 Task: Find connections with filter location Garibaldi with filter topic #socialentrepreneurshipwith filter profile language Potuguese with filter current company Biesse with filter school West Bengal jobs and careers with filter industry Public Relations and Communications Services with filter service category Wealth Management with filter keywords title Economist
Action: Mouse moved to (655, 128)
Screenshot: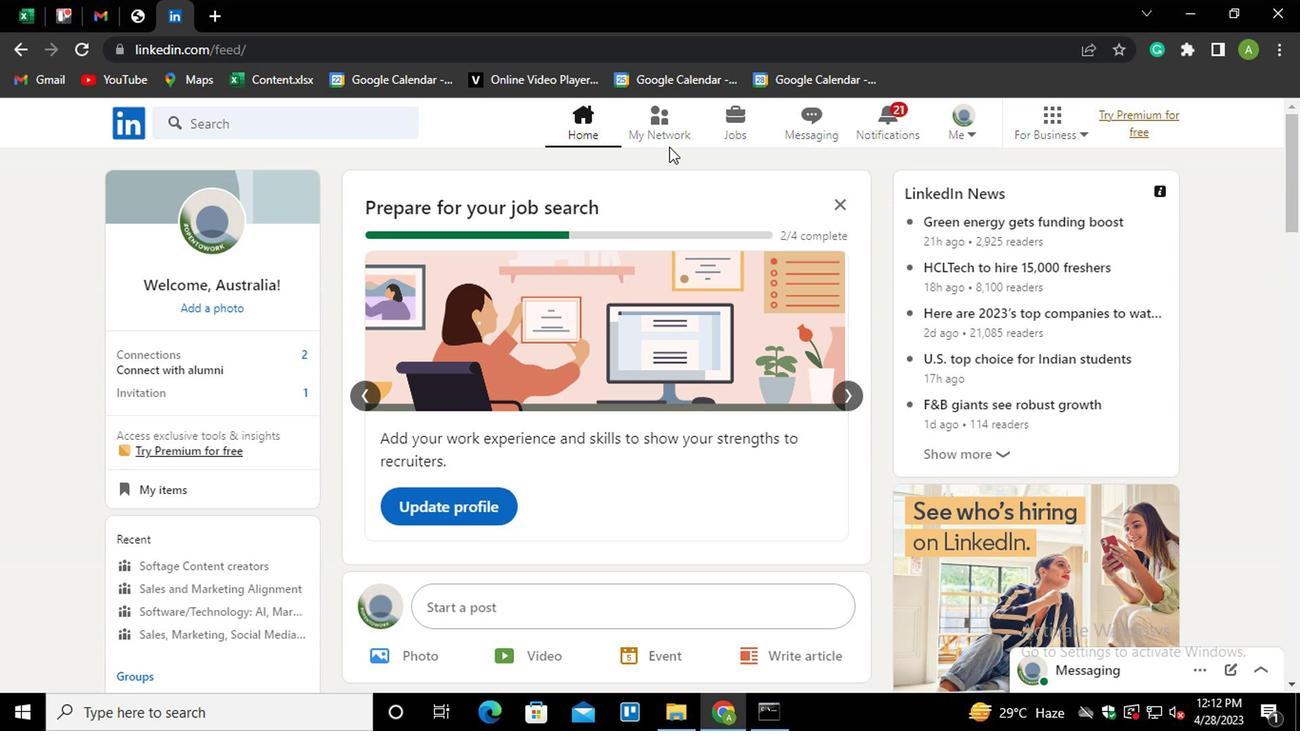 
Action: Mouse pressed left at (655, 128)
Screenshot: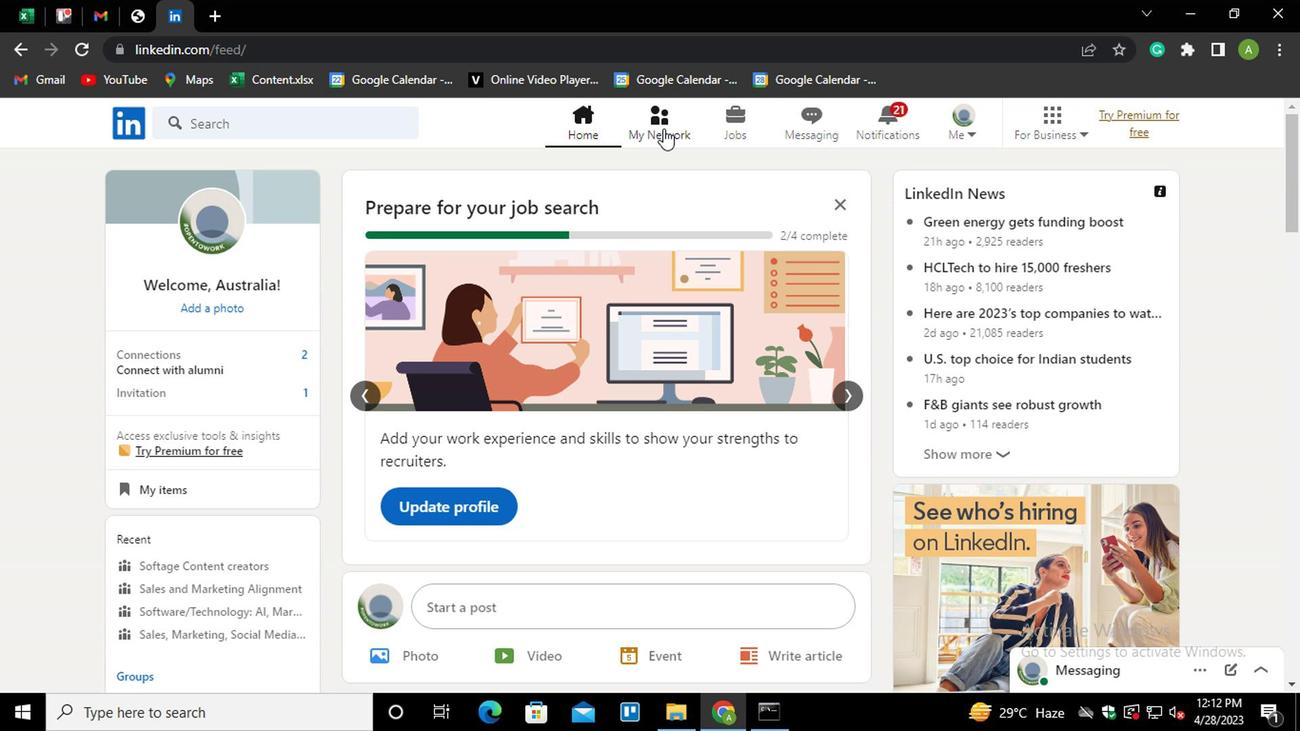 
Action: Mouse moved to (207, 223)
Screenshot: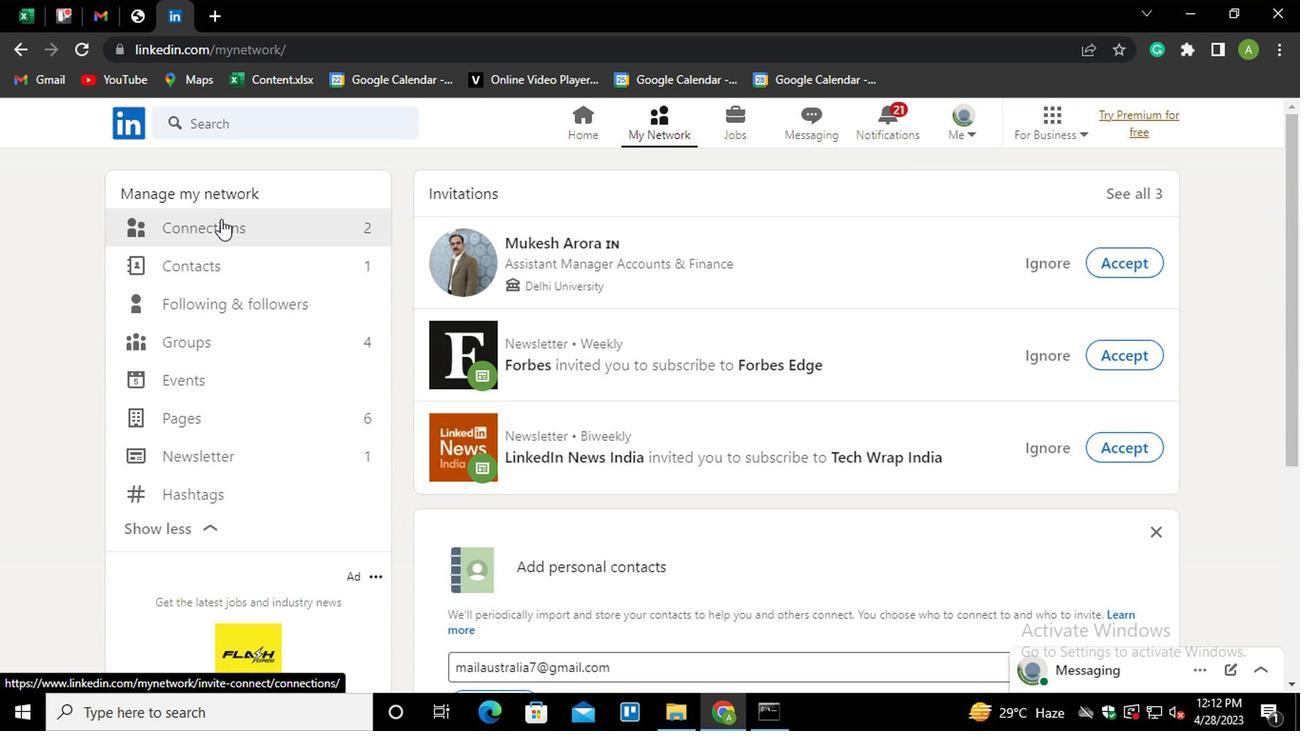 
Action: Mouse pressed left at (207, 223)
Screenshot: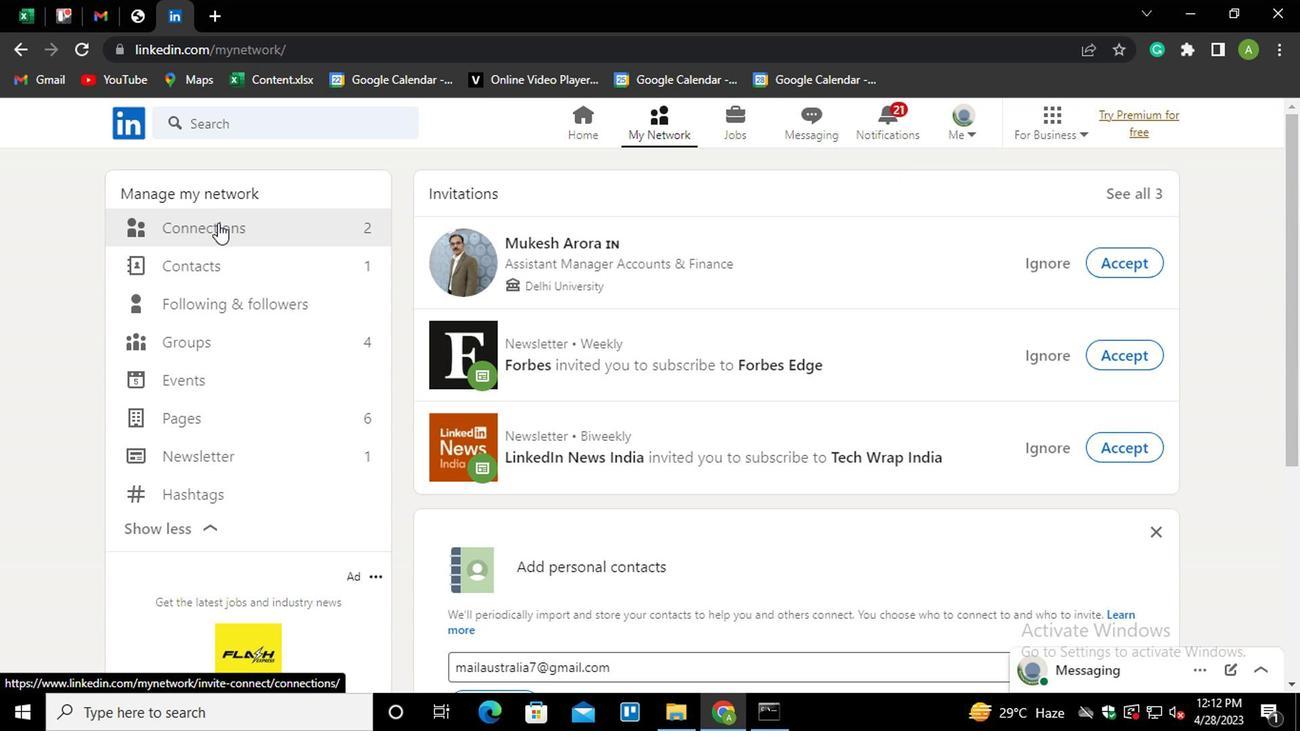 
Action: Mouse moved to (814, 220)
Screenshot: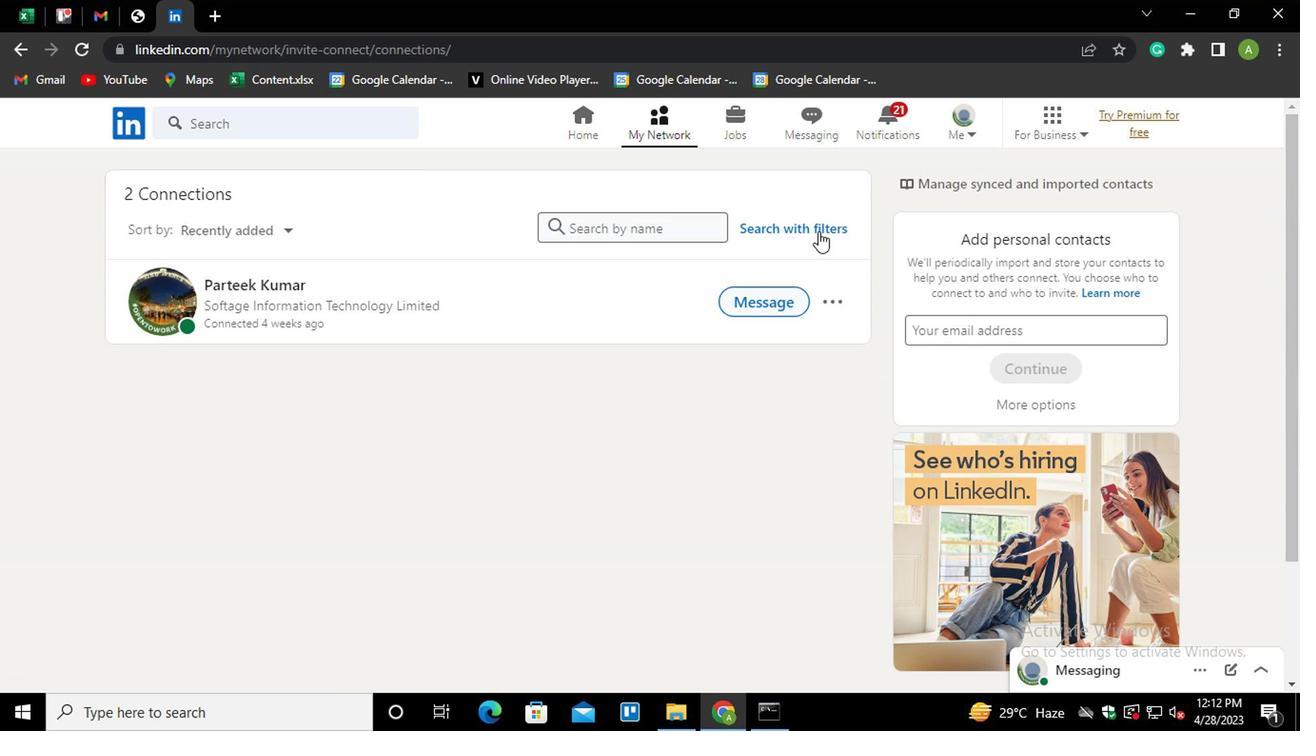 
Action: Mouse pressed left at (814, 220)
Screenshot: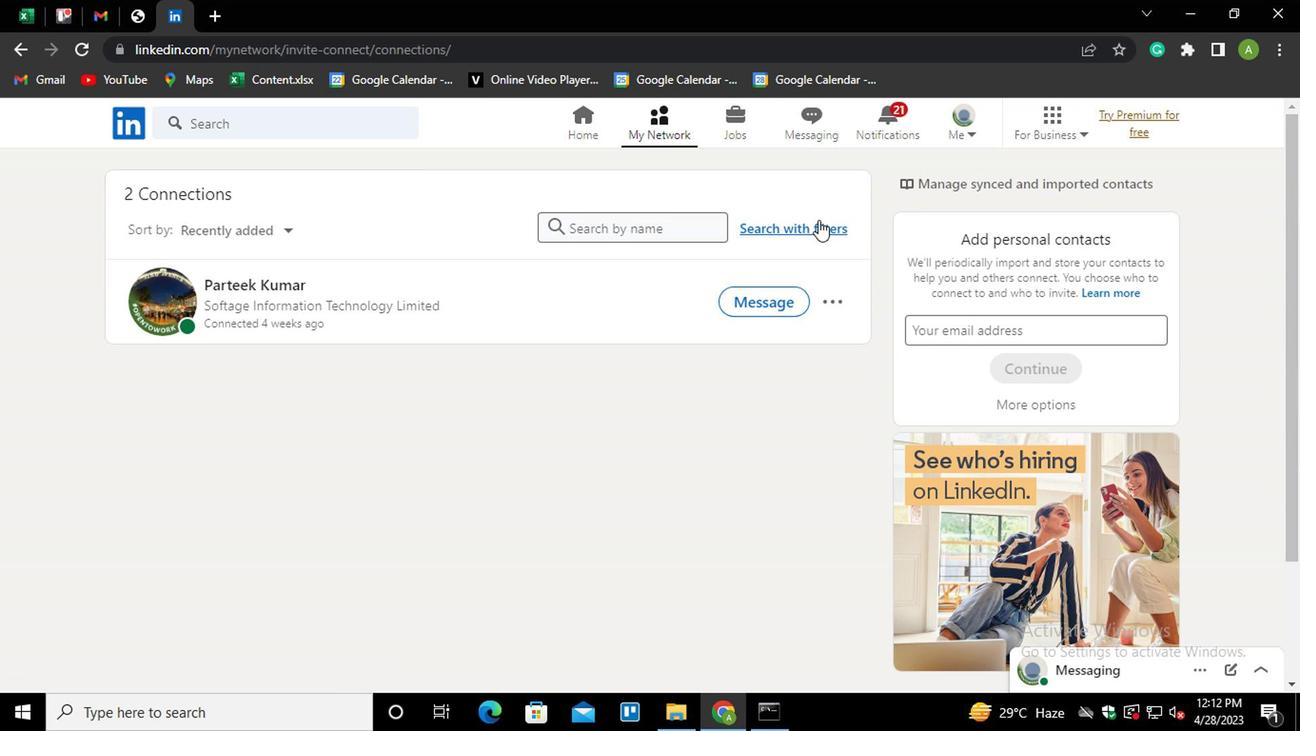 
Action: Mouse moved to (698, 176)
Screenshot: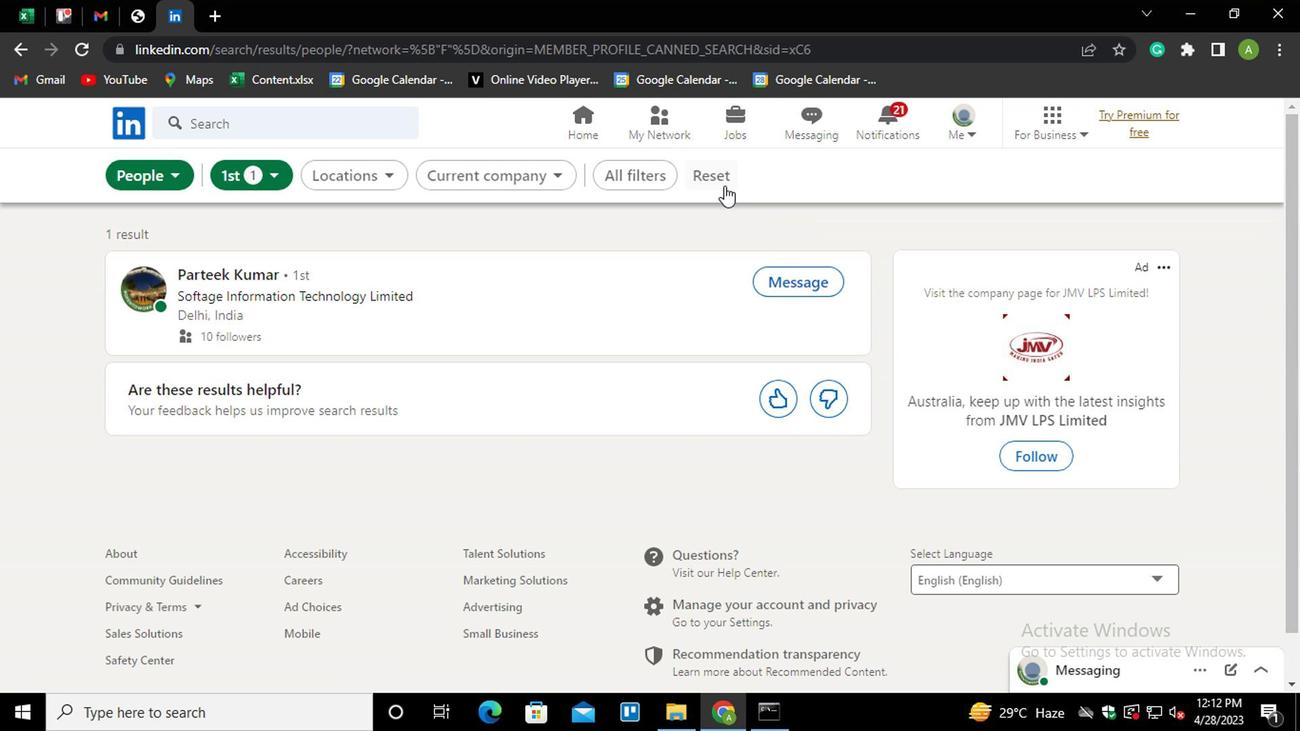 
Action: Mouse pressed left at (698, 176)
Screenshot: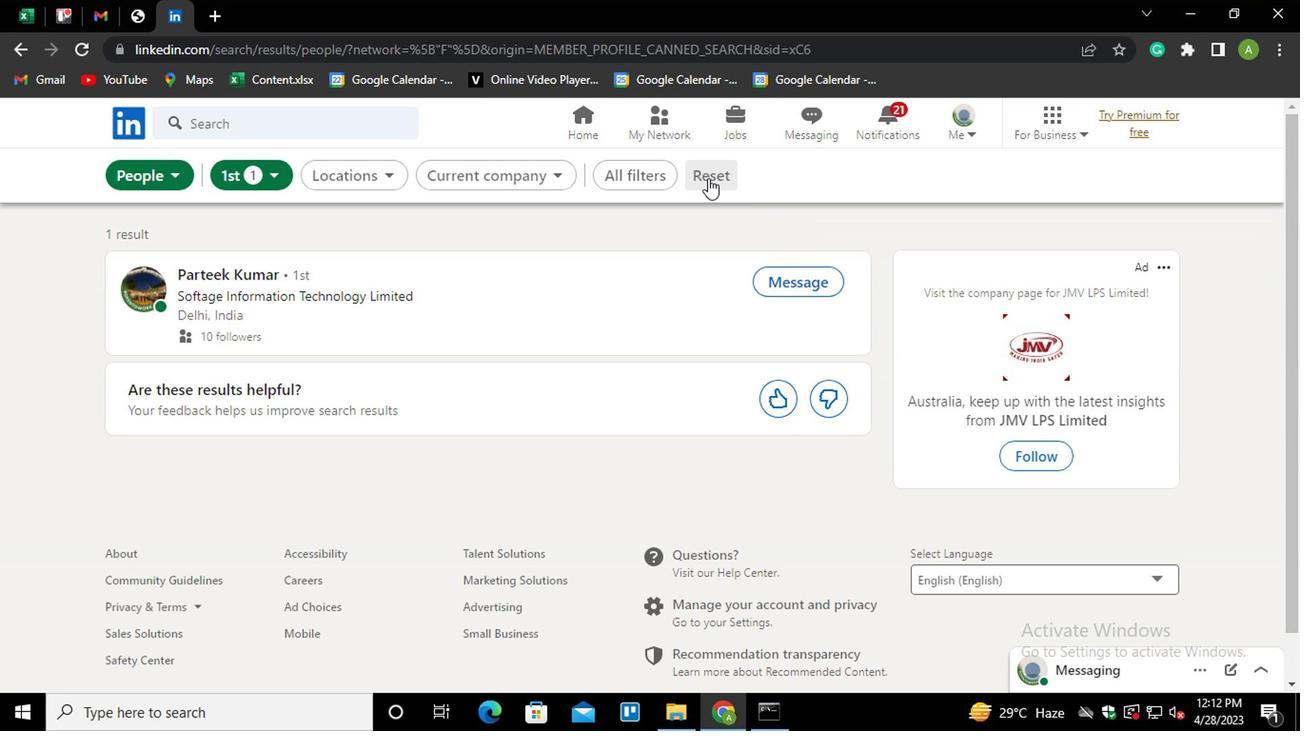 
Action: Mouse moved to (700, 179)
Screenshot: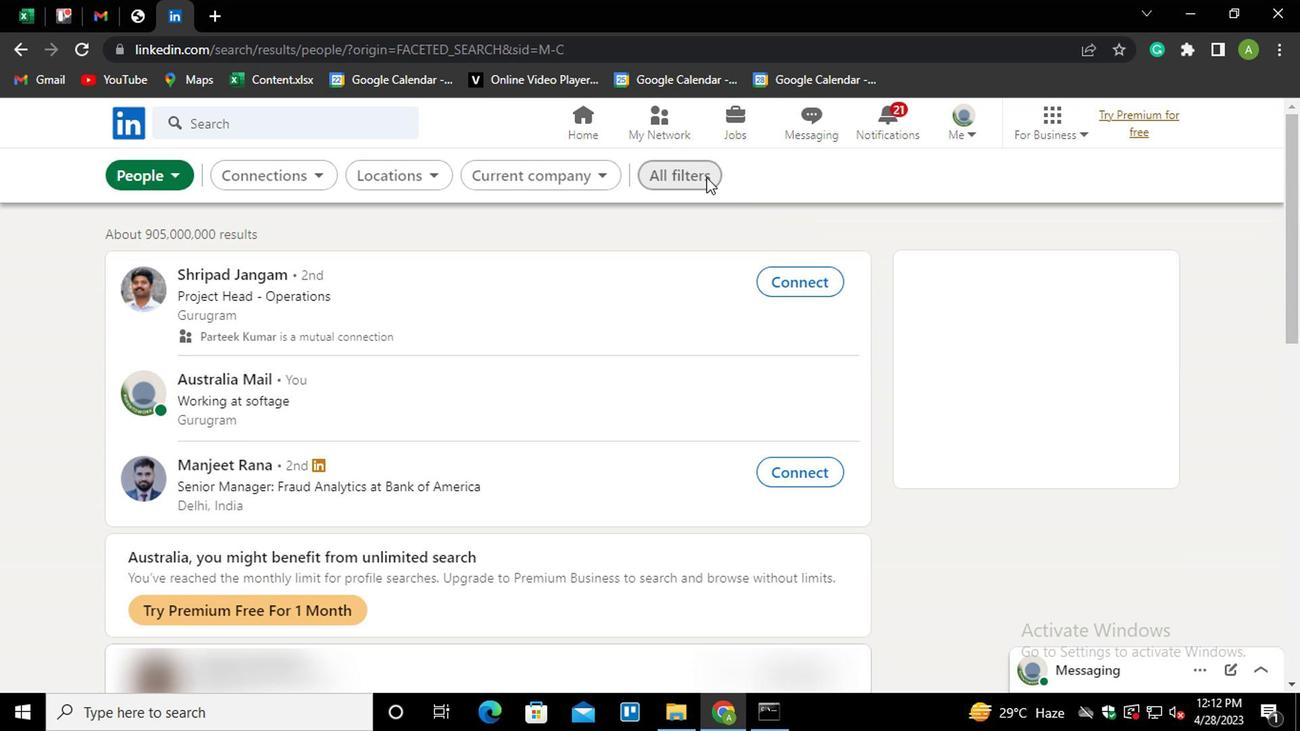 
Action: Mouse pressed left at (700, 179)
Screenshot: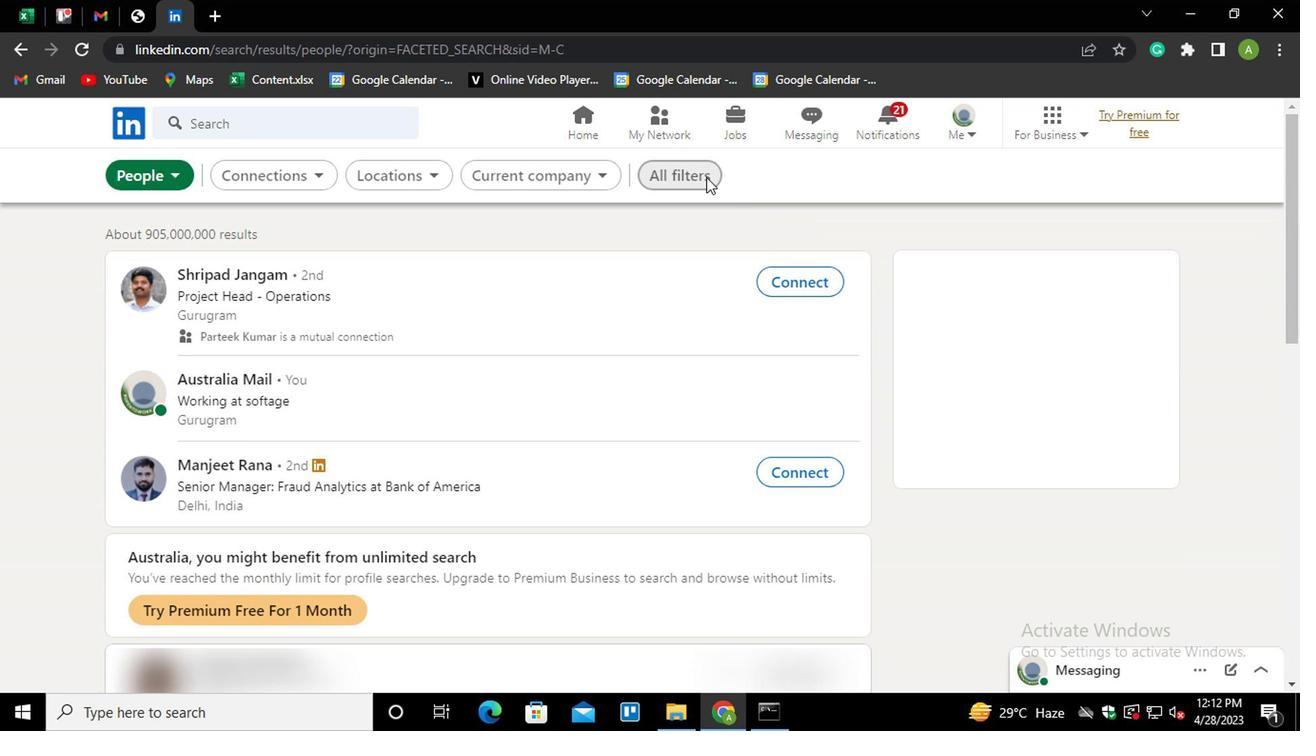 
Action: Mouse moved to (796, 348)
Screenshot: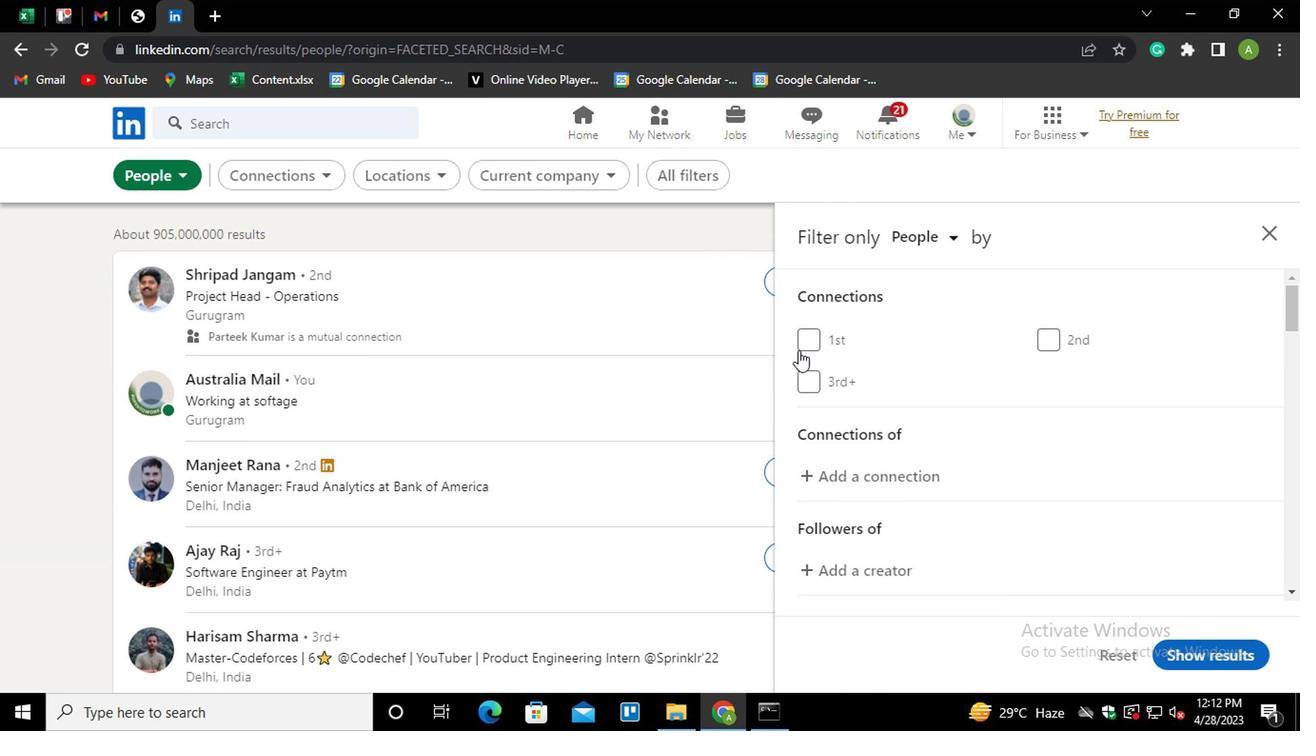 
Action: Mouse scrolled (796, 347) with delta (0, 0)
Screenshot: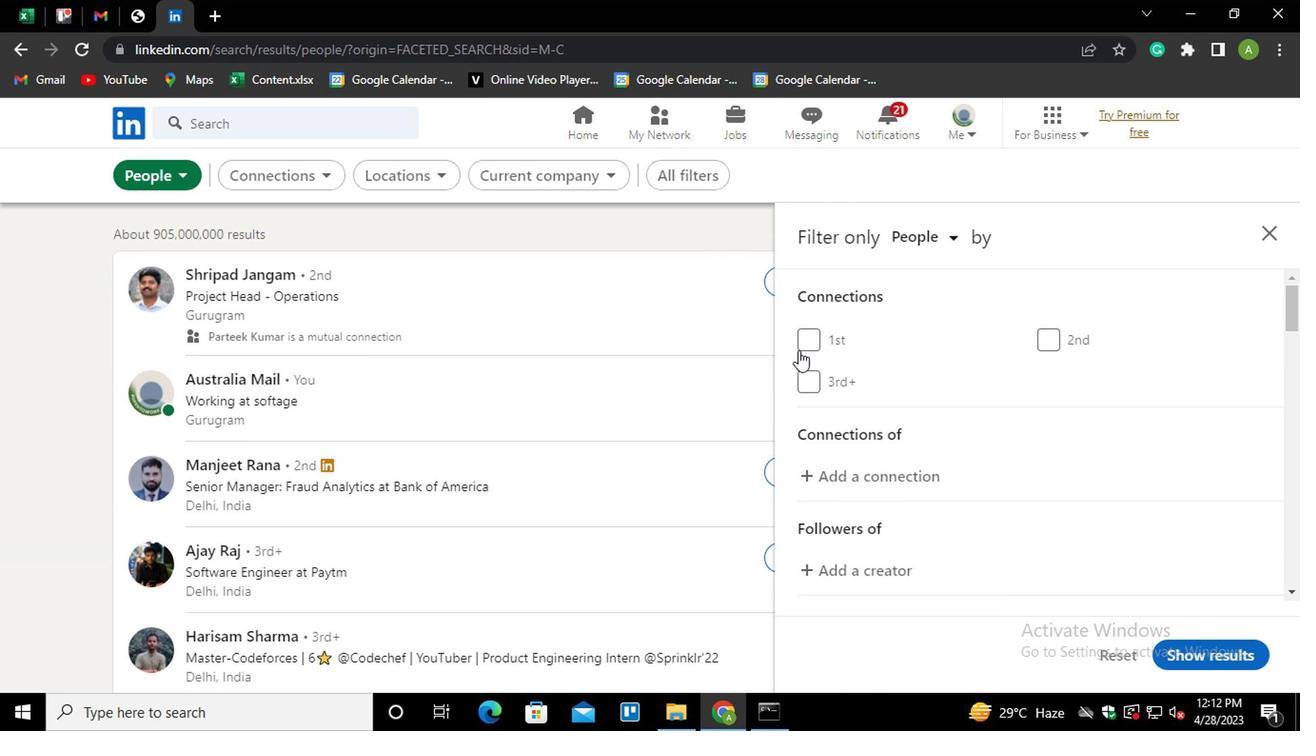 
Action: Mouse moved to (802, 350)
Screenshot: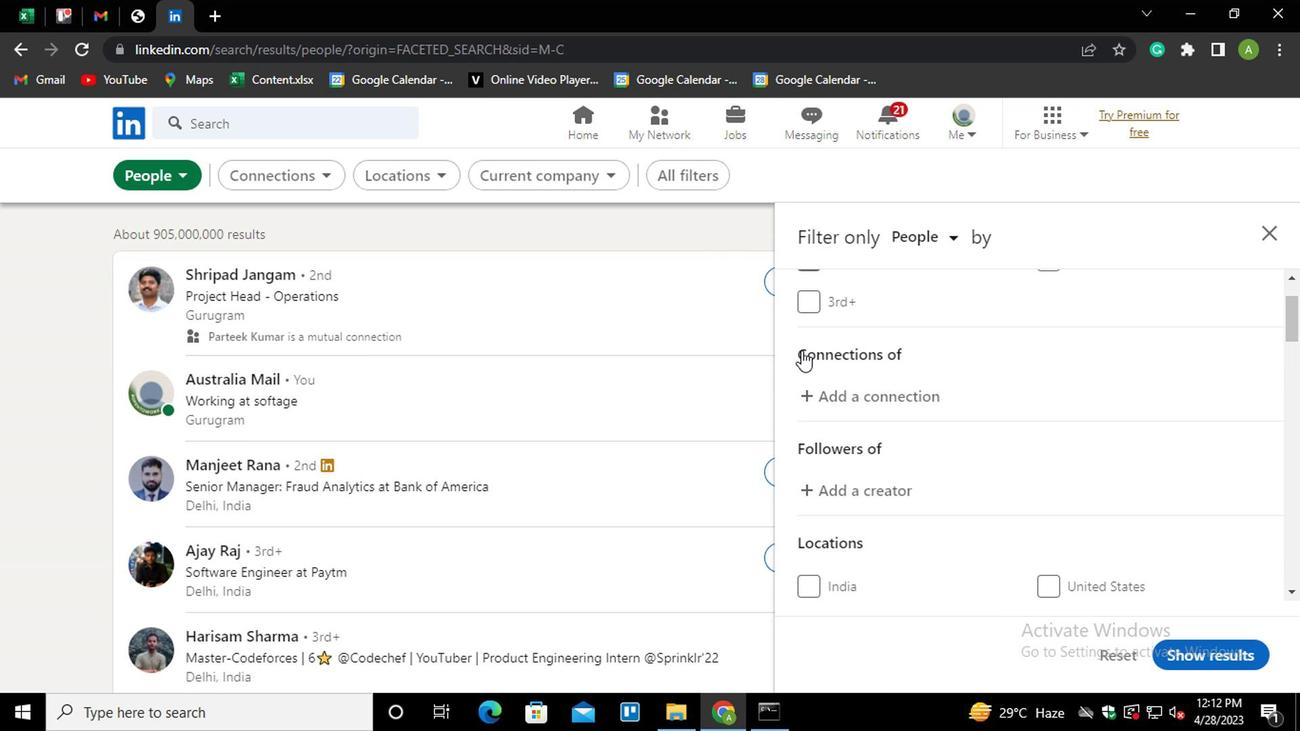 
Action: Mouse scrolled (802, 350) with delta (0, 0)
Screenshot: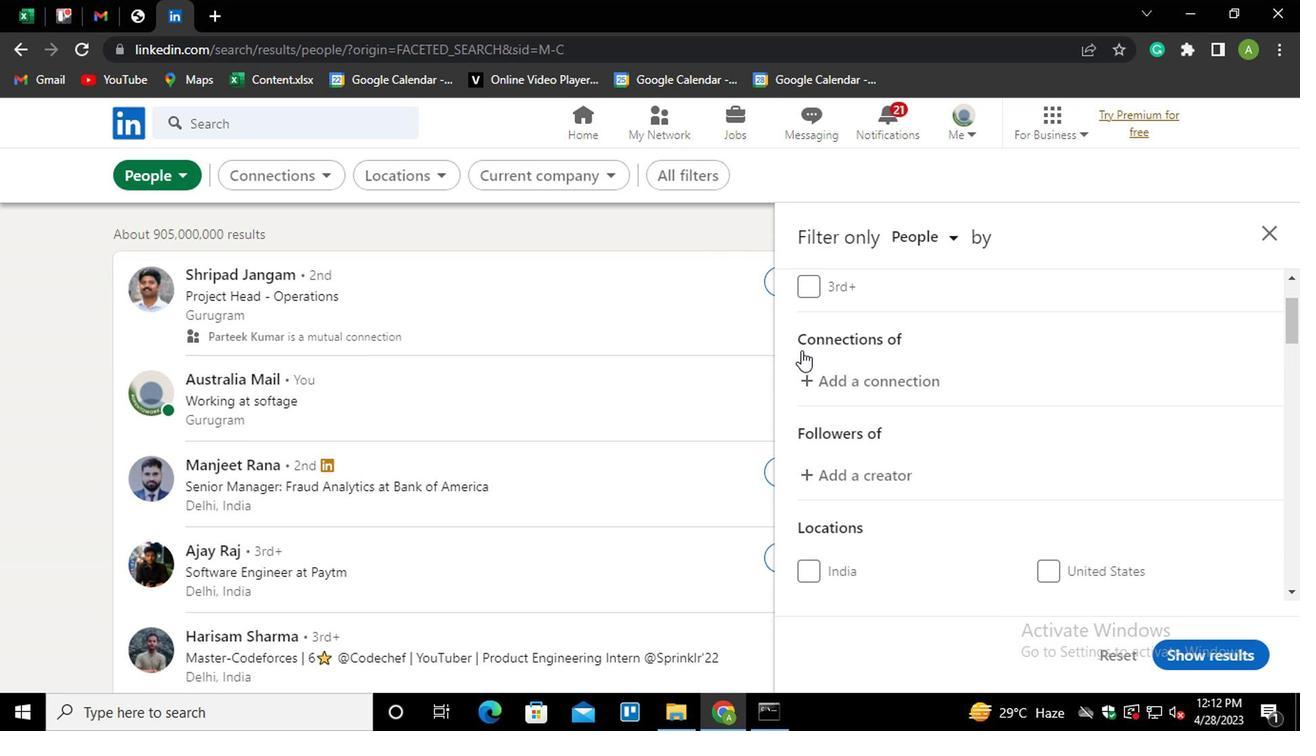 
Action: Mouse scrolled (802, 350) with delta (0, 0)
Screenshot: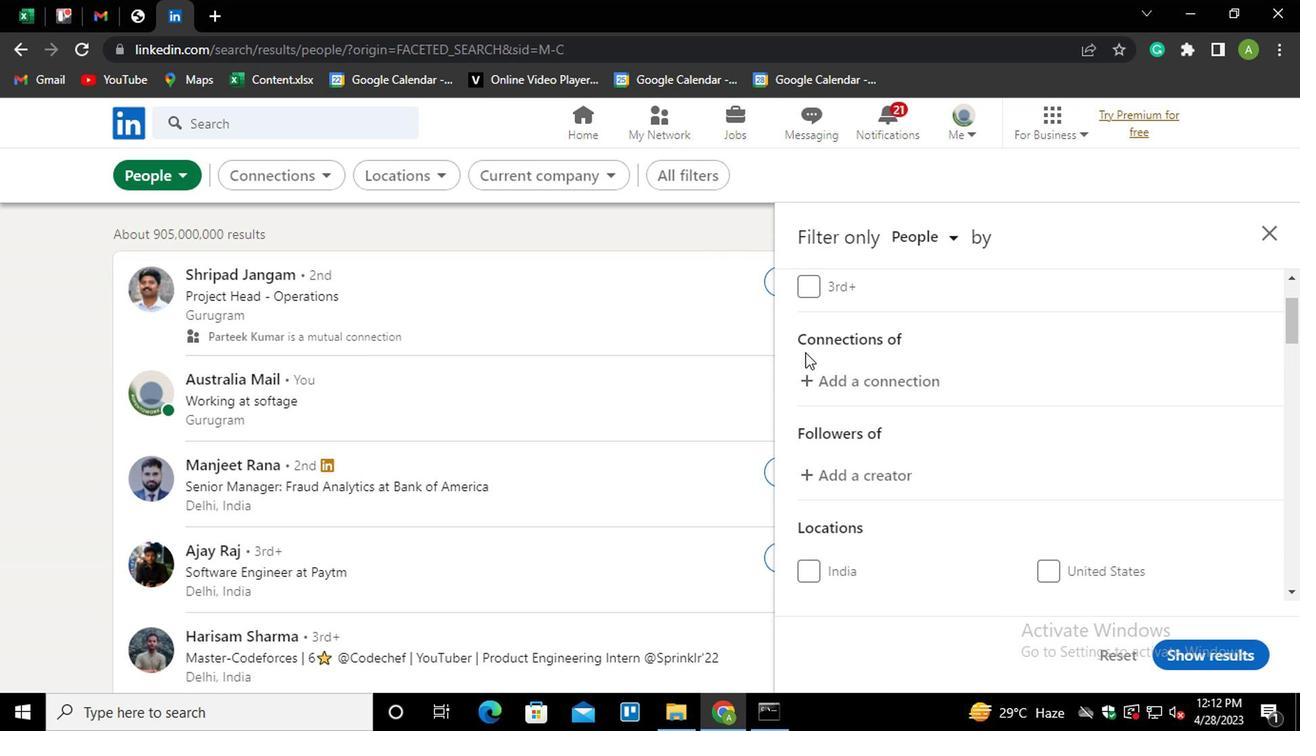 
Action: Mouse scrolled (802, 350) with delta (0, 0)
Screenshot: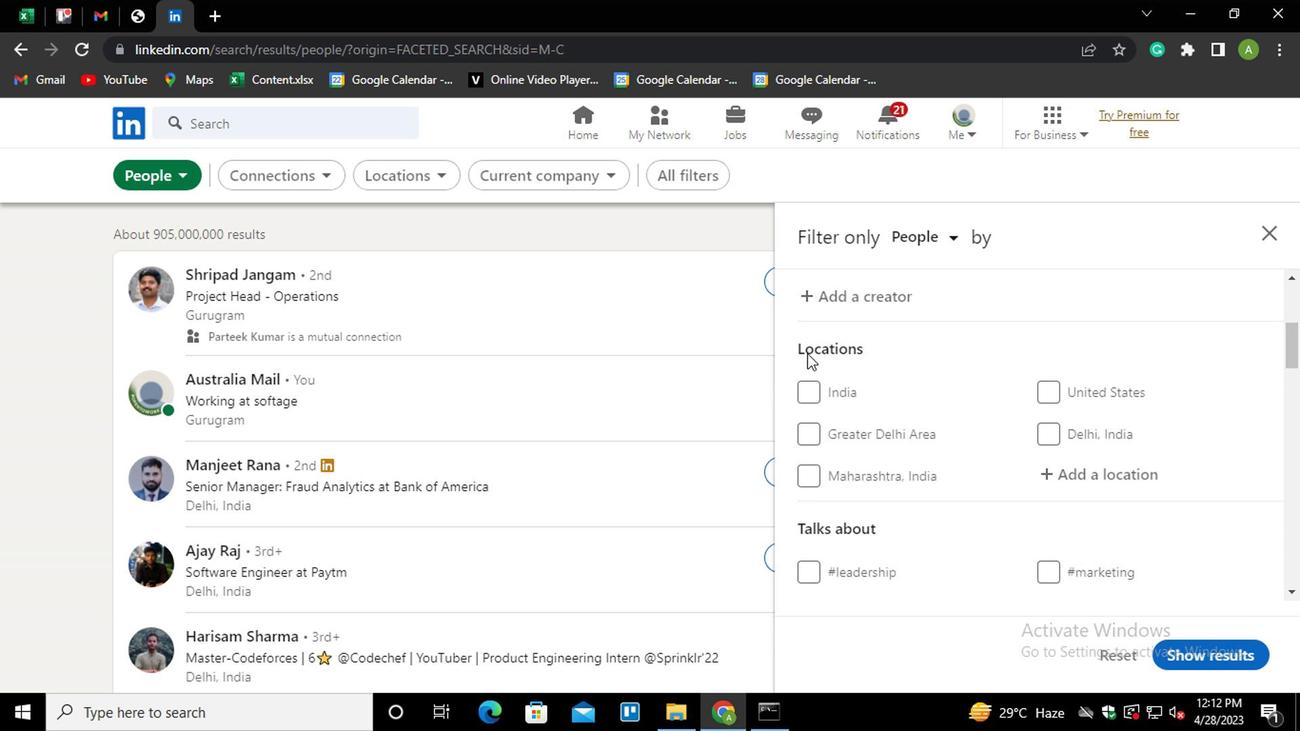 
Action: Mouse moved to (1057, 362)
Screenshot: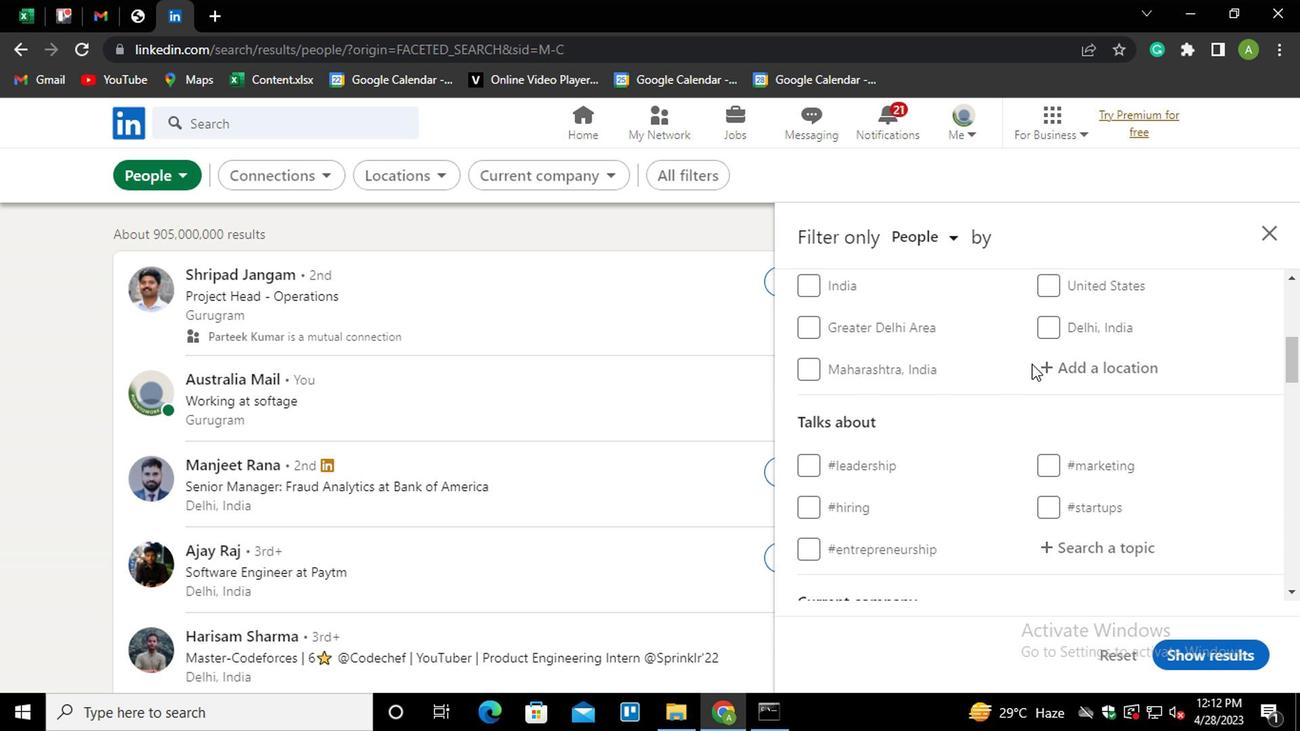 
Action: Mouse pressed left at (1057, 362)
Screenshot: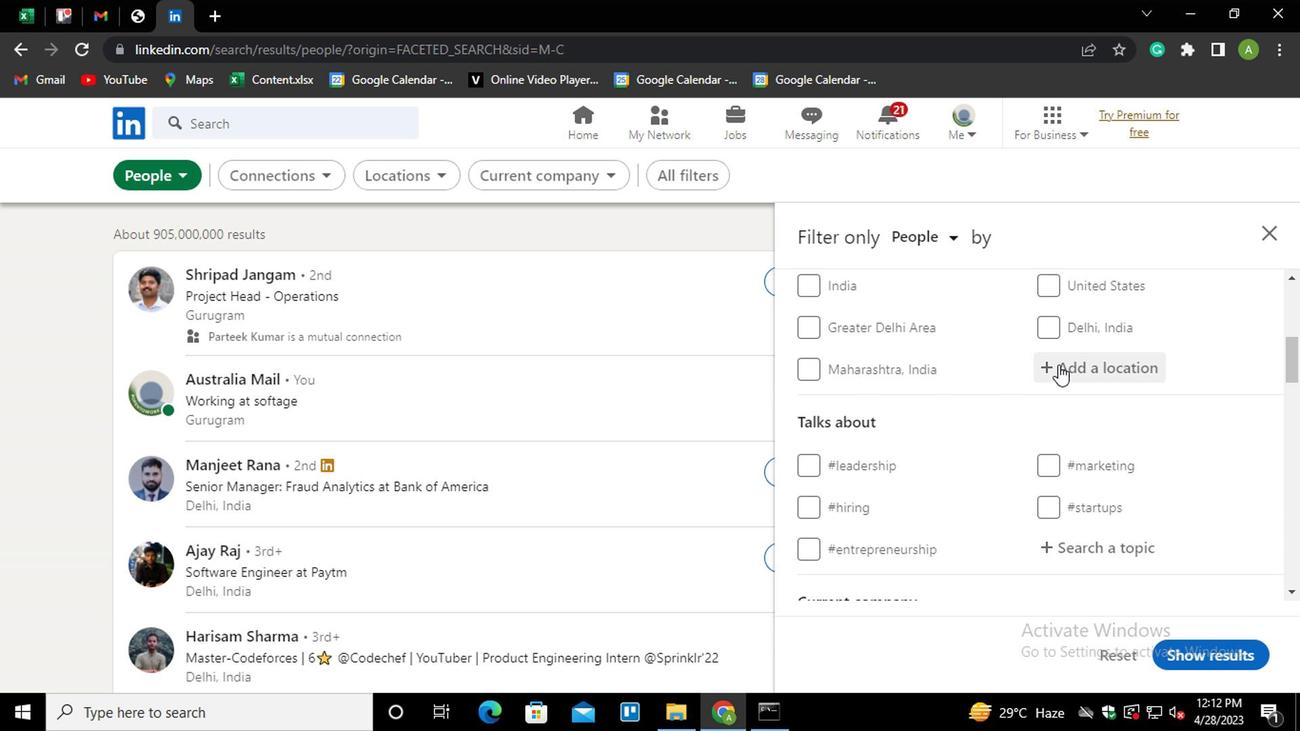 
Action: Mouse moved to (1055, 363)
Screenshot: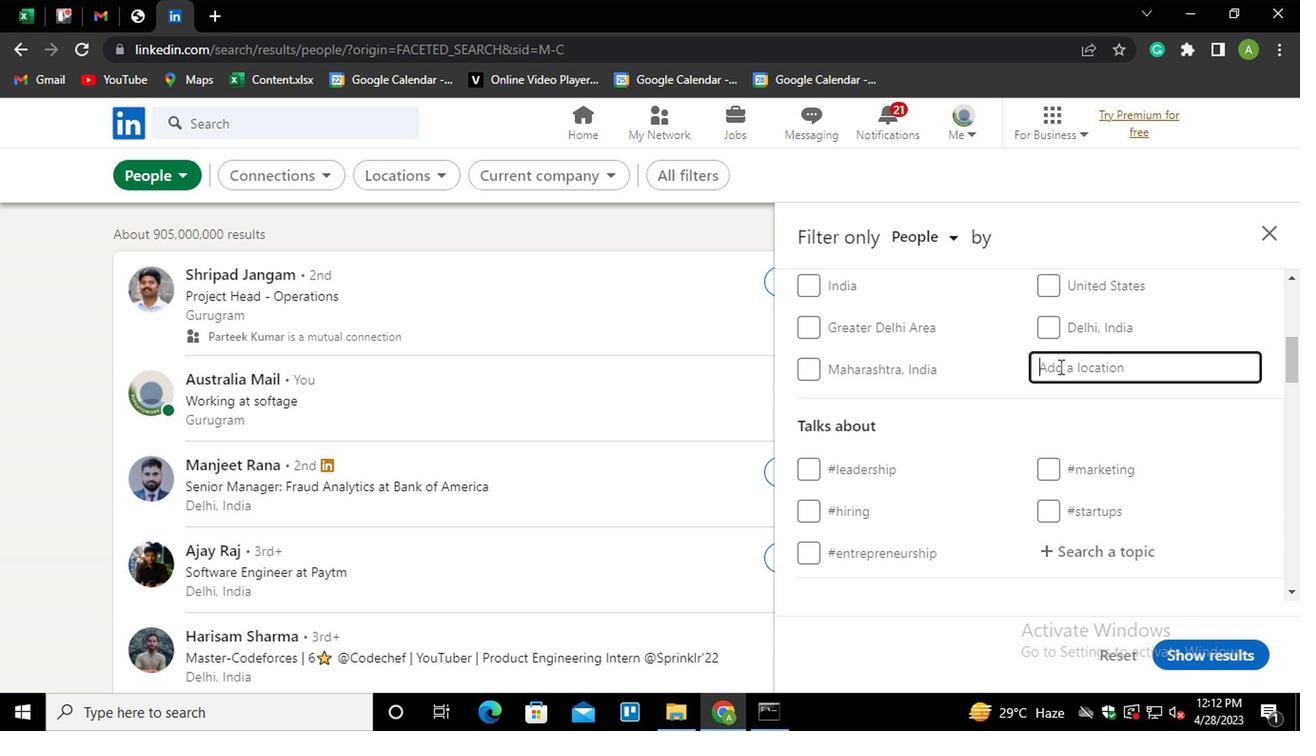 
Action: Key pressed <Key.shift>
Screenshot: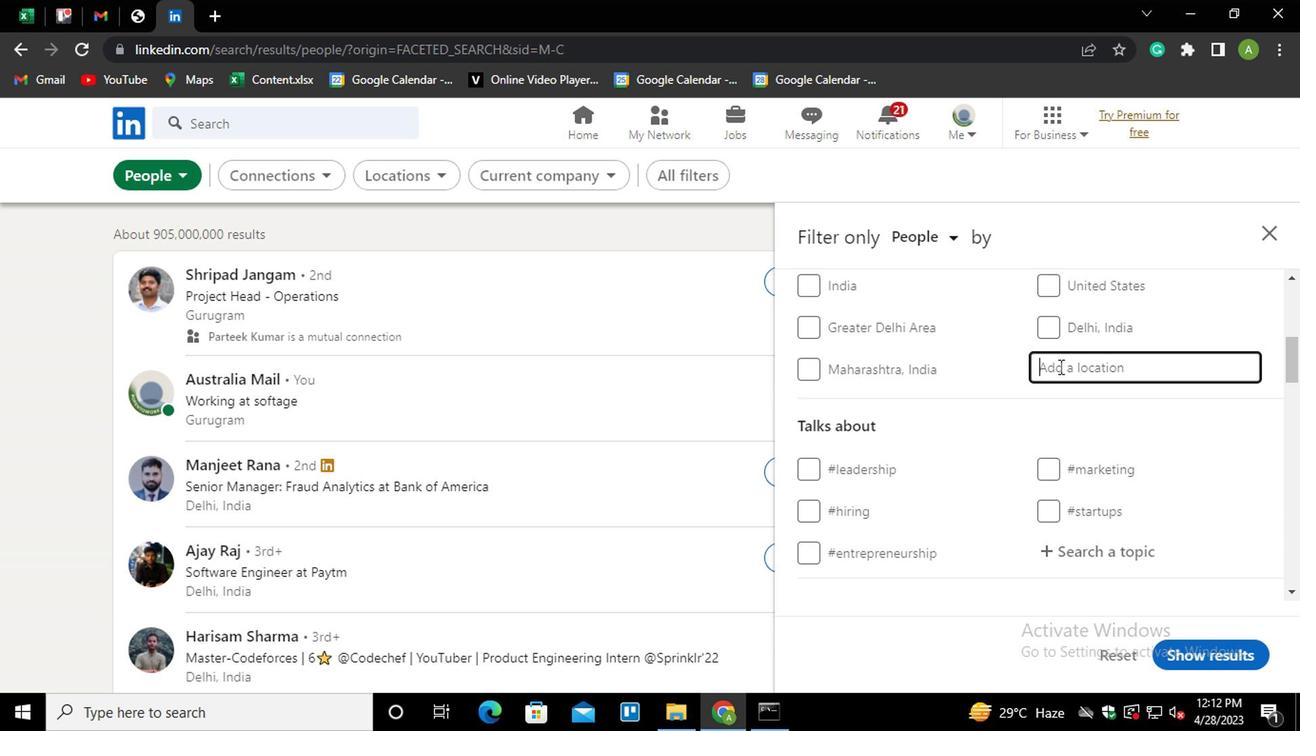 
Action: Mouse moved to (1052, 365)
Screenshot: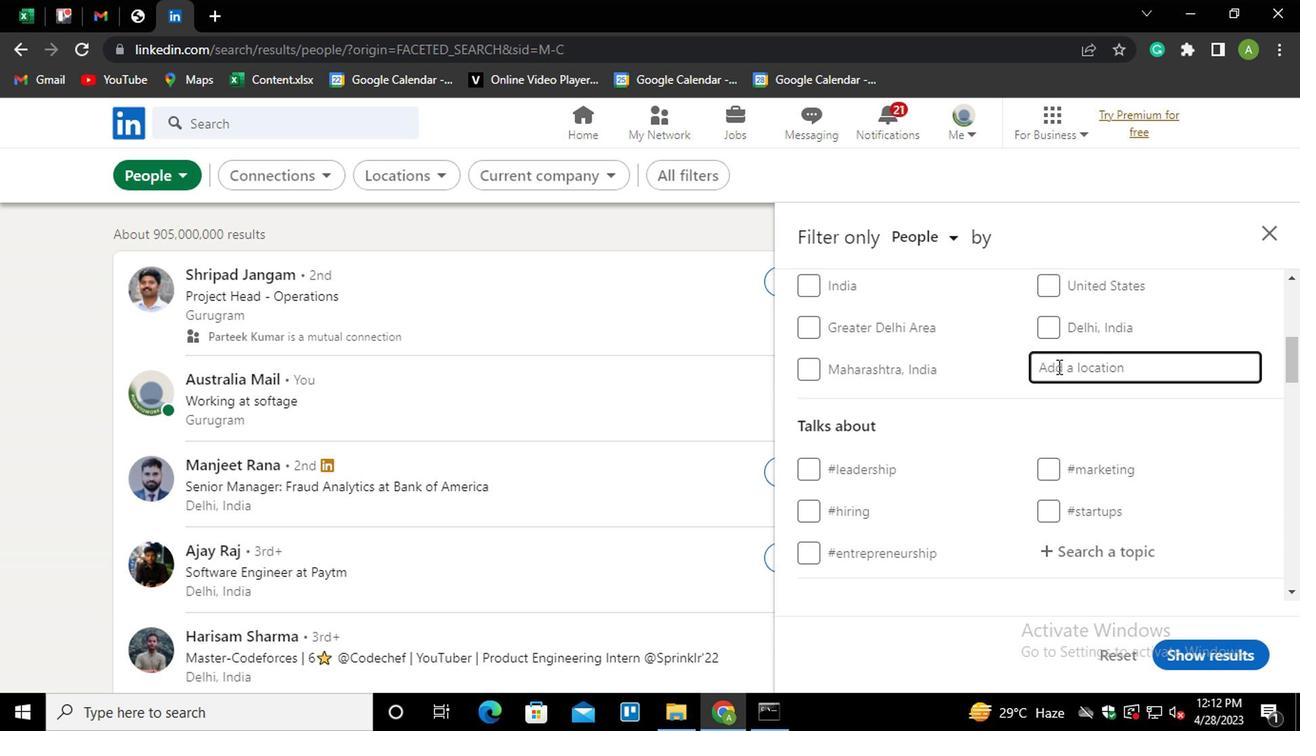 
Action: Key pressed G
Screenshot: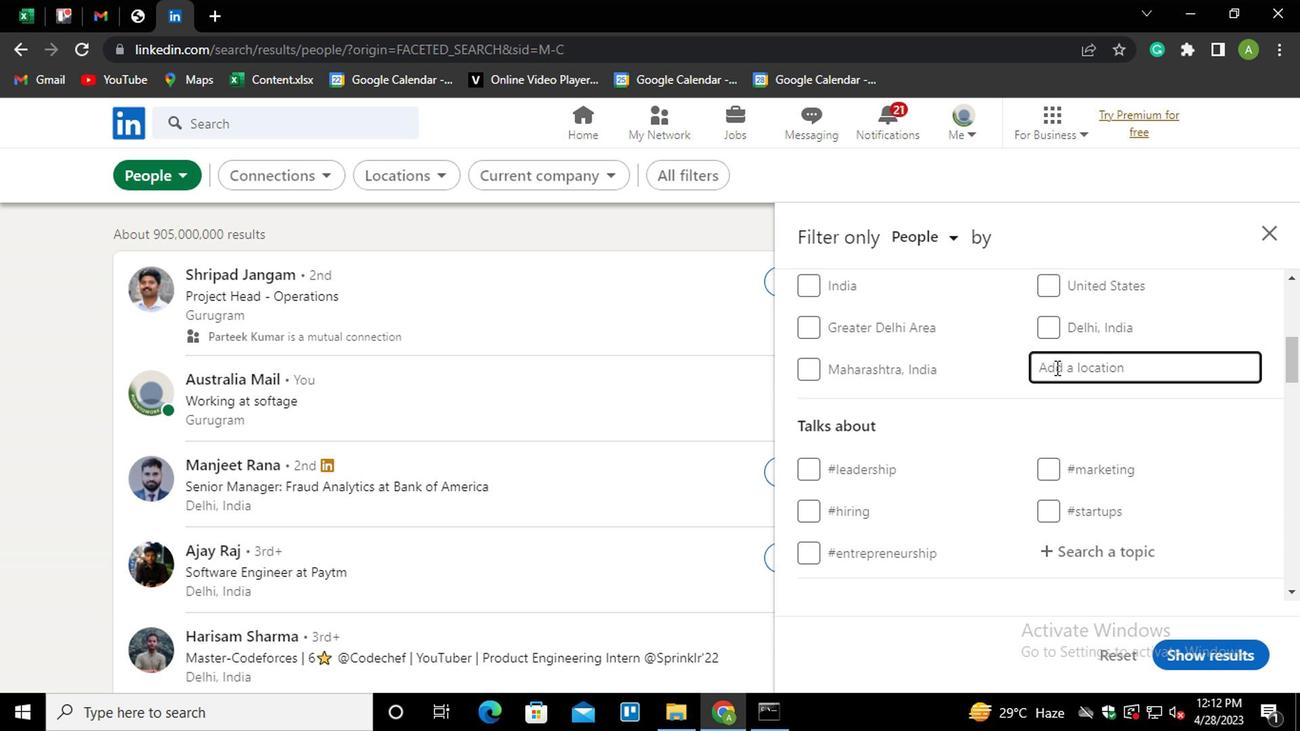 
Action: Mouse moved to (1052, 365)
Screenshot: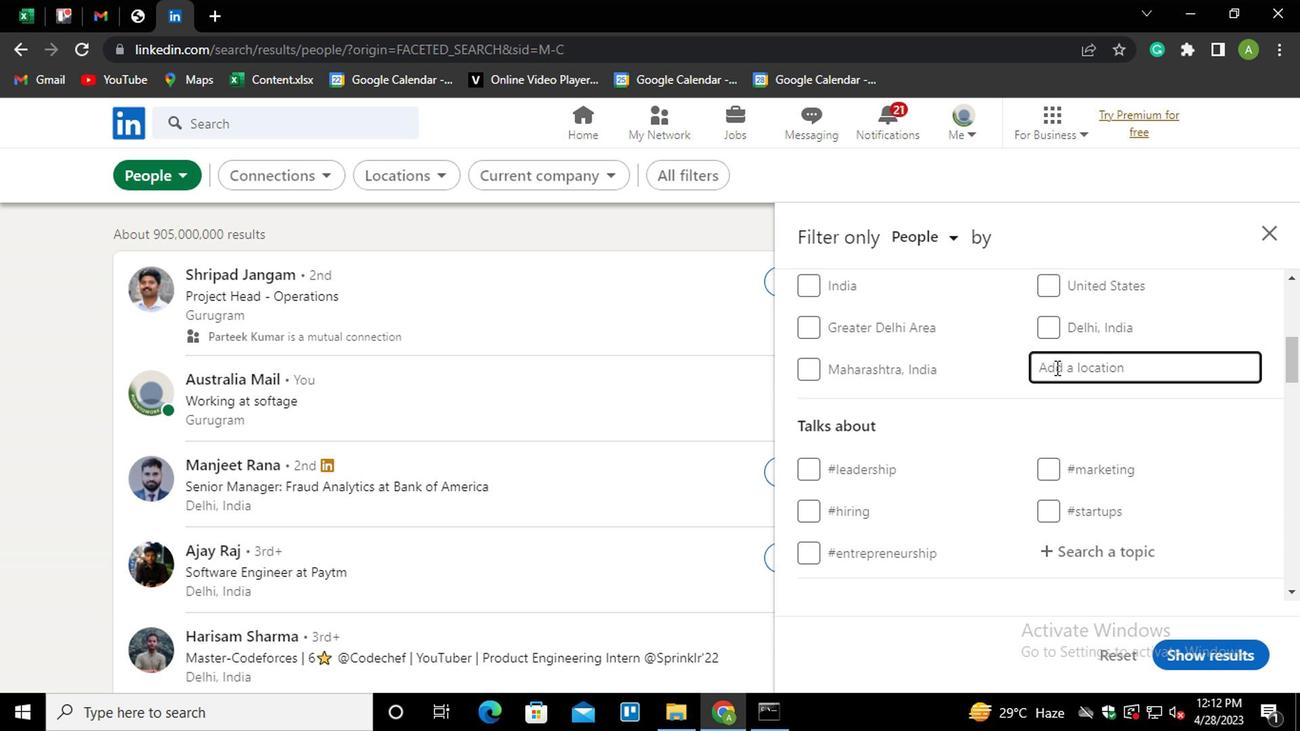 
Action: Key pressed ARIBALDI<Key.down><Key.enter>
Screenshot: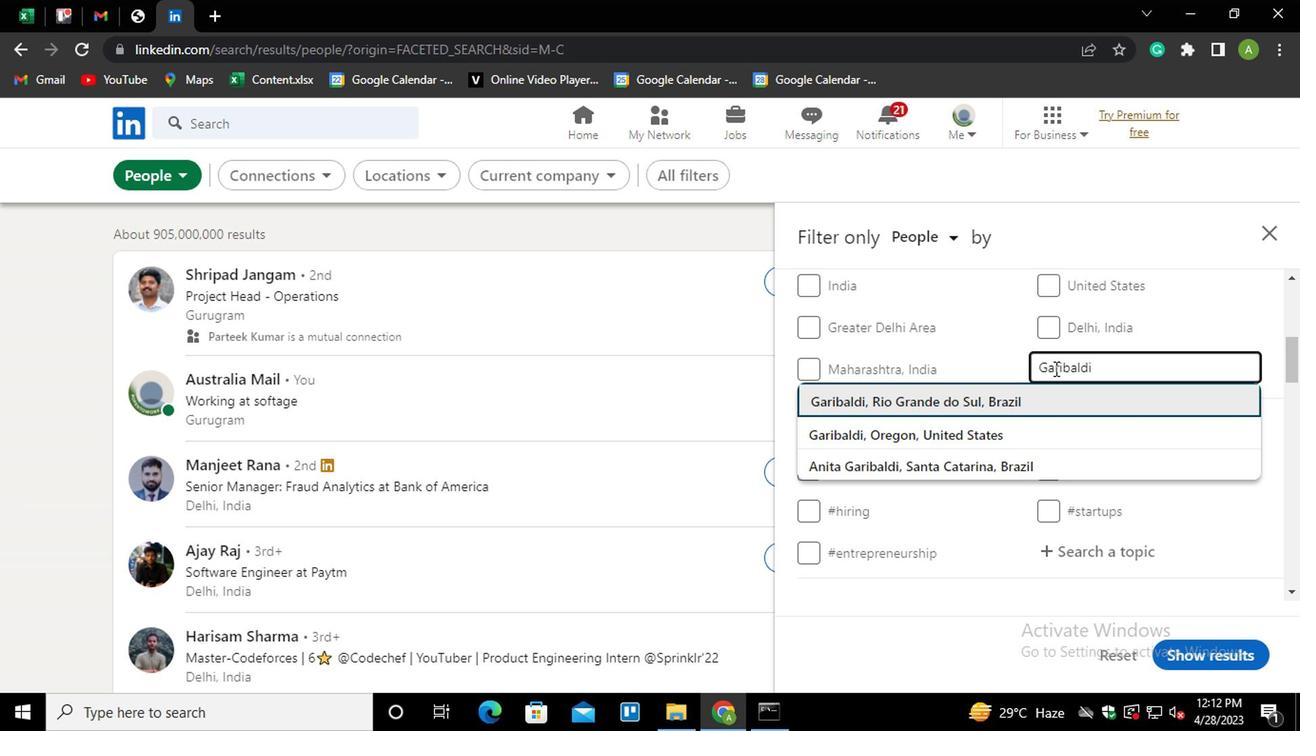 
Action: Mouse scrolled (1052, 365) with delta (0, 0)
Screenshot: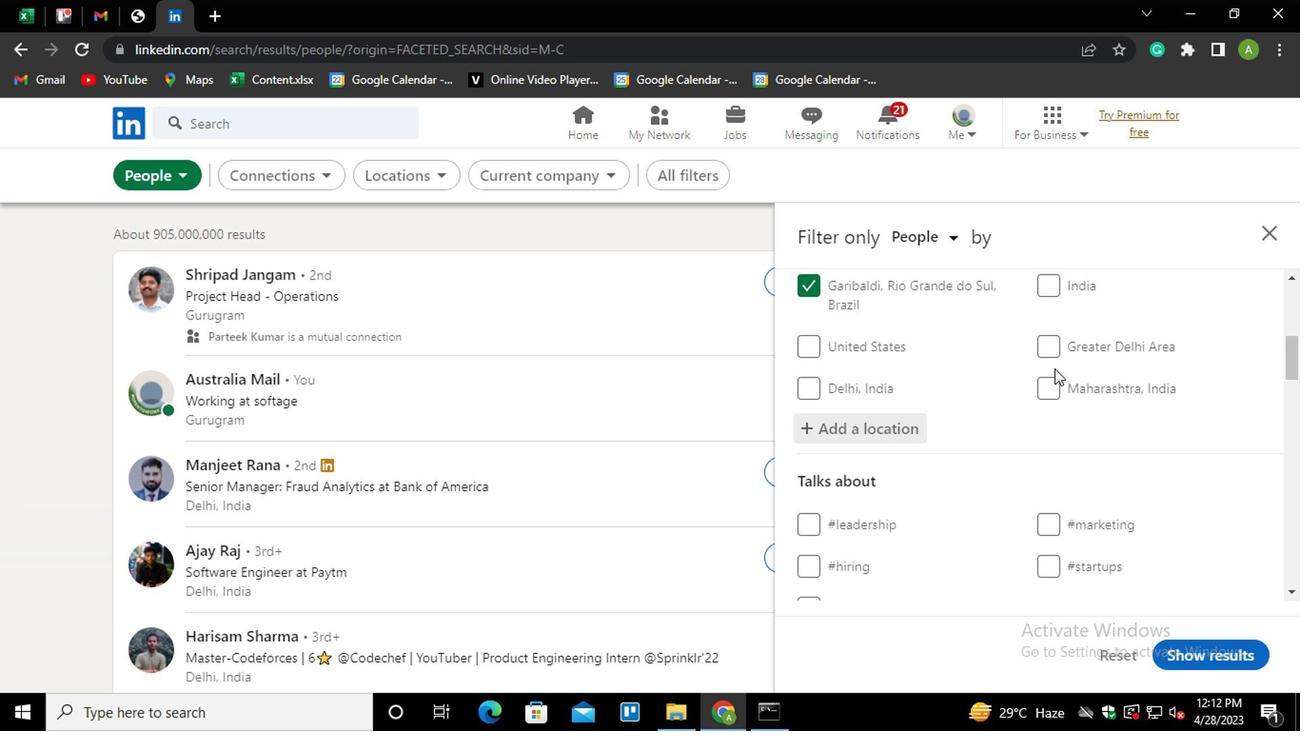 
Action: Mouse scrolled (1052, 365) with delta (0, 0)
Screenshot: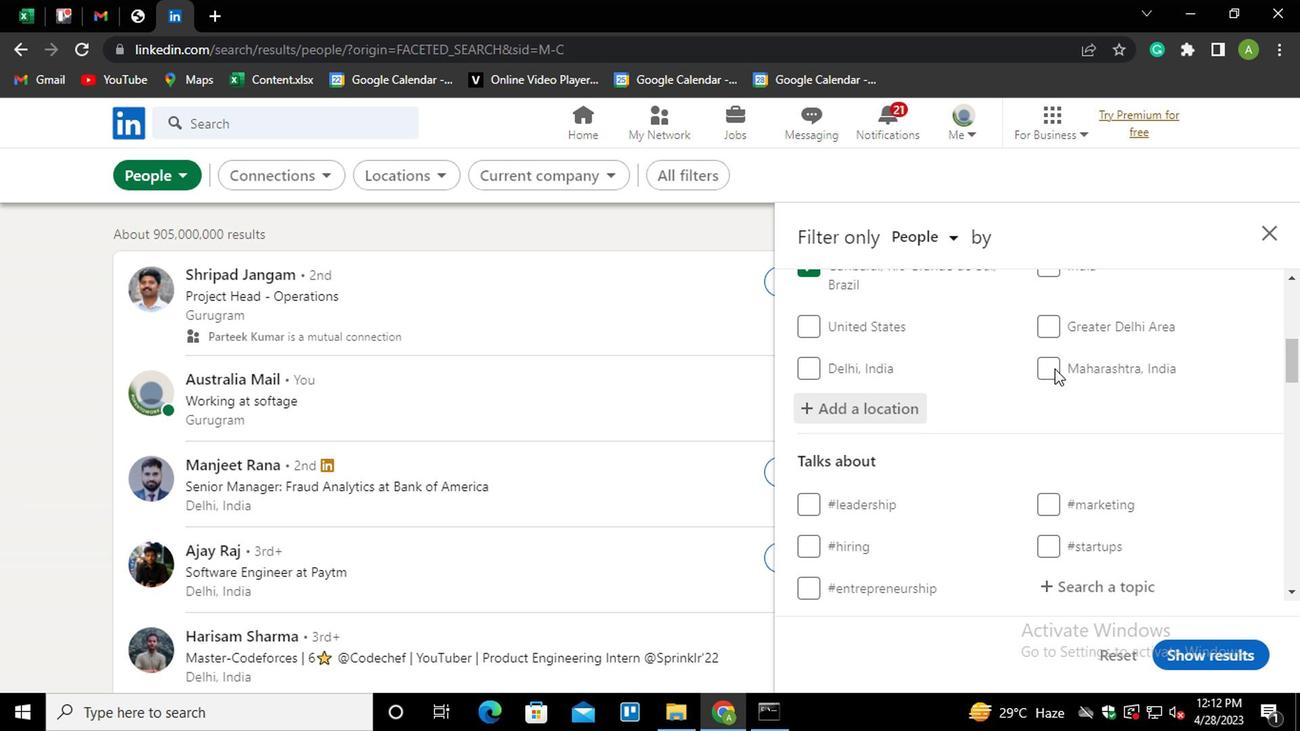 
Action: Mouse scrolled (1052, 365) with delta (0, 0)
Screenshot: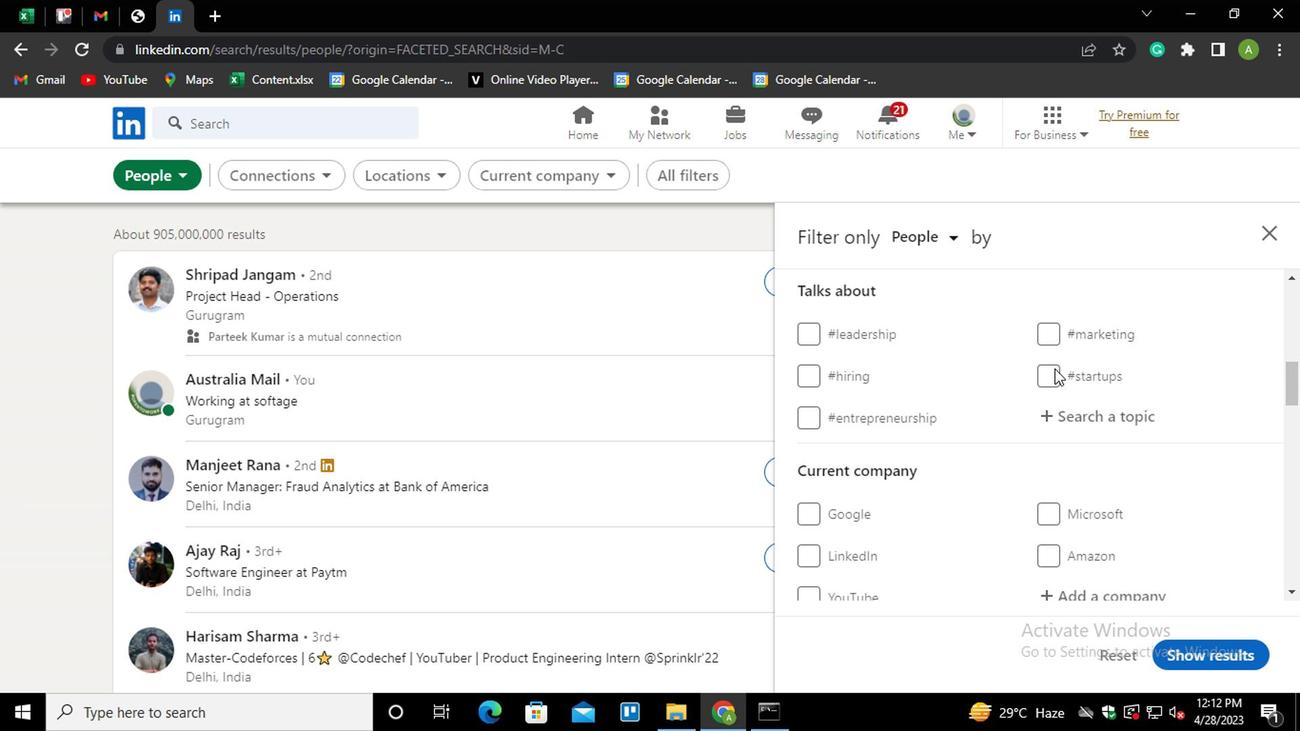 
Action: Mouse moved to (1062, 323)
Screenshot: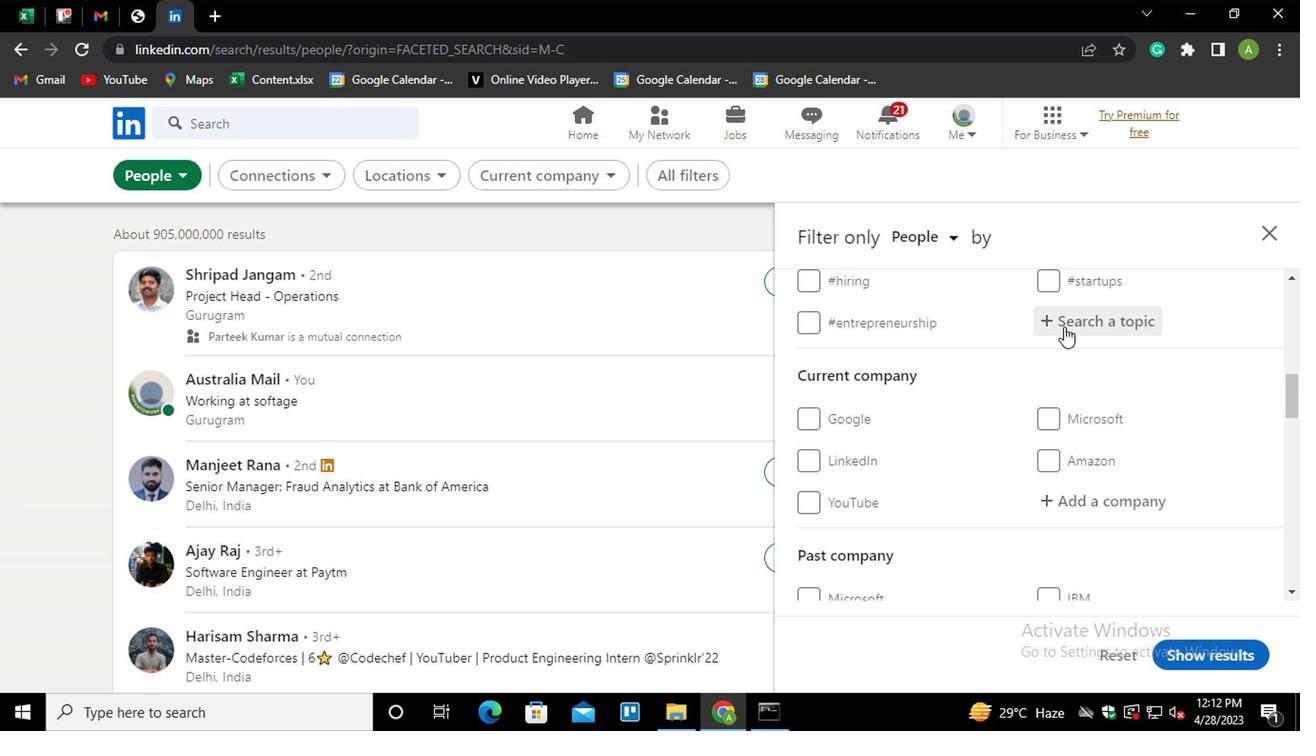 
Action: Mouse pressed left at (1062, 323)
Screenshot: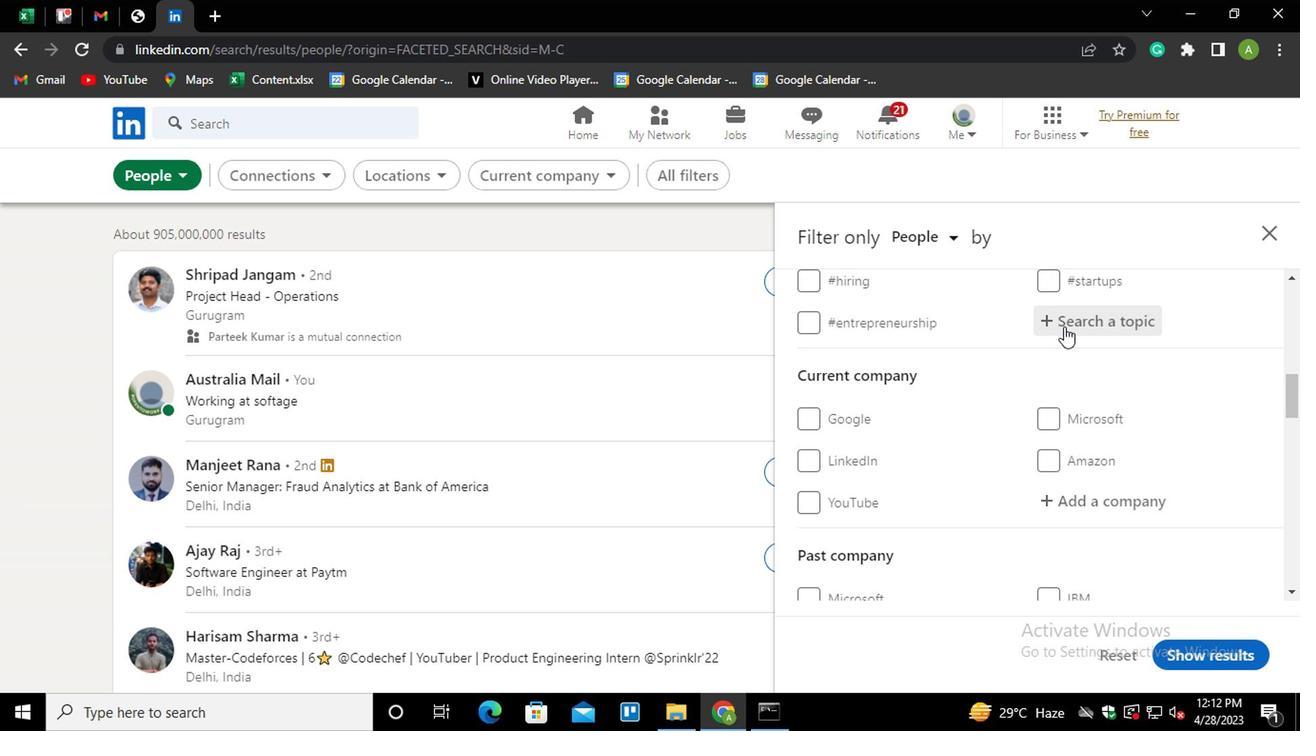 
Action: Mouse moved to (1062, 323)
Screenshot: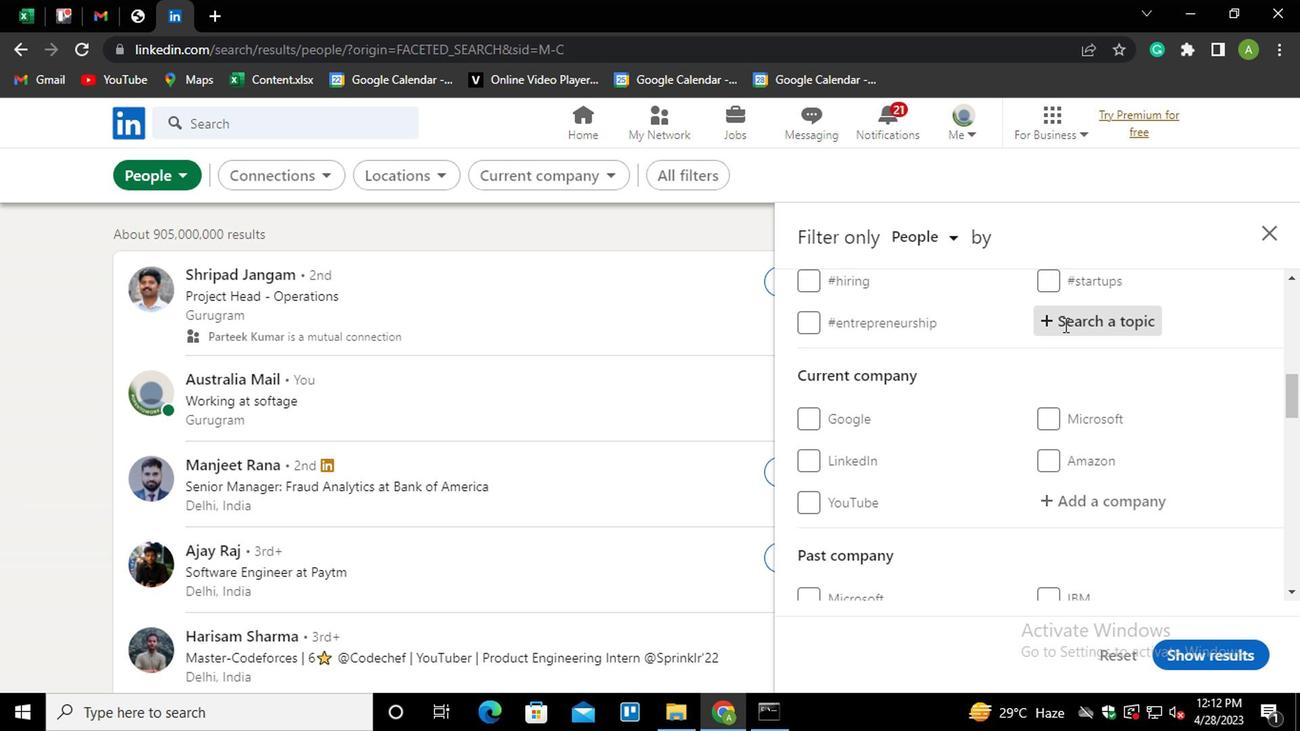 
Action: Key pressed S
Screenshot: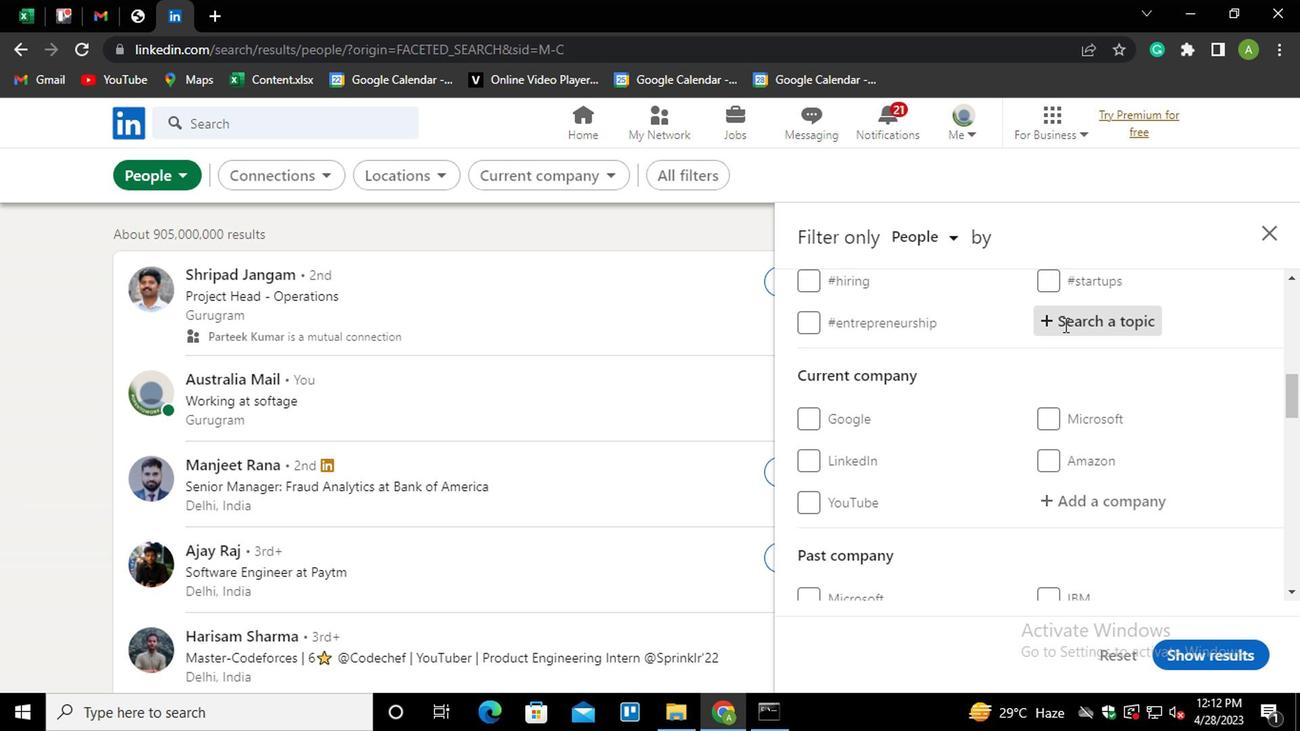 
Action: Mouse moved to (1062, 323)
Screenshot: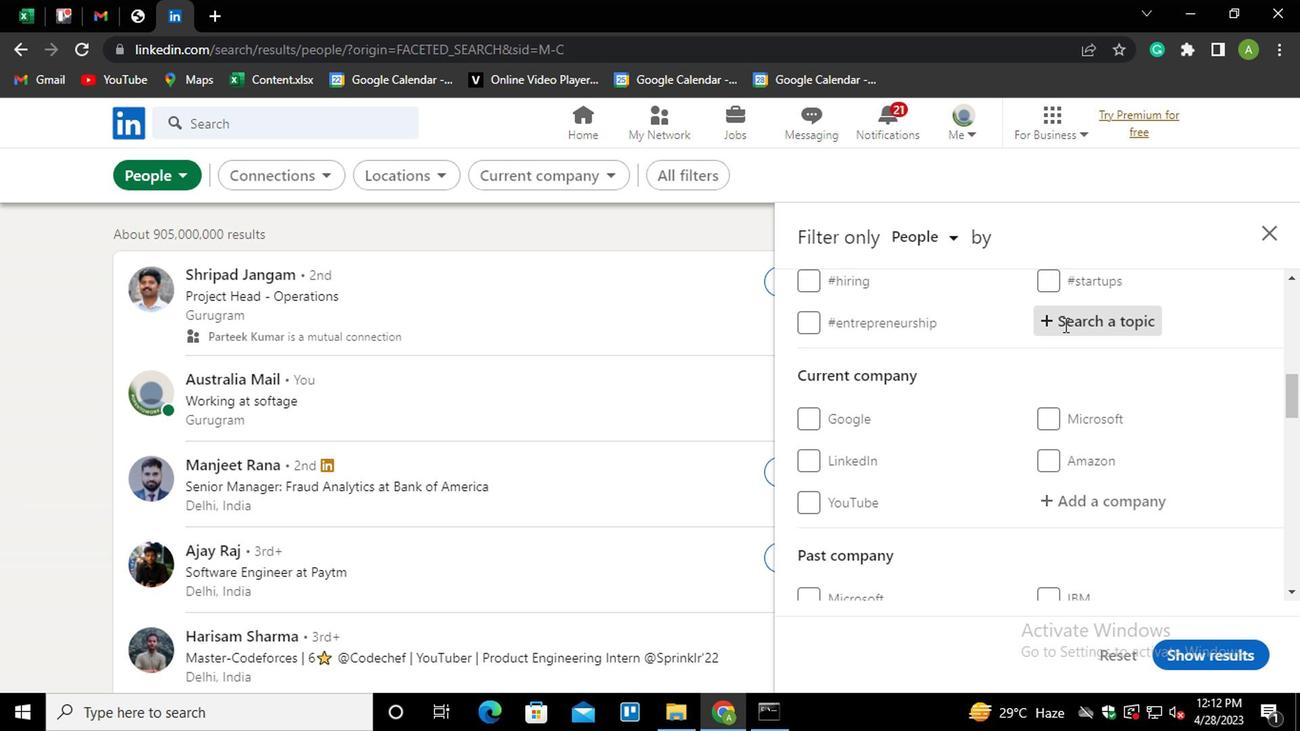 
Action: Key pressed OCIALENTRE<Key.down><Key.enter>
Screenshot: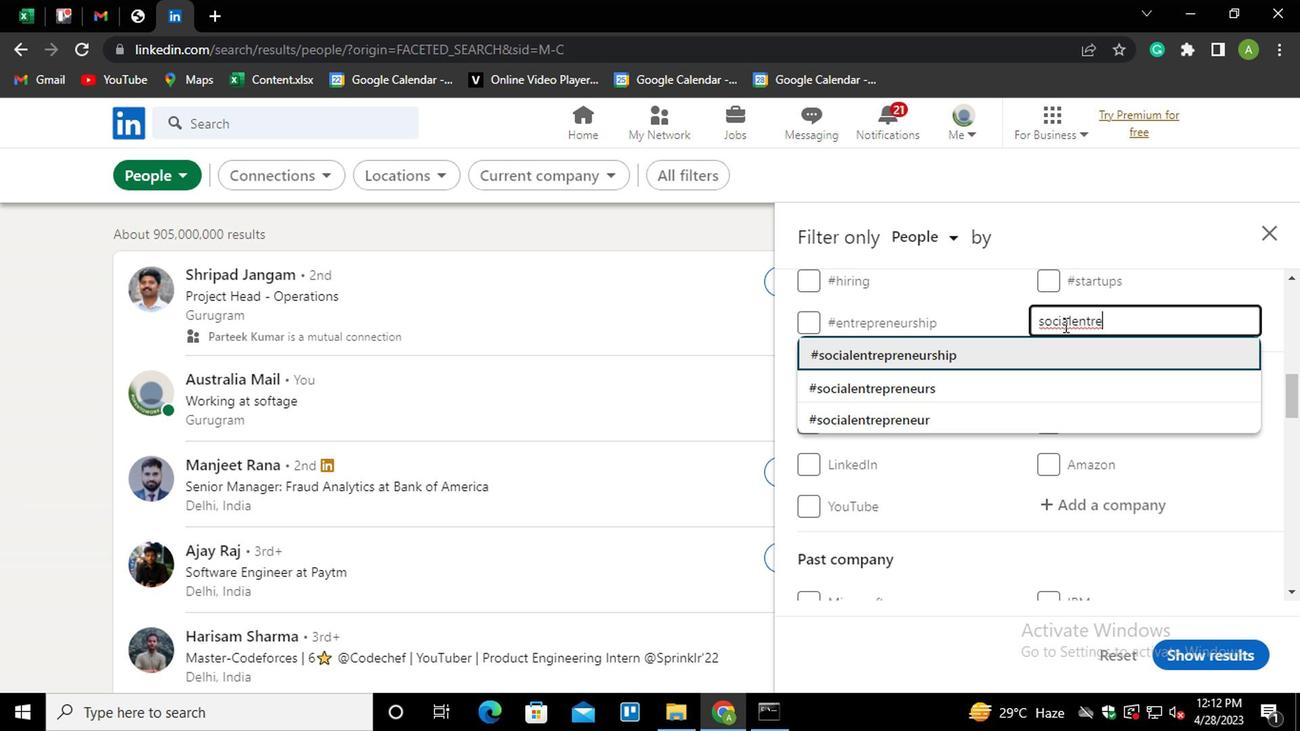 
Action: Mouse moved to (1059, 323)
Screenshot: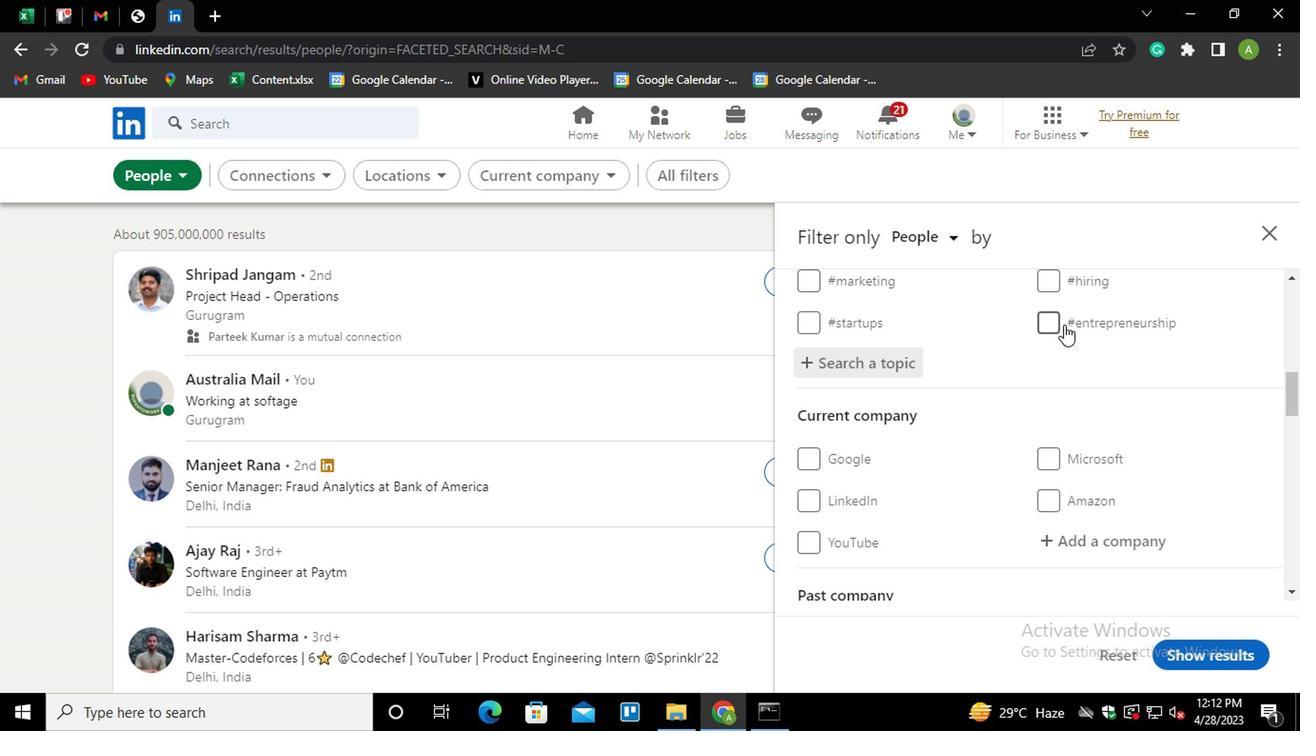 
Action: Mouse scrolled (1059, 323) with delta (0, 0)
Screenshot: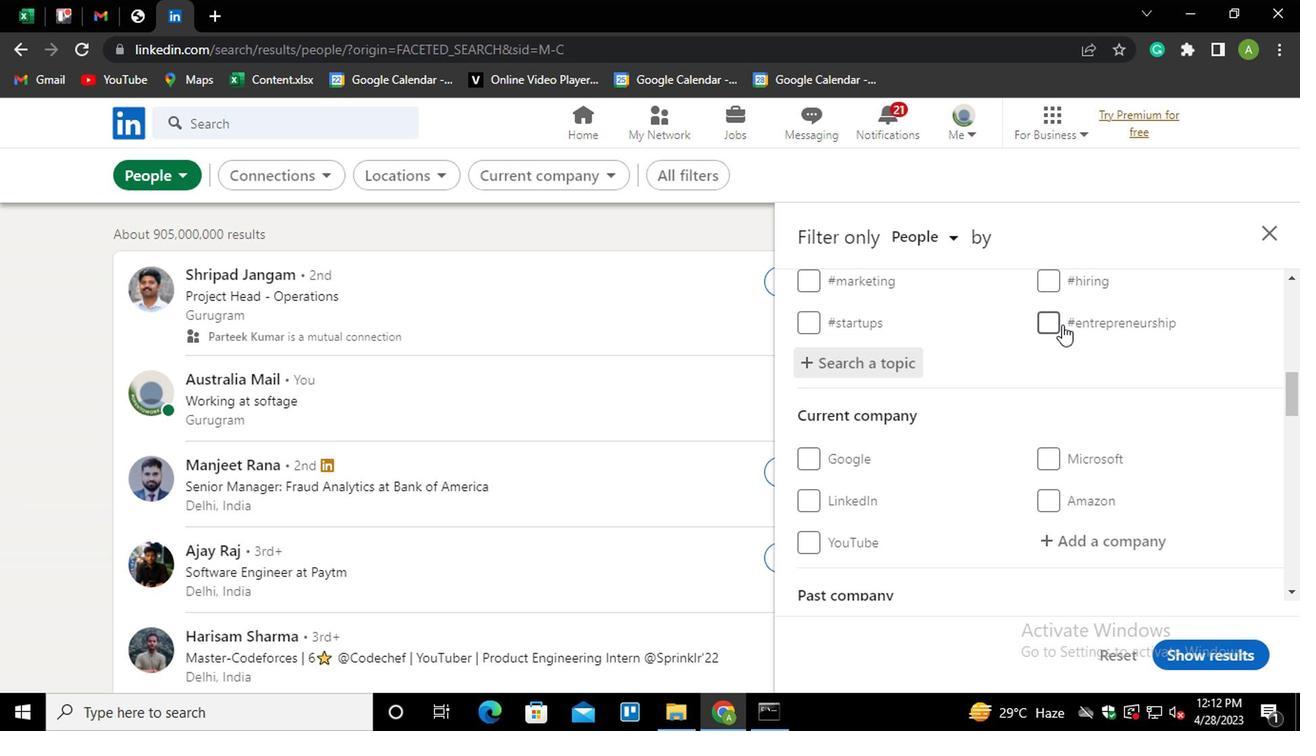 
Action: Mouse scrolled (1059, 323) with delta (0, 0)
Screenshot: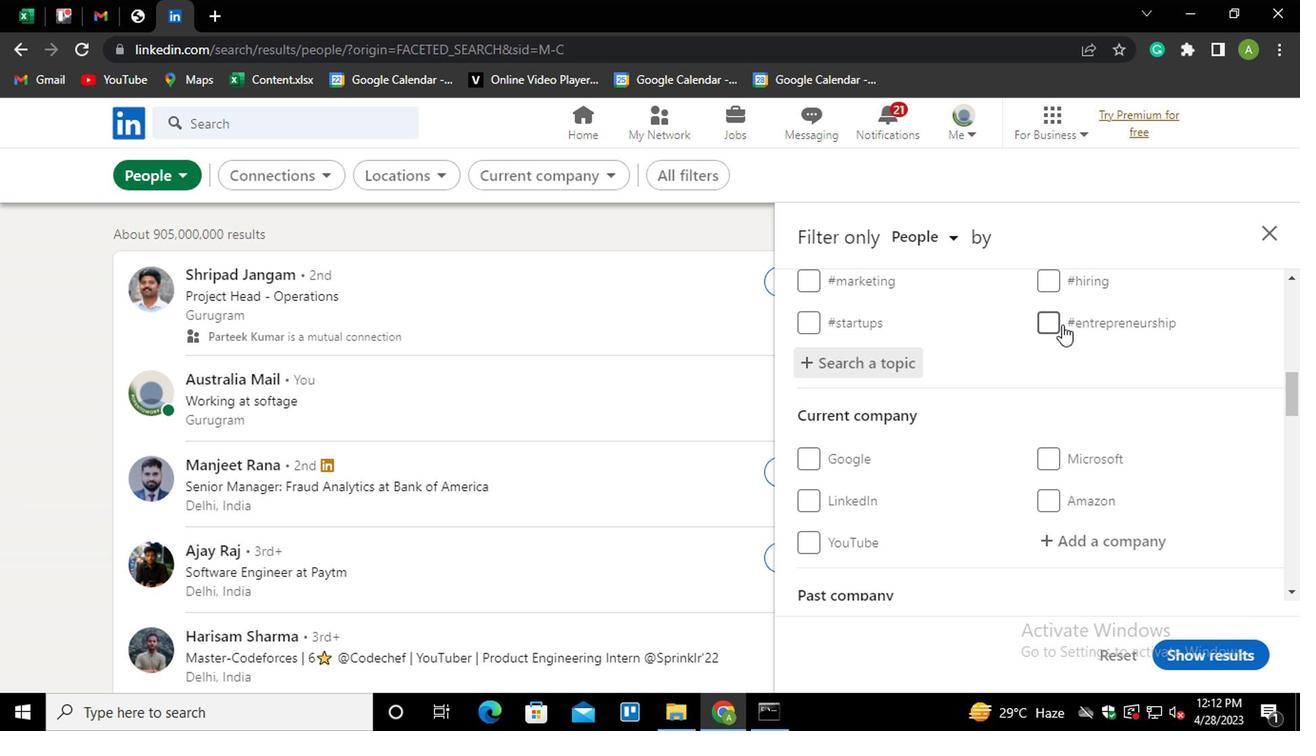 
Action: Mouse moved to (1078, 372)
Screenshot: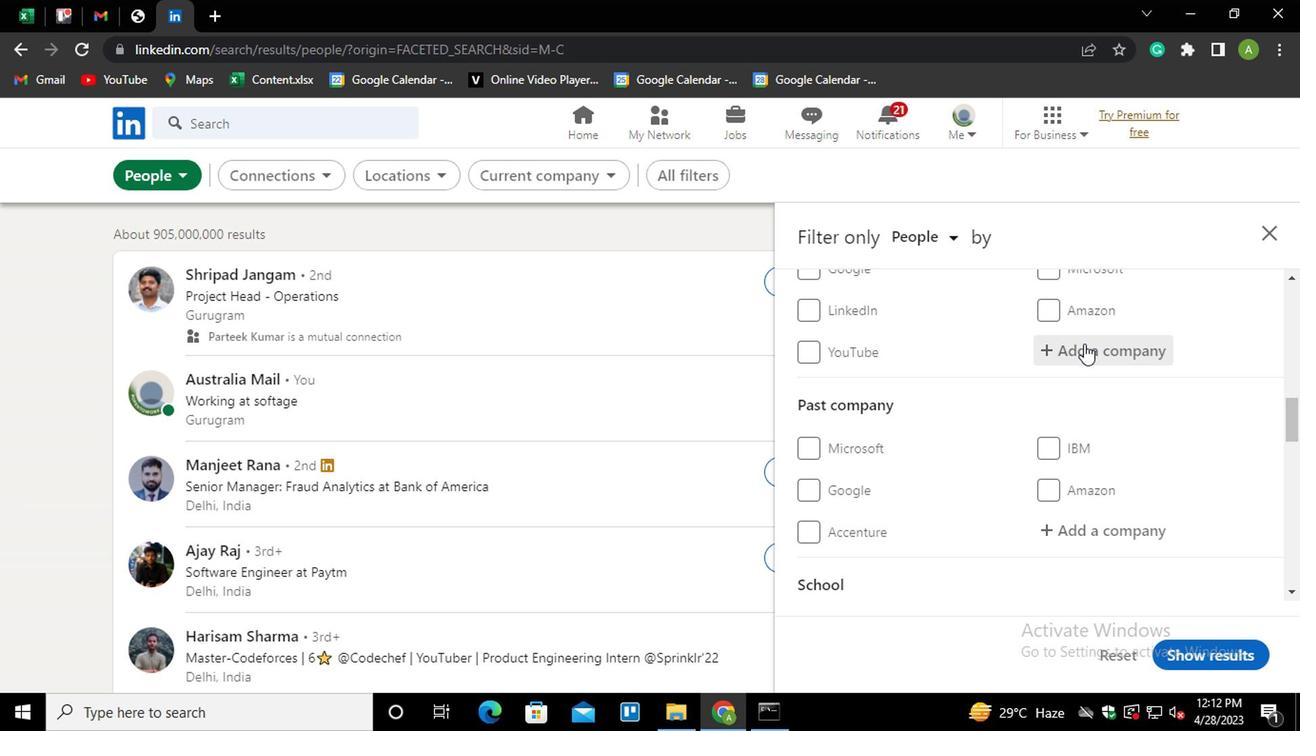 
Action: Mouse scrolled (1078, 371) with delta (0, -1)
Screenshot: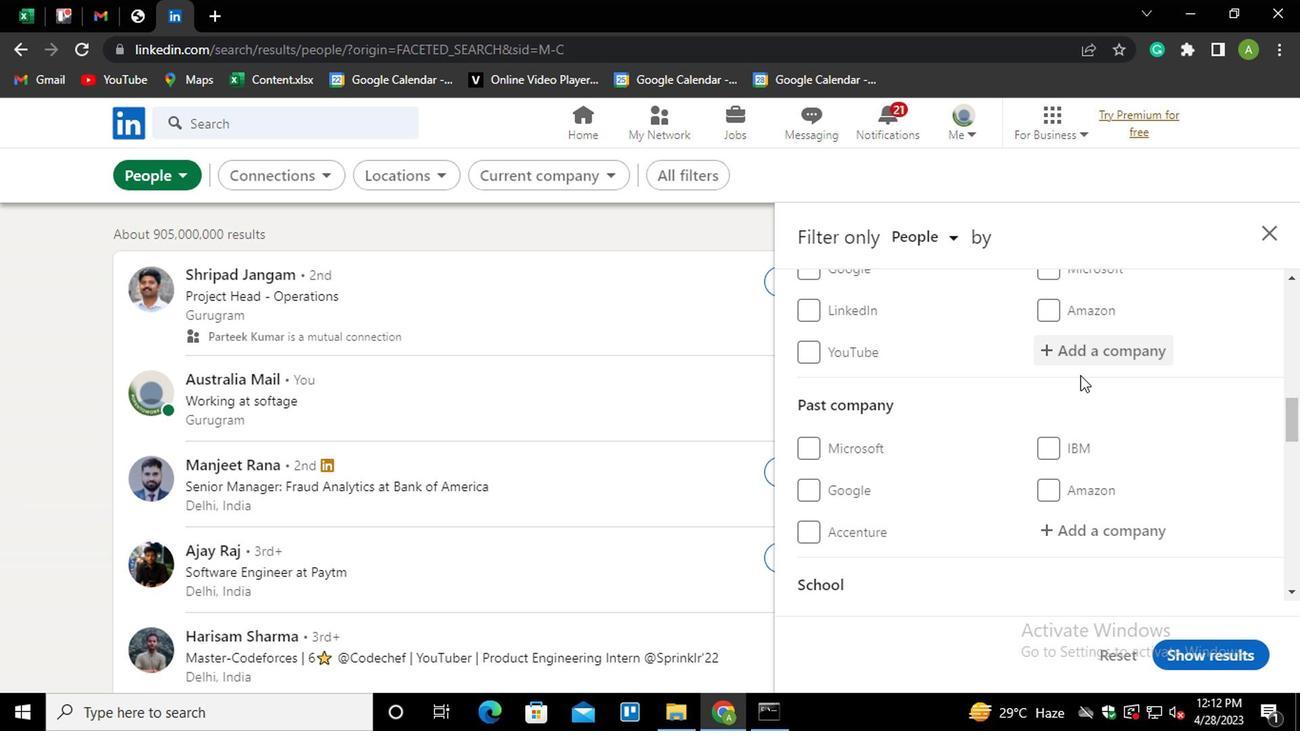 
Action: Mouse scrolled (1078, 371) with delta (0, -1)
Screenshot: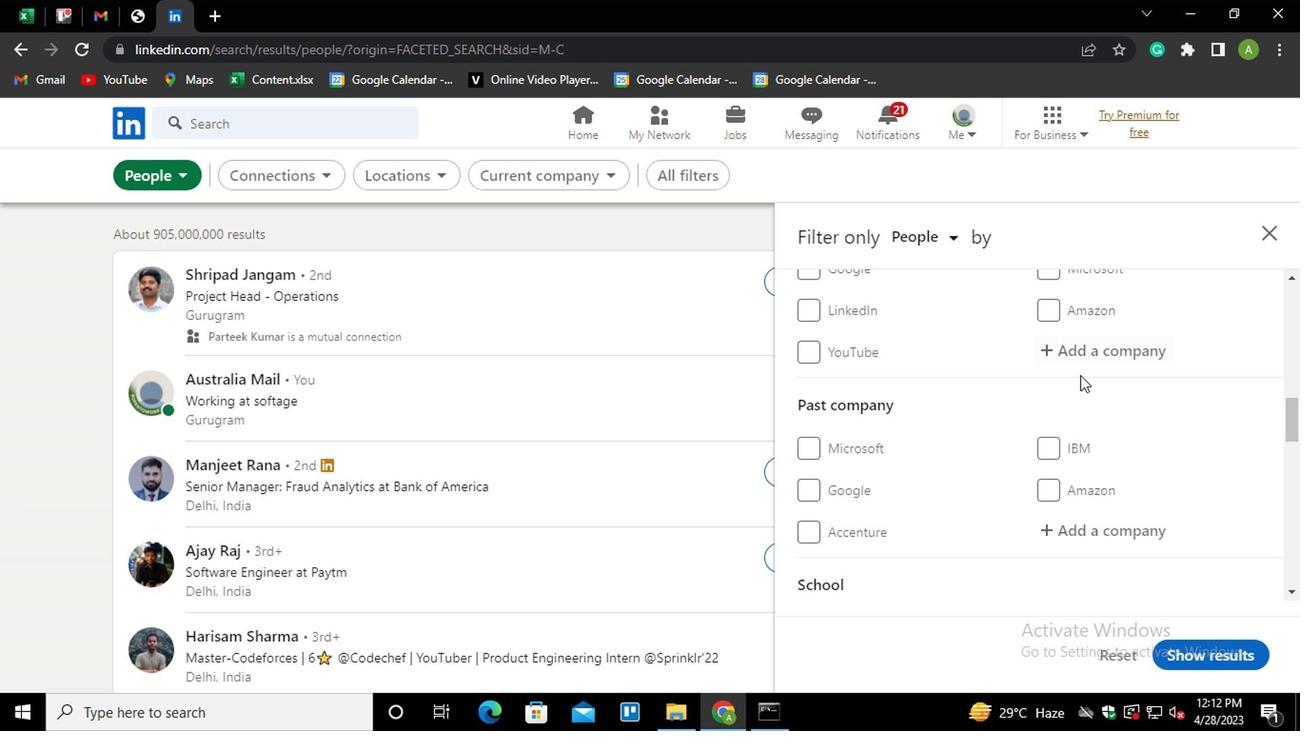 
Action: Mouse scrolled (1078, 371) with delta (0, -1)
Screenshot: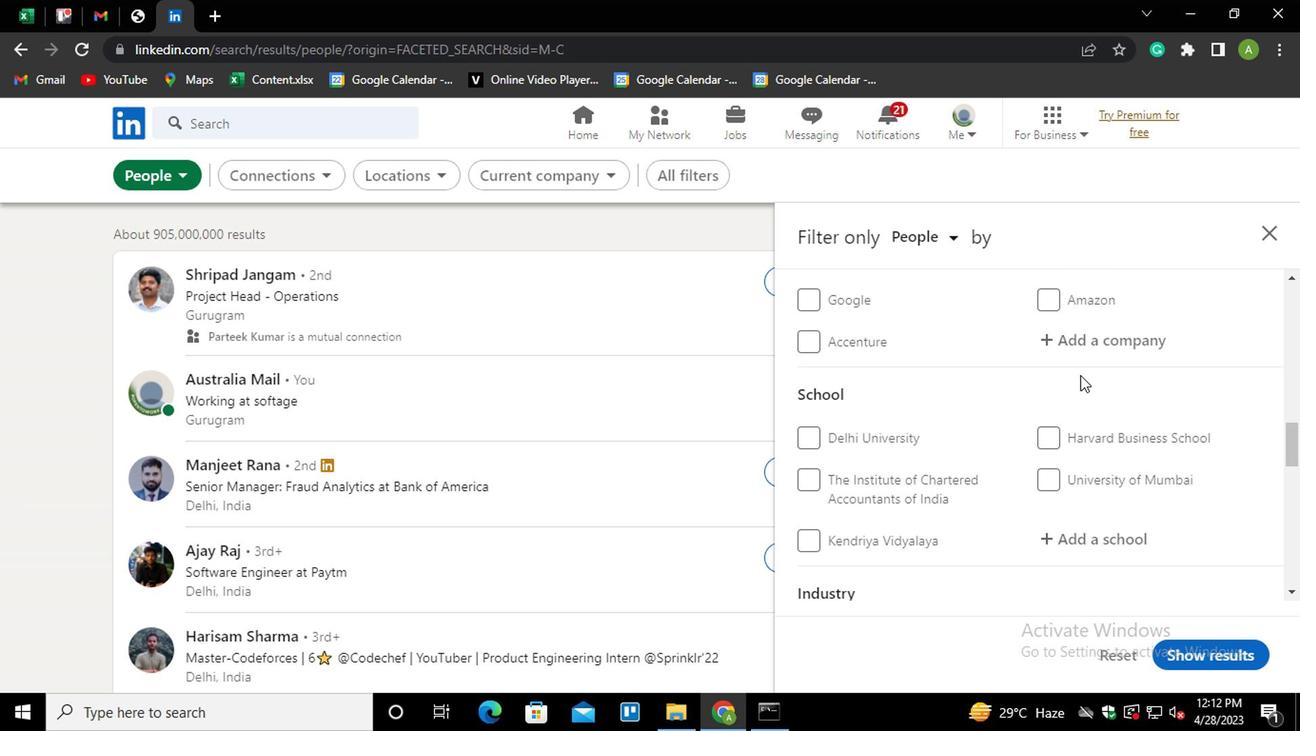 
Action: Mouse scrolled (1078, 371) with delta (0, -1)
Screenshot: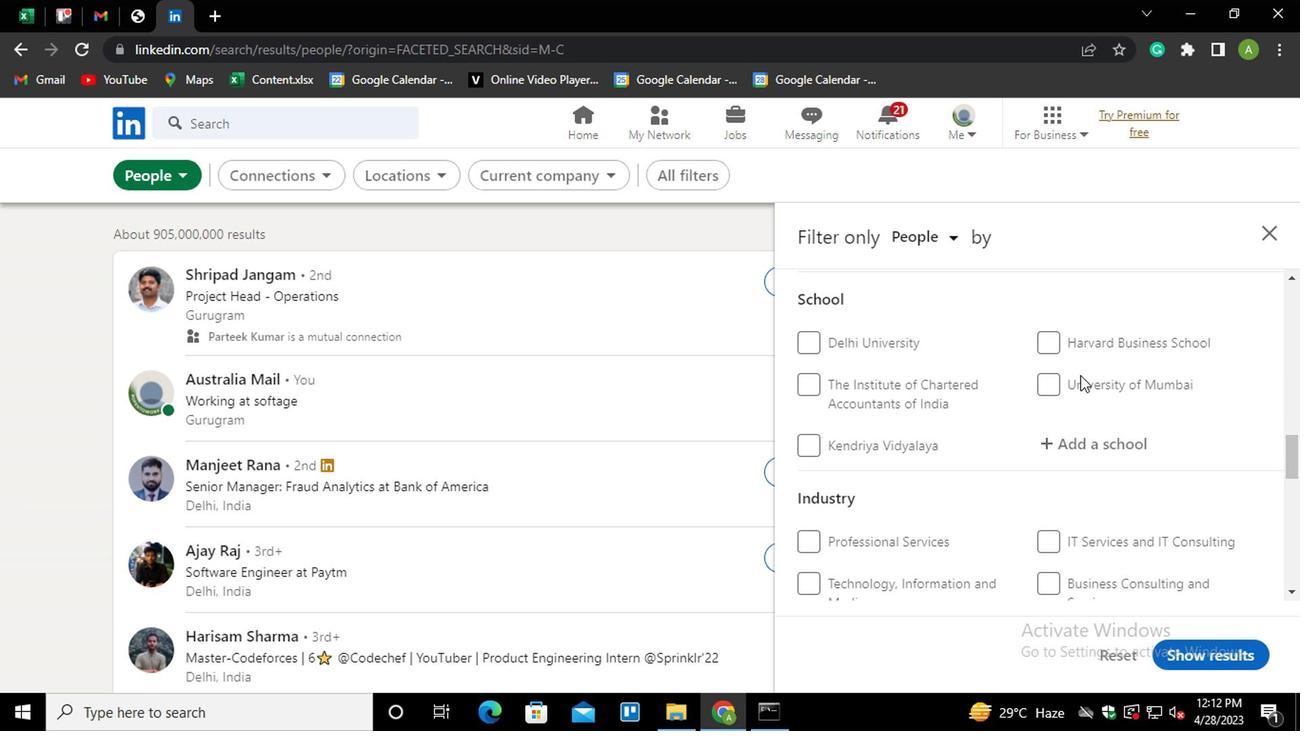 
Action: Mouse scrolled (1078, 371) with delta (0, -1)
Screenshot: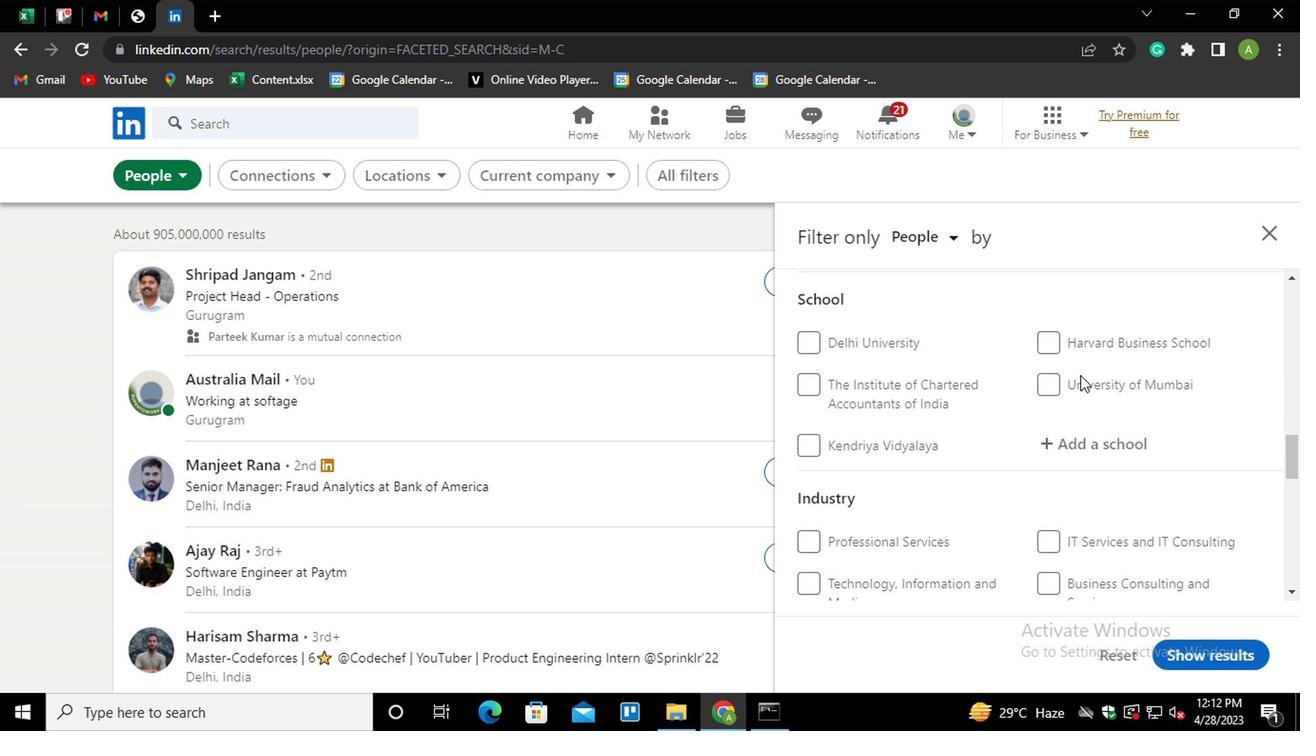 
Action: Mouse scrolled (1078, 371) with delta (0, -1)
Screenshot: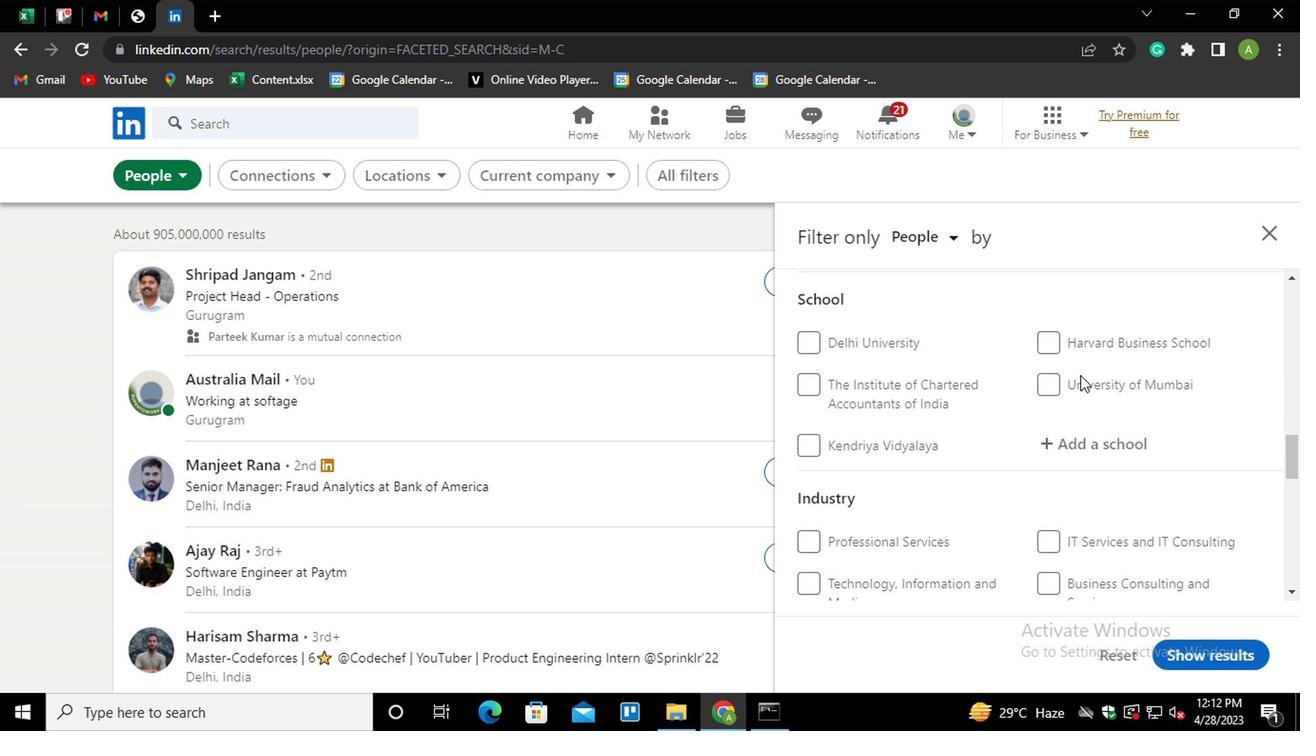 
Action: Mouse scrolled (1078, 371) with delta (0, -1)
Screenshot: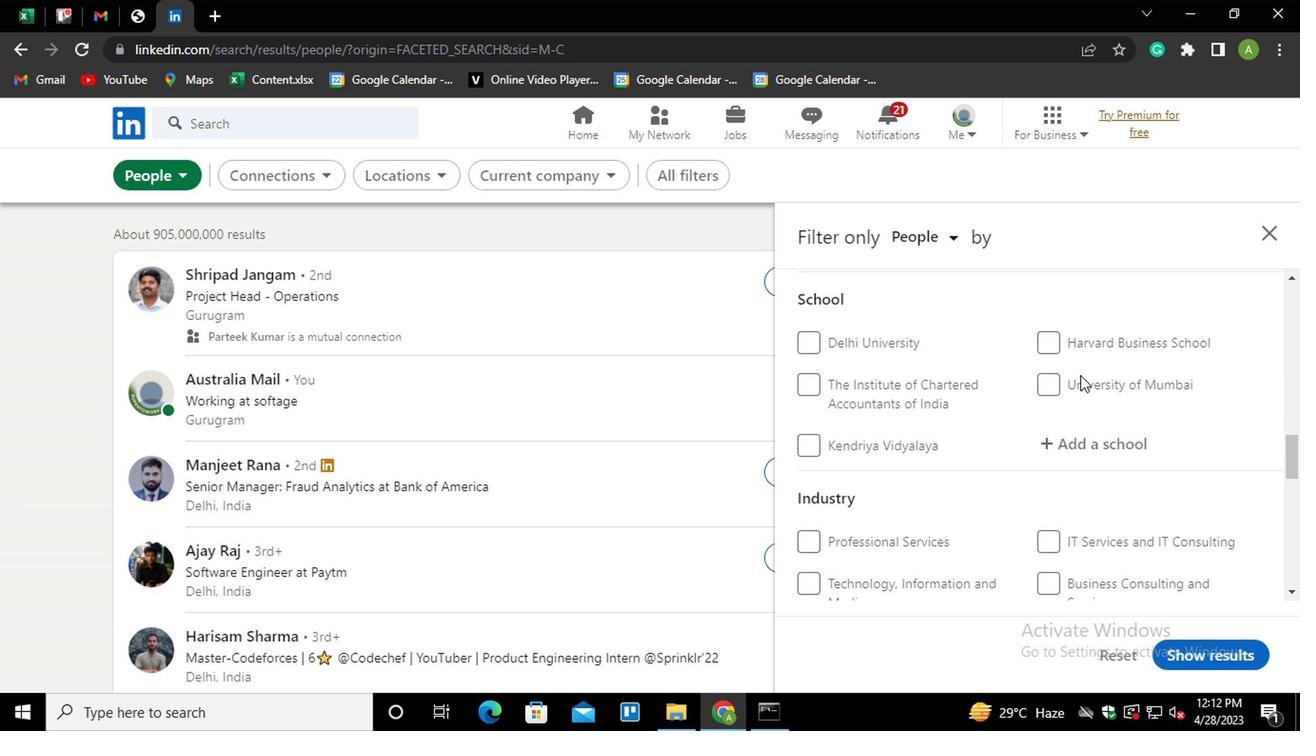 
Action: Mouse scrolled (1078, 371) with delta (0, -1)
Screenshot: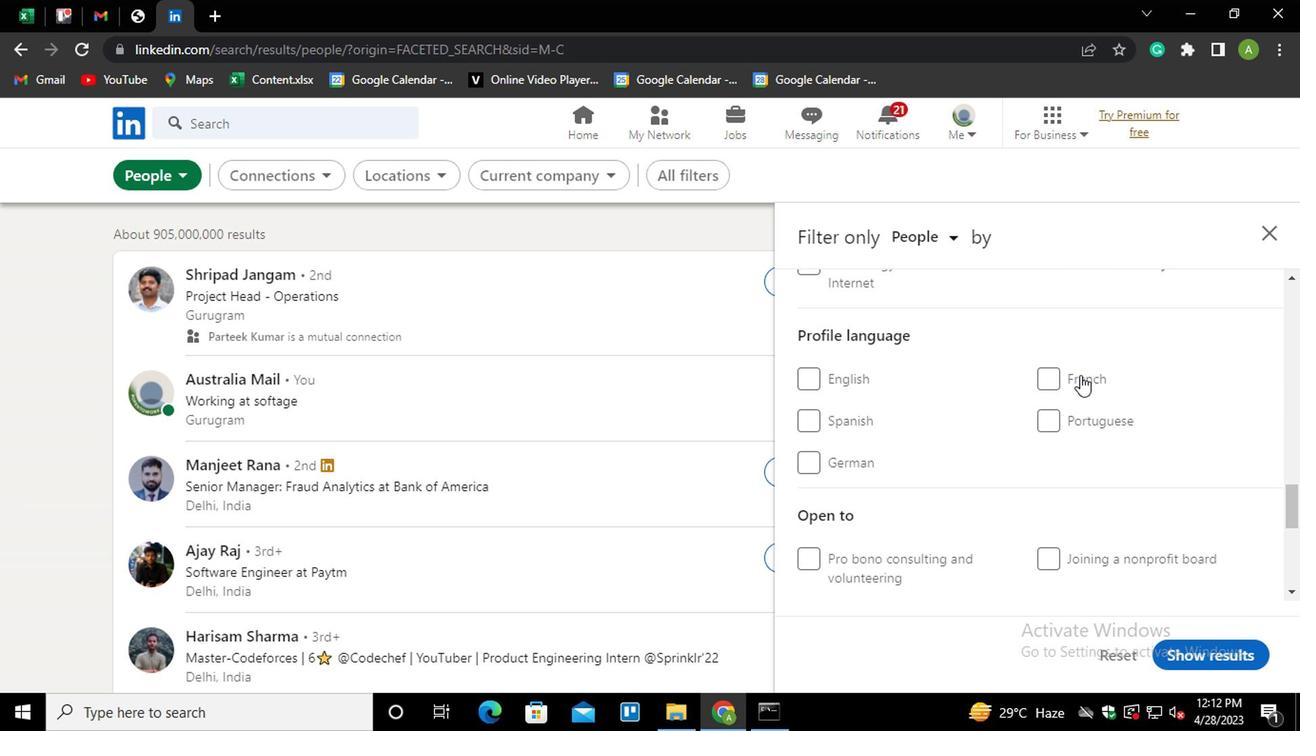 
Action: Mouse scrolled (1078, 371) with delta (0, -1)
Screenshot: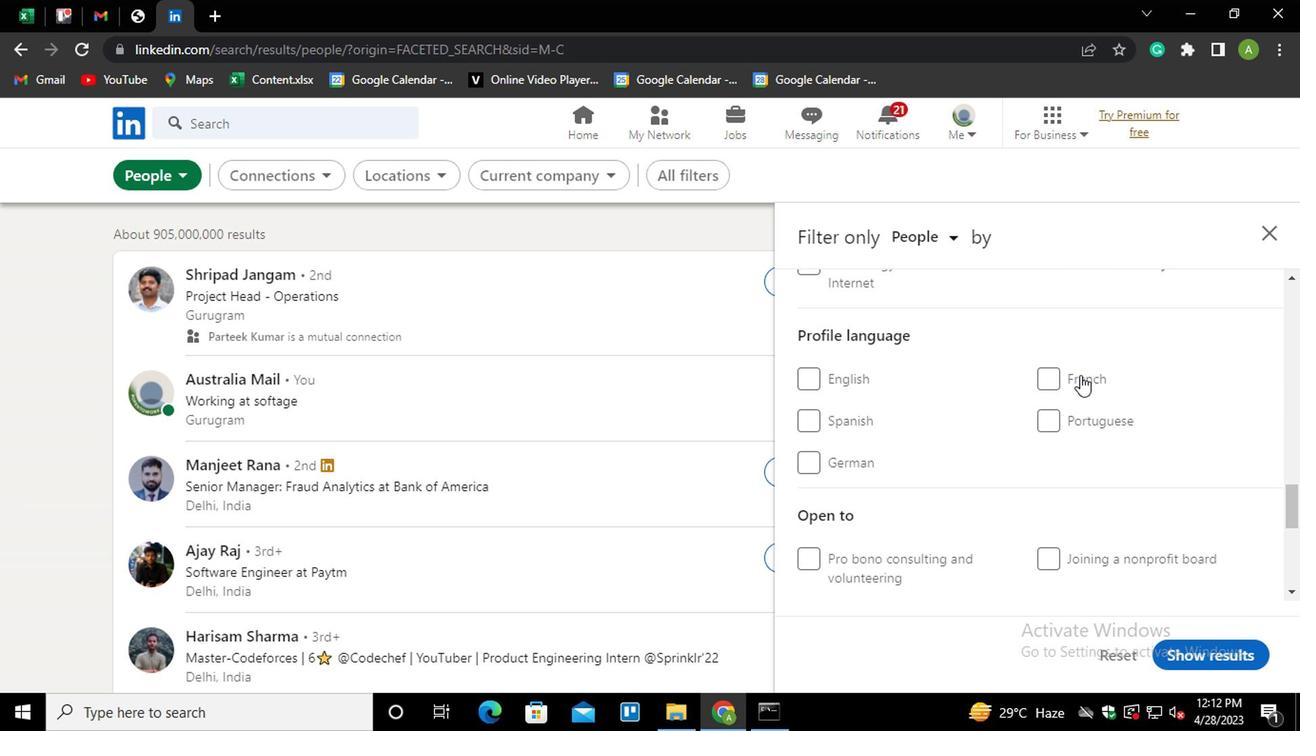 
Action: Mouse moved to (1072, 365)
Screenshot: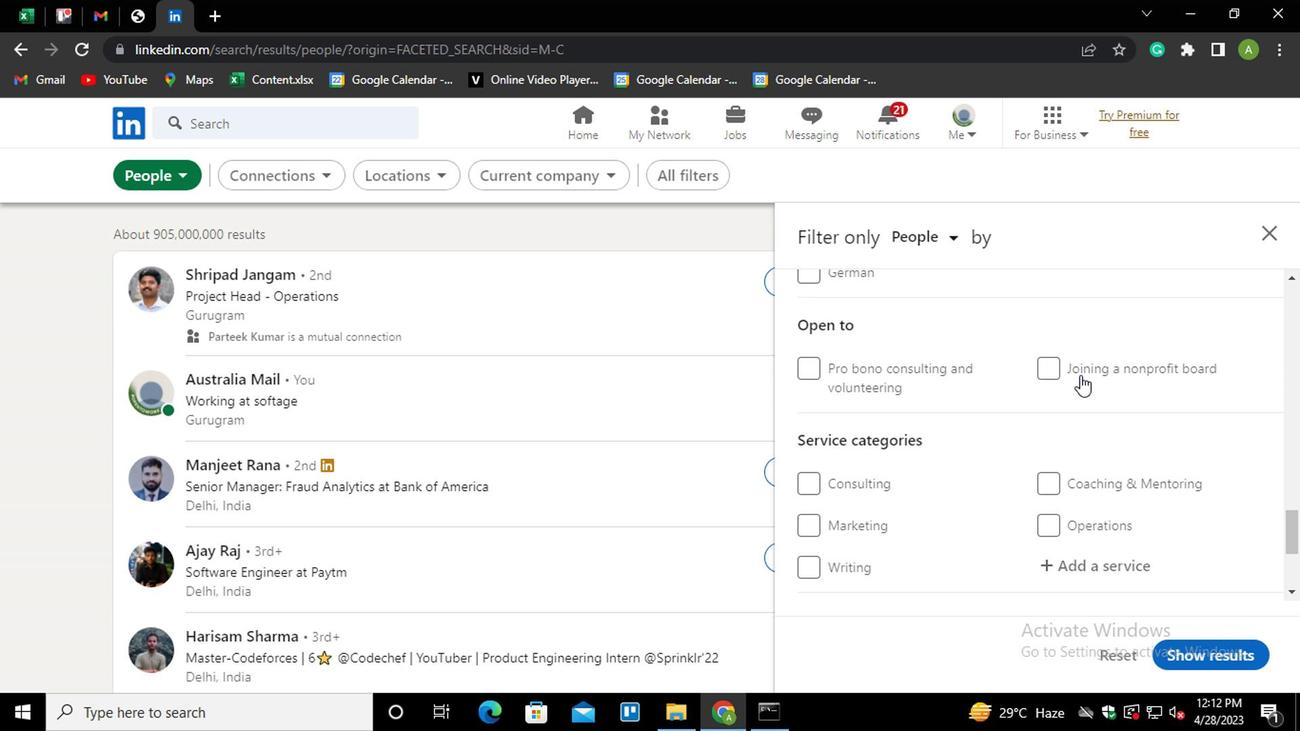 
Action: Mouse scrolled (1072, 367) with delta (0, 1)
Screenshot: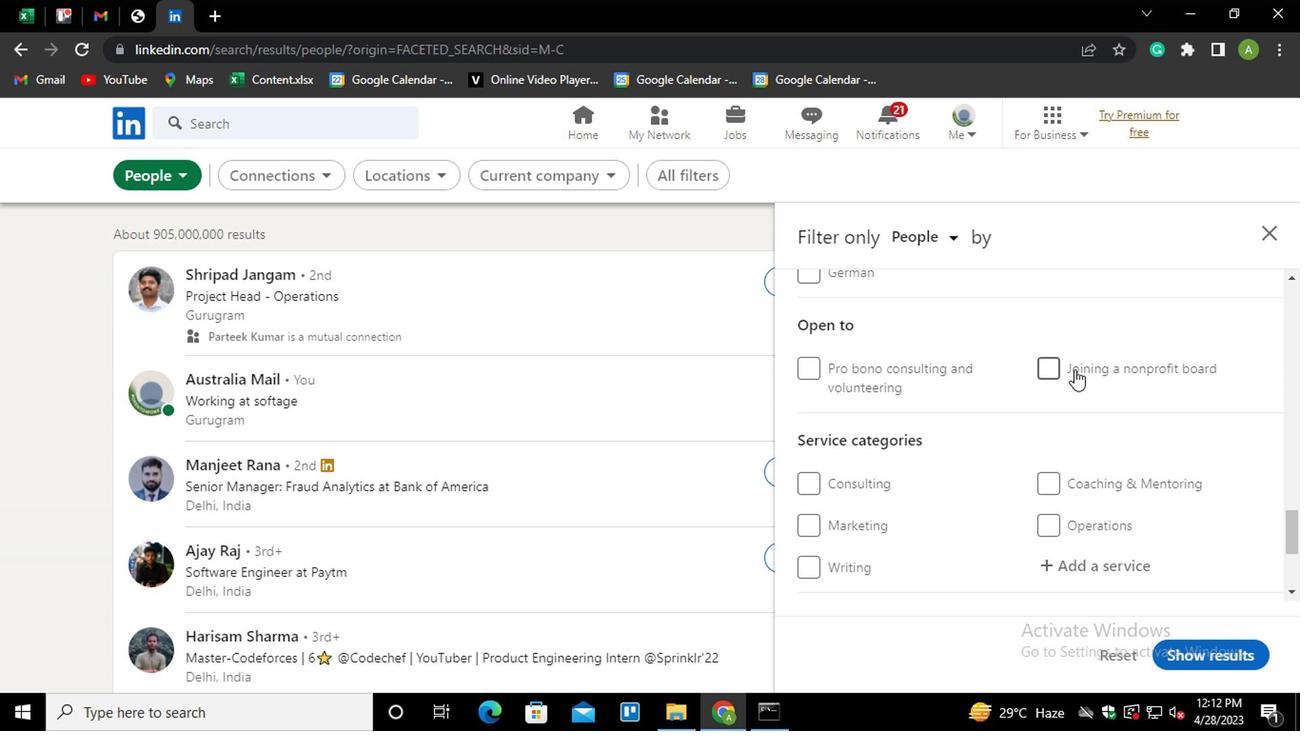 
Action: Mouse moved to (1049, 328)
Screenshot: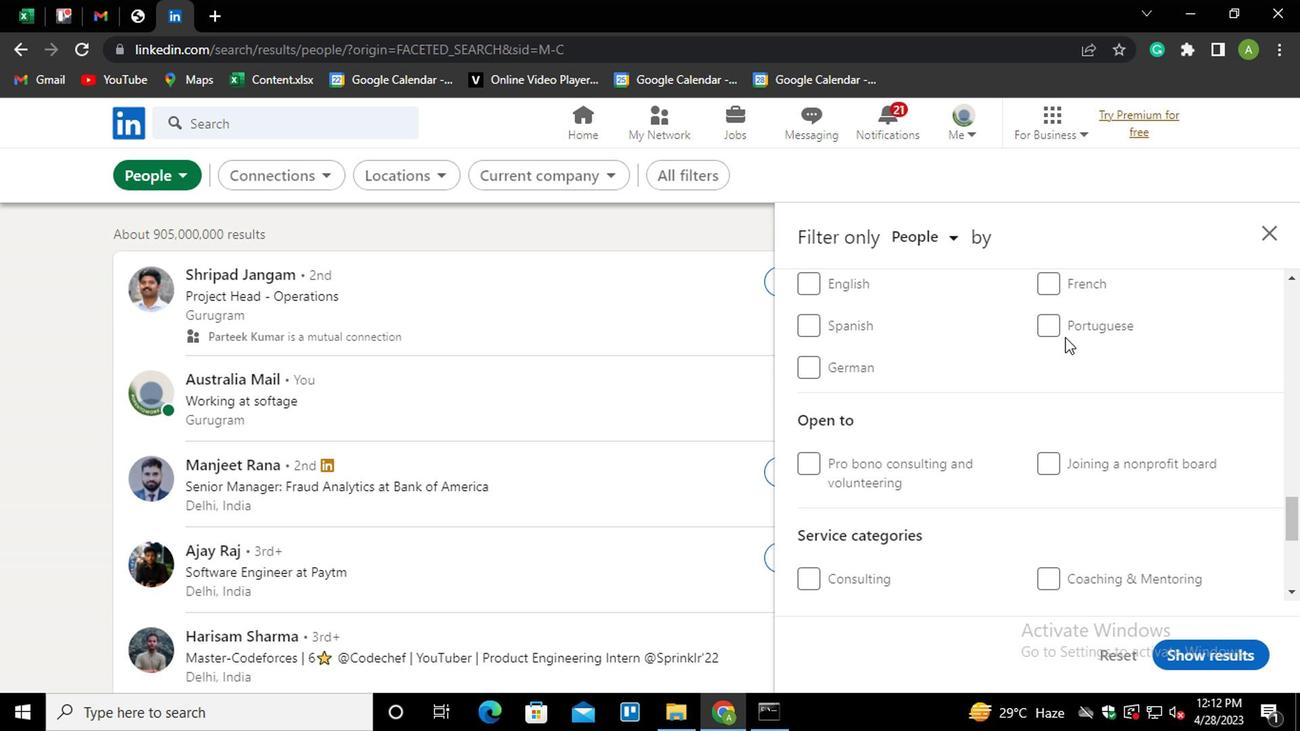 
Action: Mouse pressed left at (1049, 328)
Screenshot: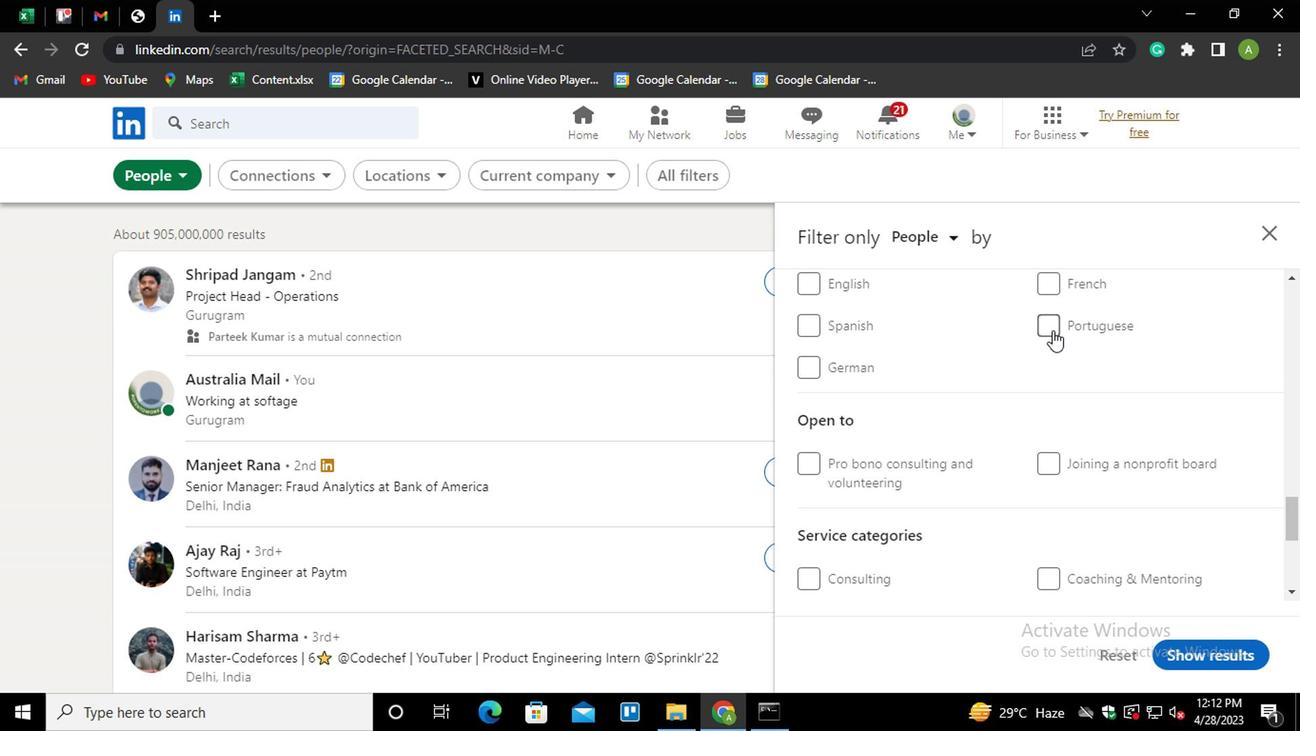 
Action: Mouse moved to (1090, 363)
Screenshot: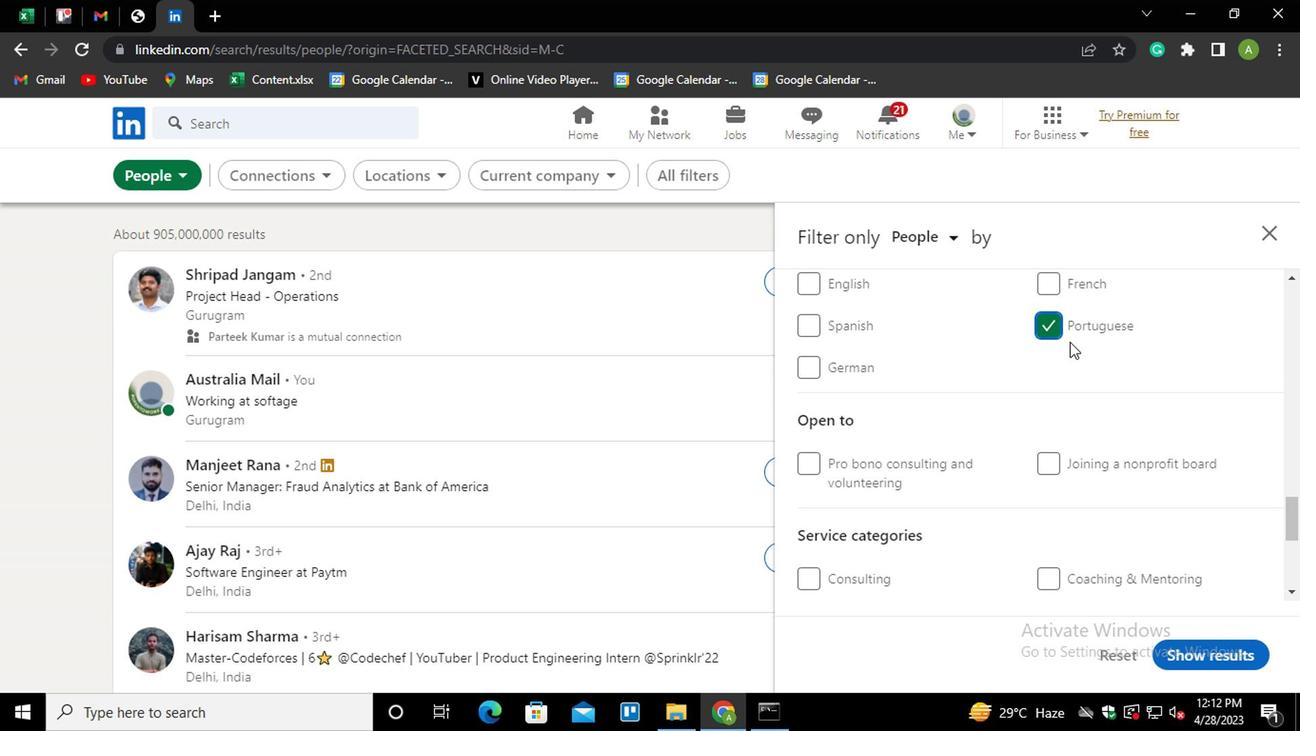 
Action: Mouse scrolled (1090, 365) with delta (0, 1)
Screenshot: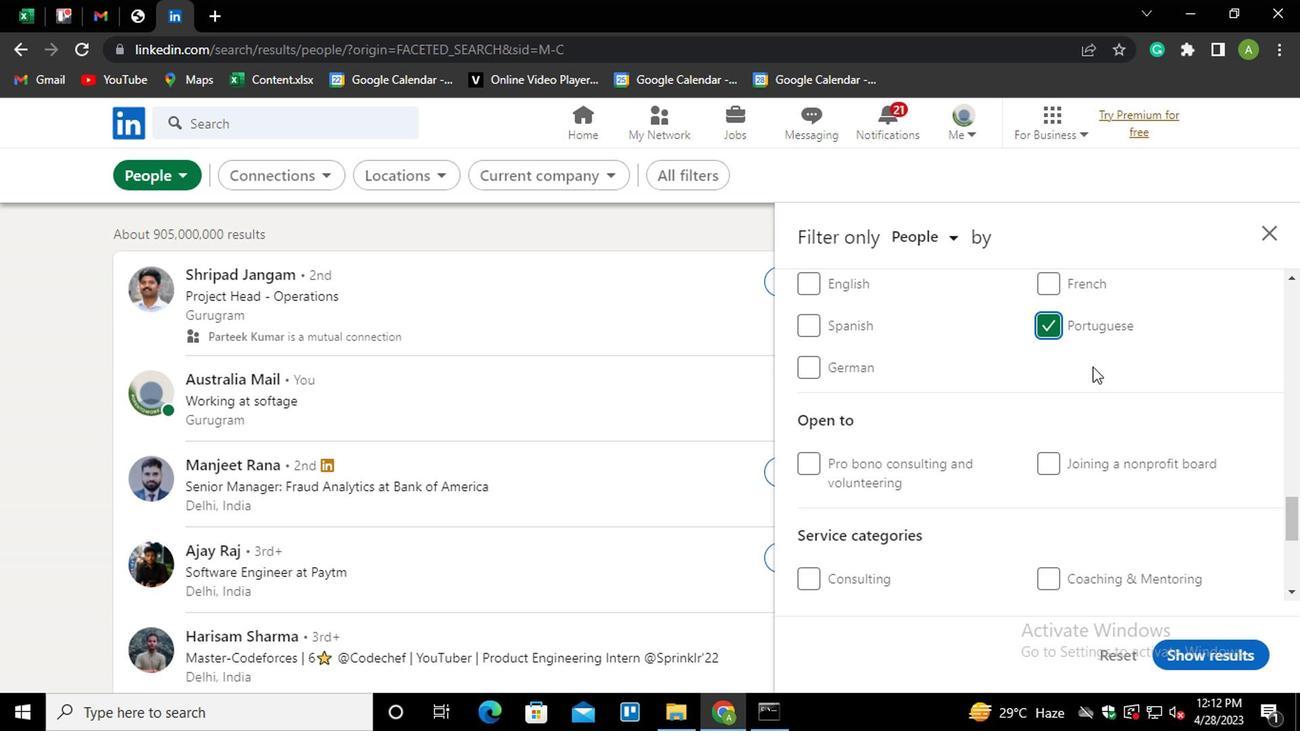
Action: Mouse scrolled (1090, 365) with delta (0, 1)
Screenshot: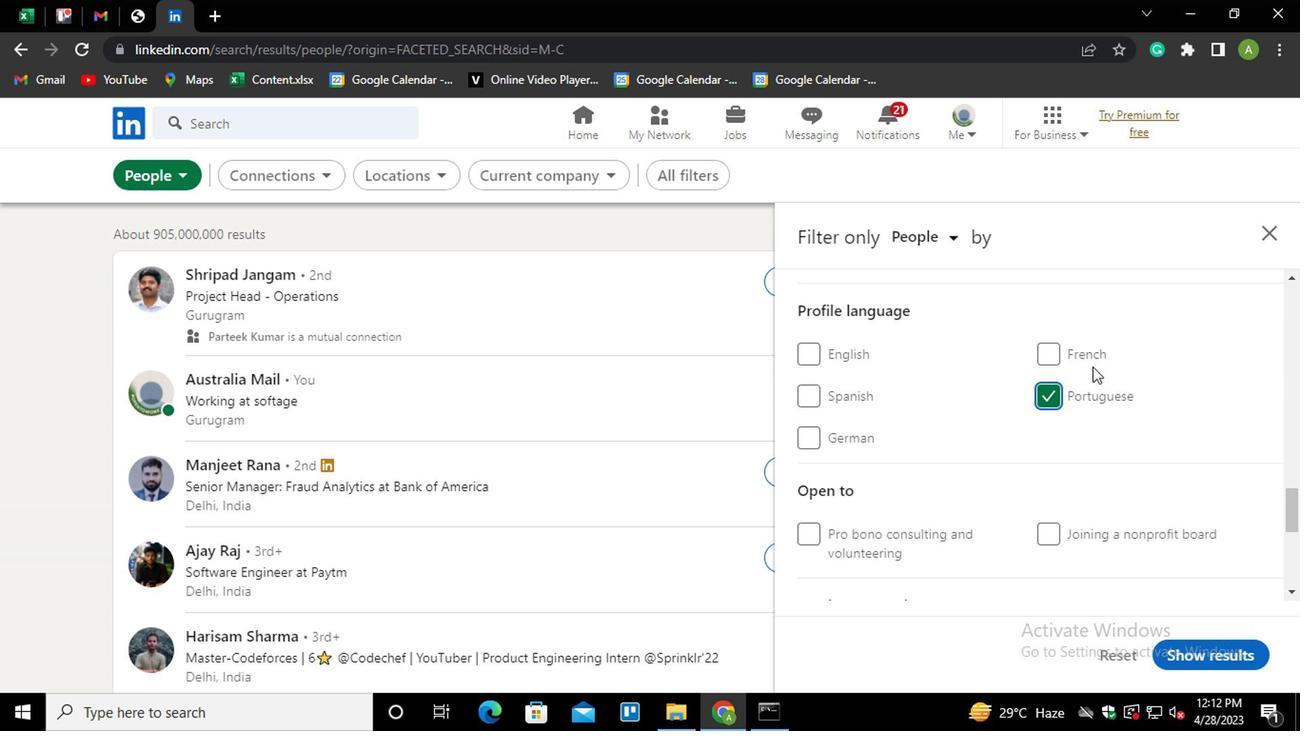 
Action: Mouse scrolled (1090, 365) with delta (0, 1)
Screenshot: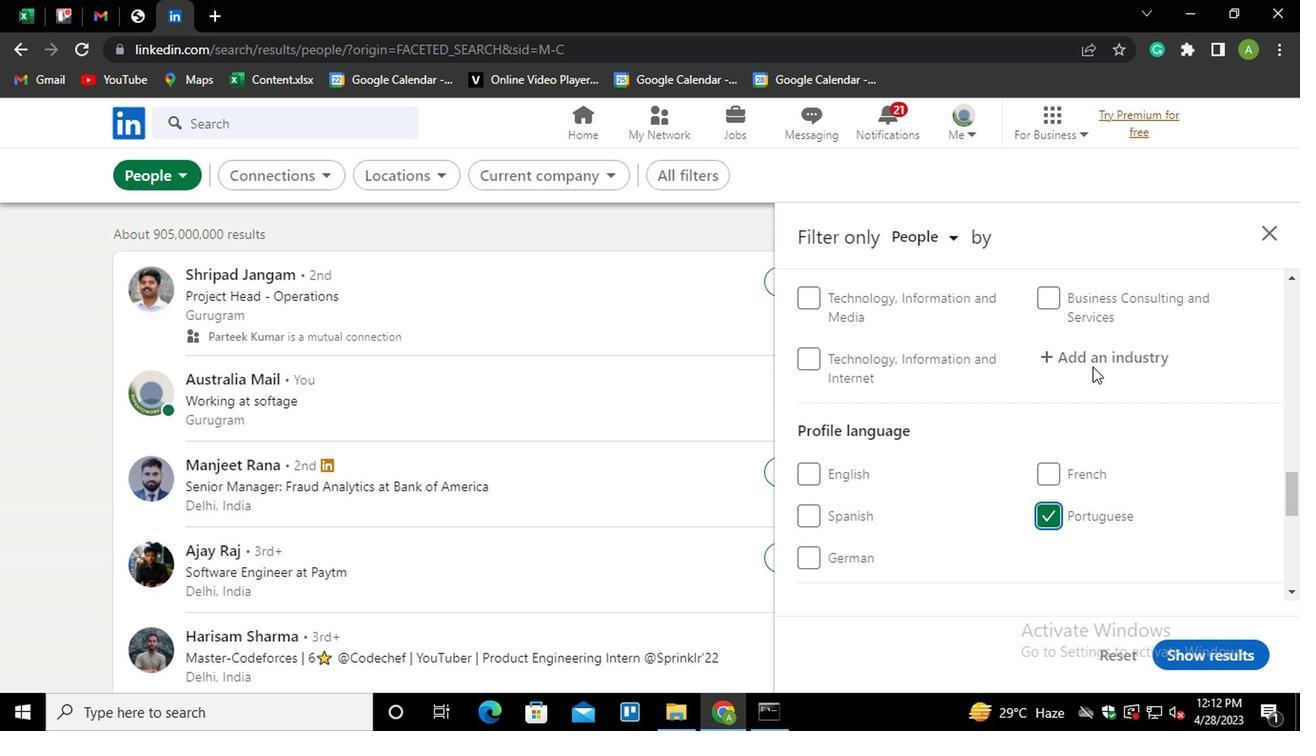 
Action: Mouse scrolled (1090, 365) with delta (0, 1)
Screenshot: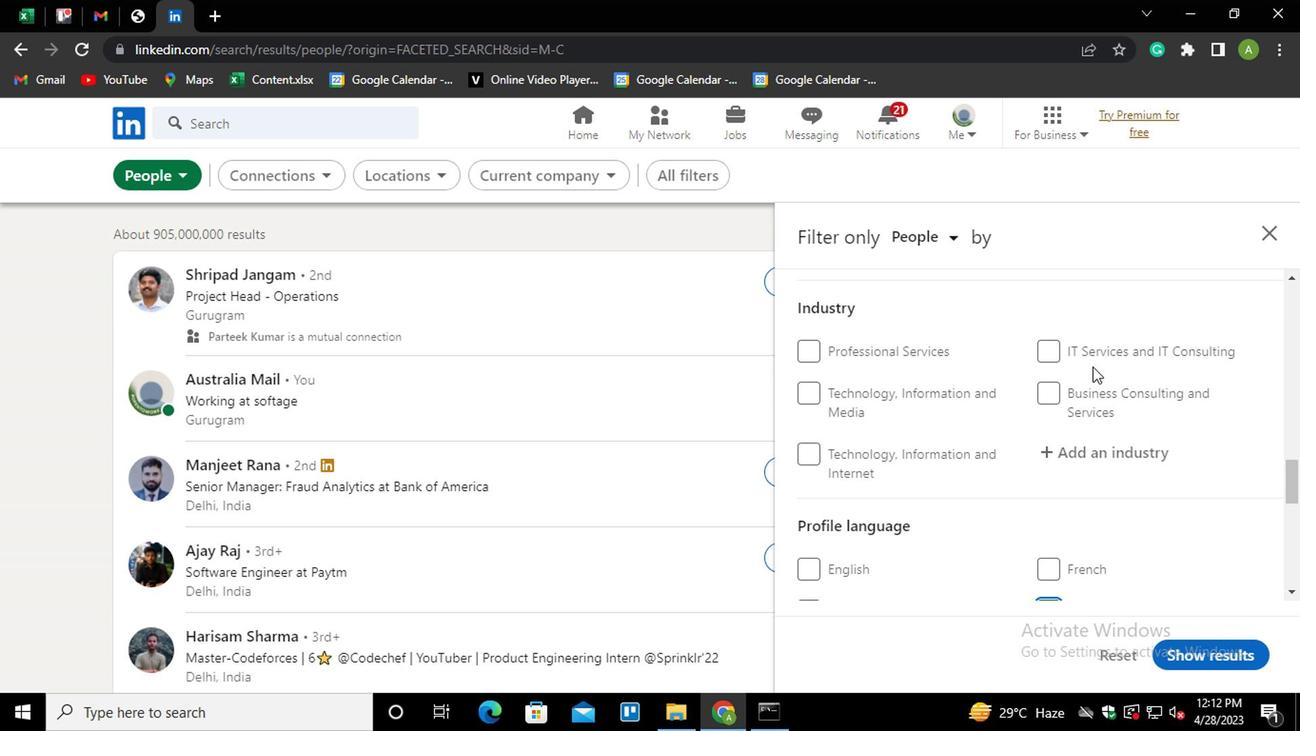 
Action: Mouse scrolled (1090, 365) with delta (0, 1)
Screenshot: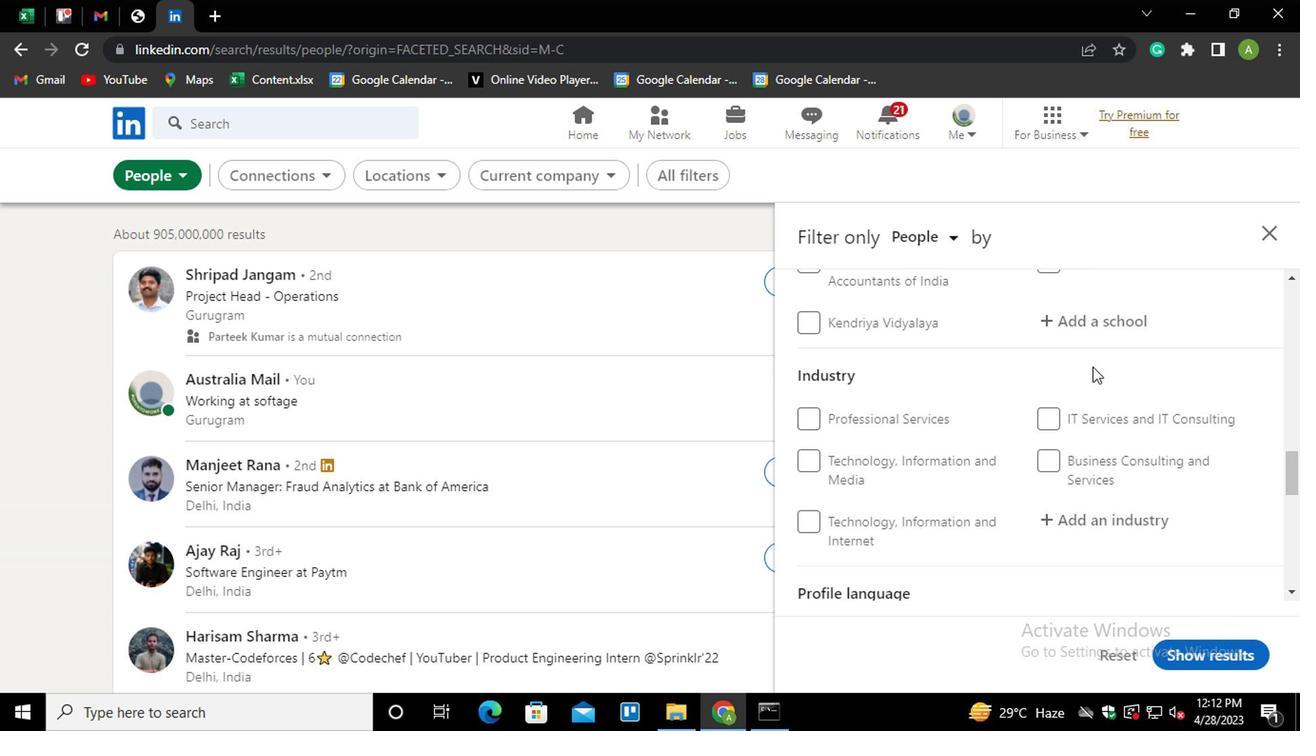 
Action: Mouse scrolled (1090, 365) with delta (0, 1)
Screenshot: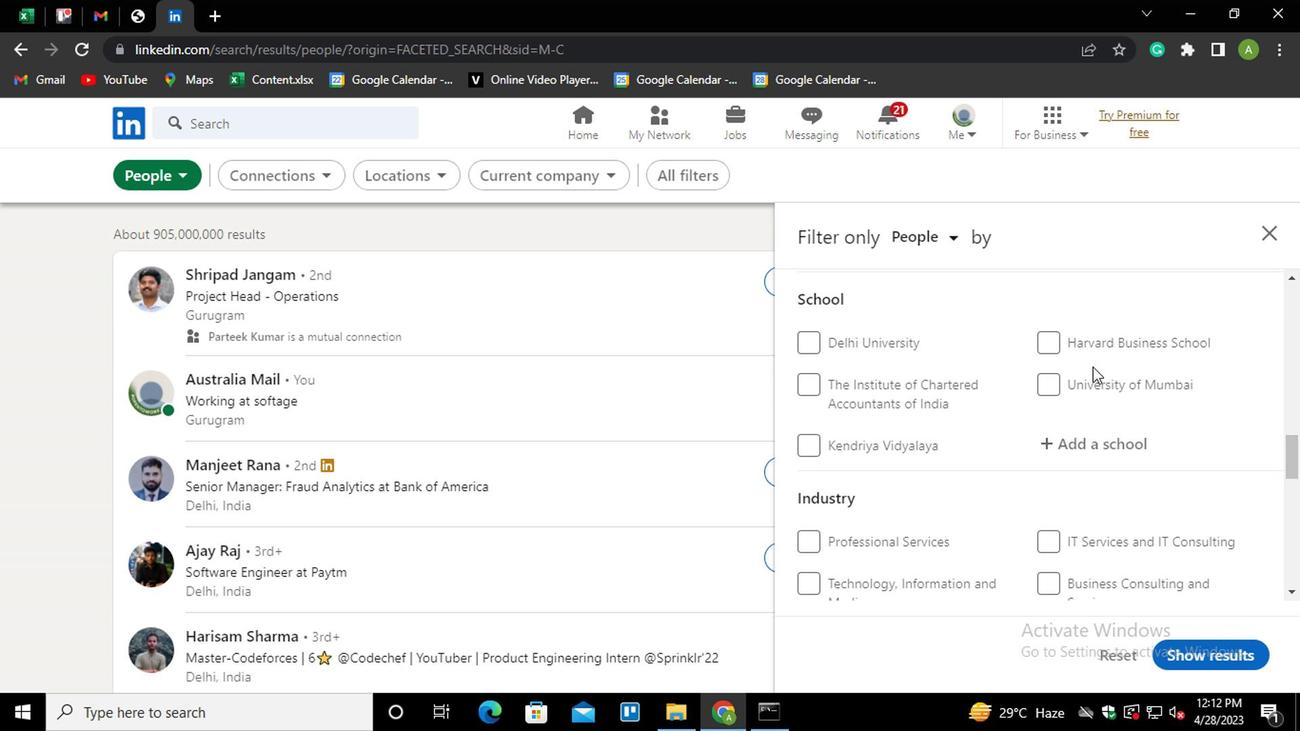 
Action: Mouse scrolled (1090, 365) with delta (0, 1)
Screenshot: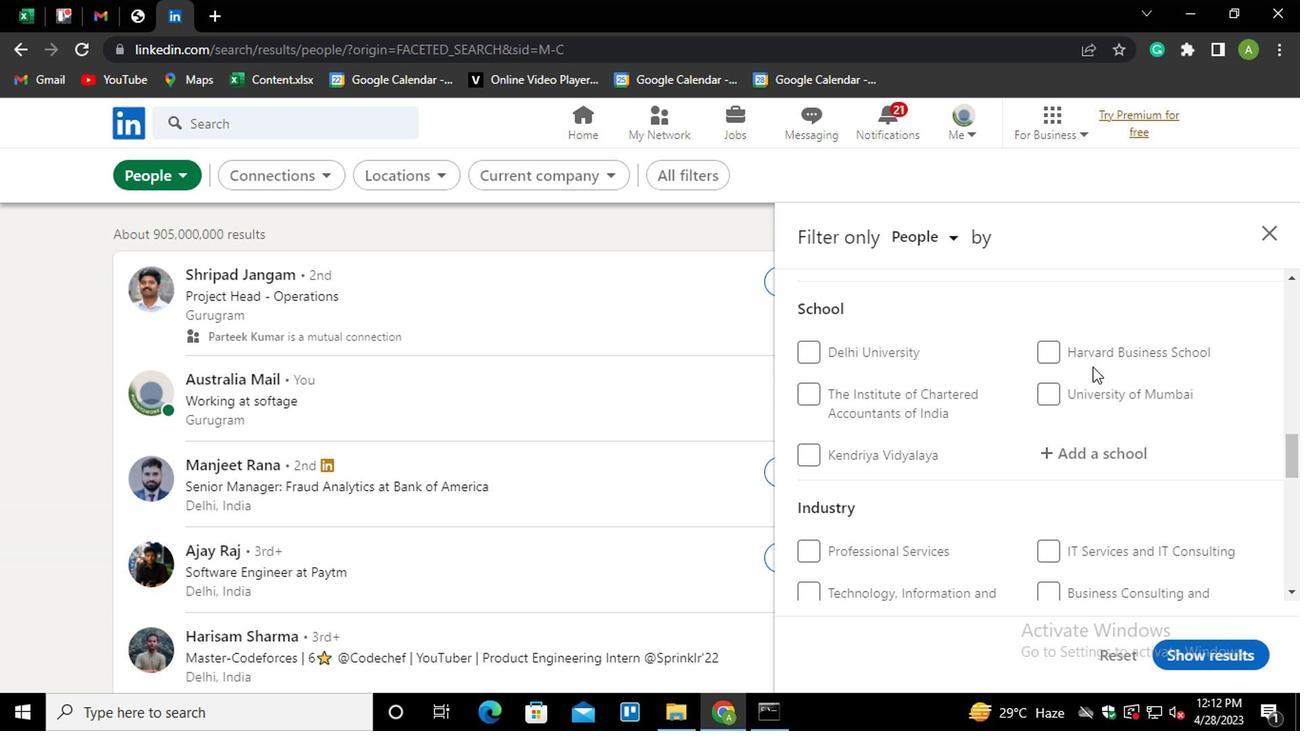 
Action: Mouse scrolled (1090, 365) with delta (0, 1)
Screenshot: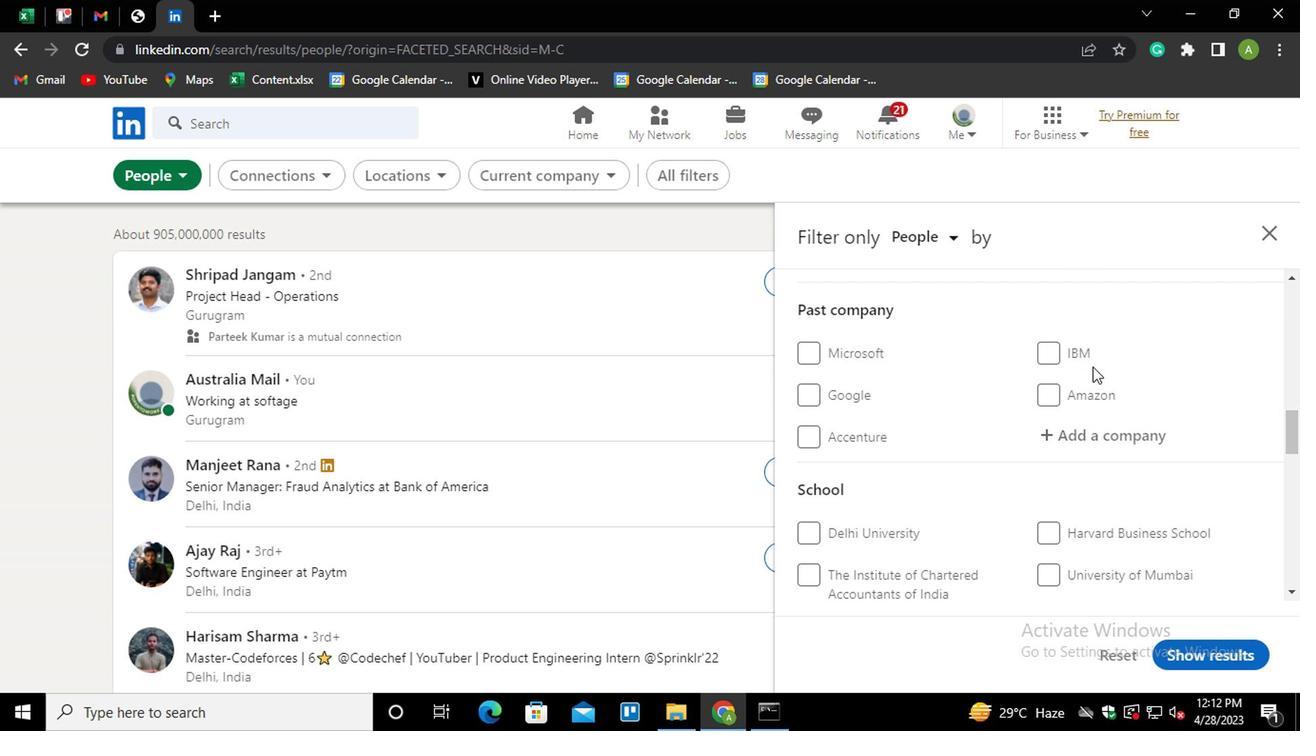 
Action: Mouse scrolled (1090, 365) with delta (0, 1)
Screenshot: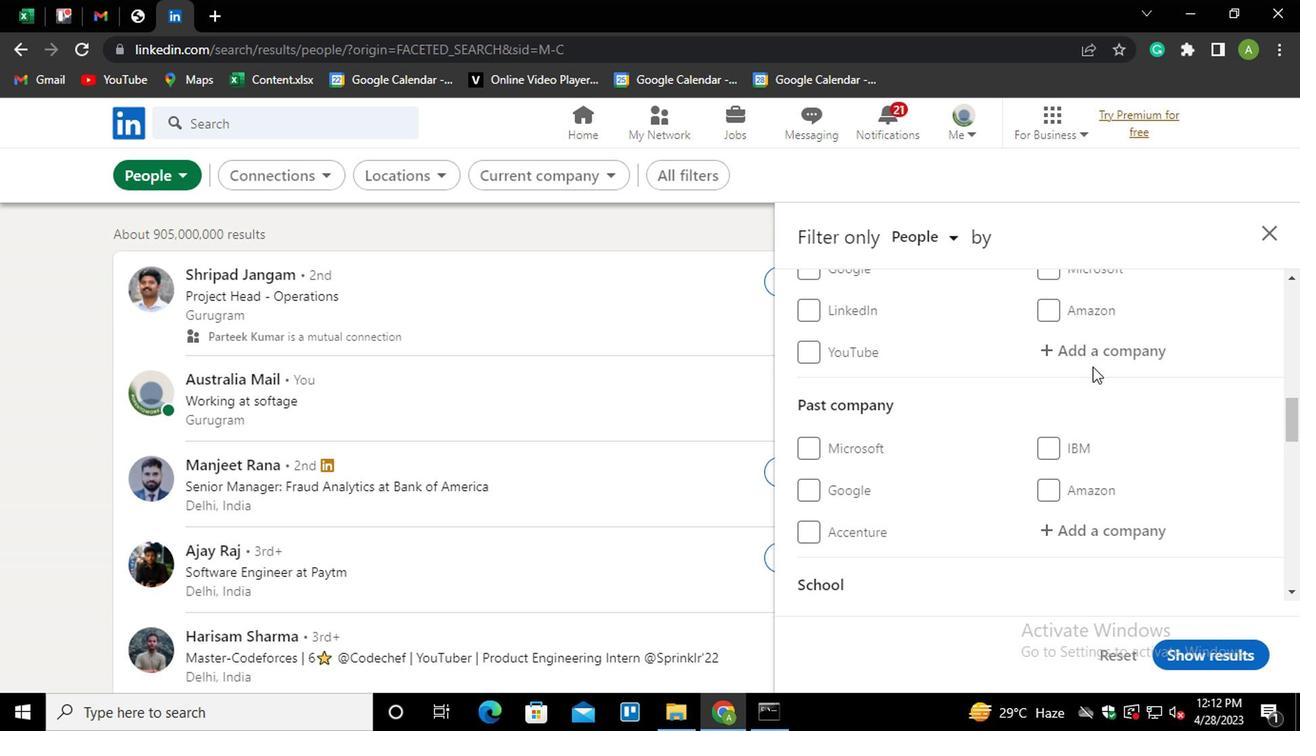 
Action: Mouse moved to (1071, 434)
Screenshot: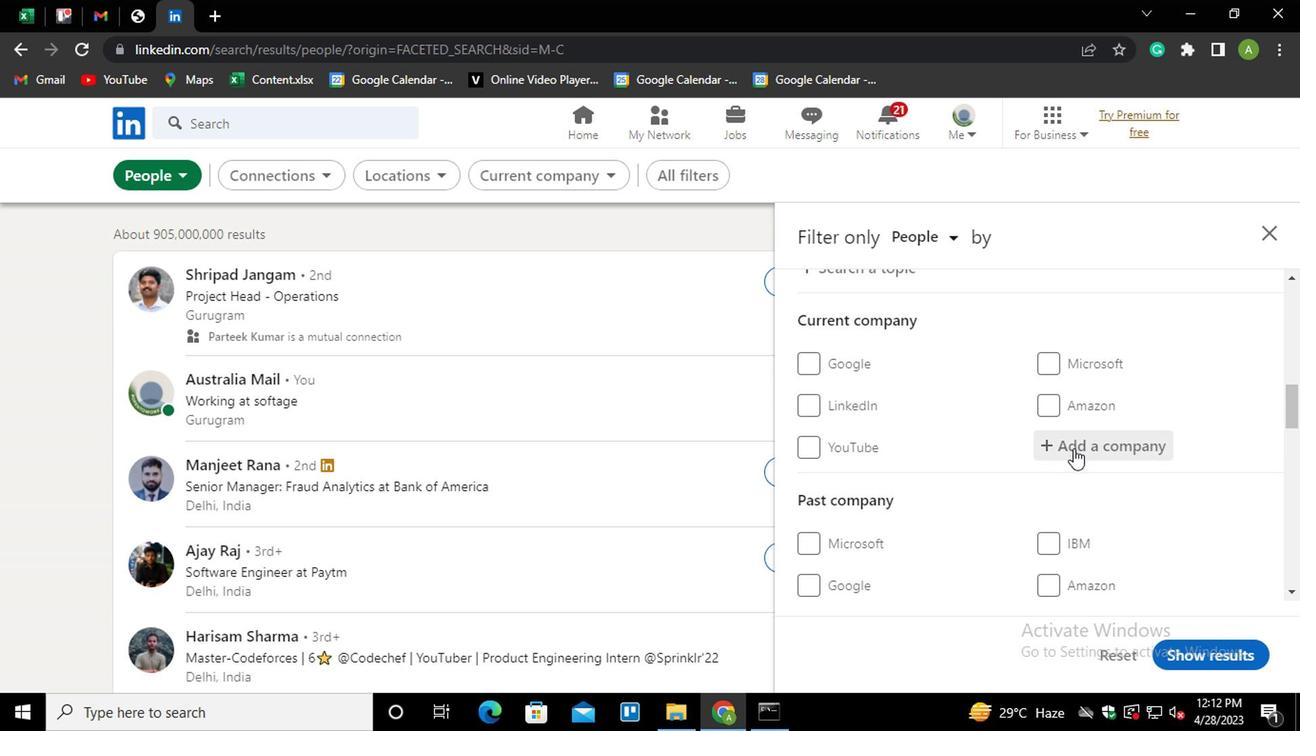 
Action: Mouse pressed left at (1071, 434)
Screenshot: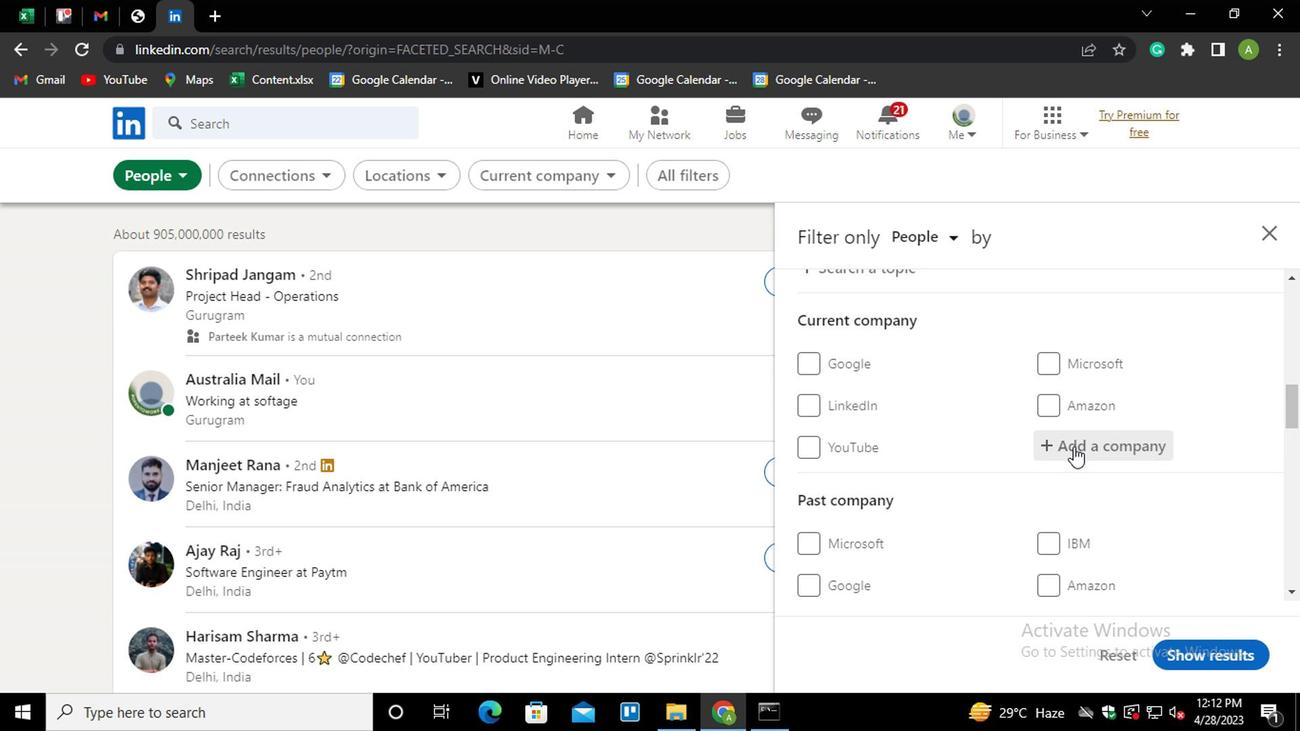 
Action: Key pressed <Key.shift>
Screenshot: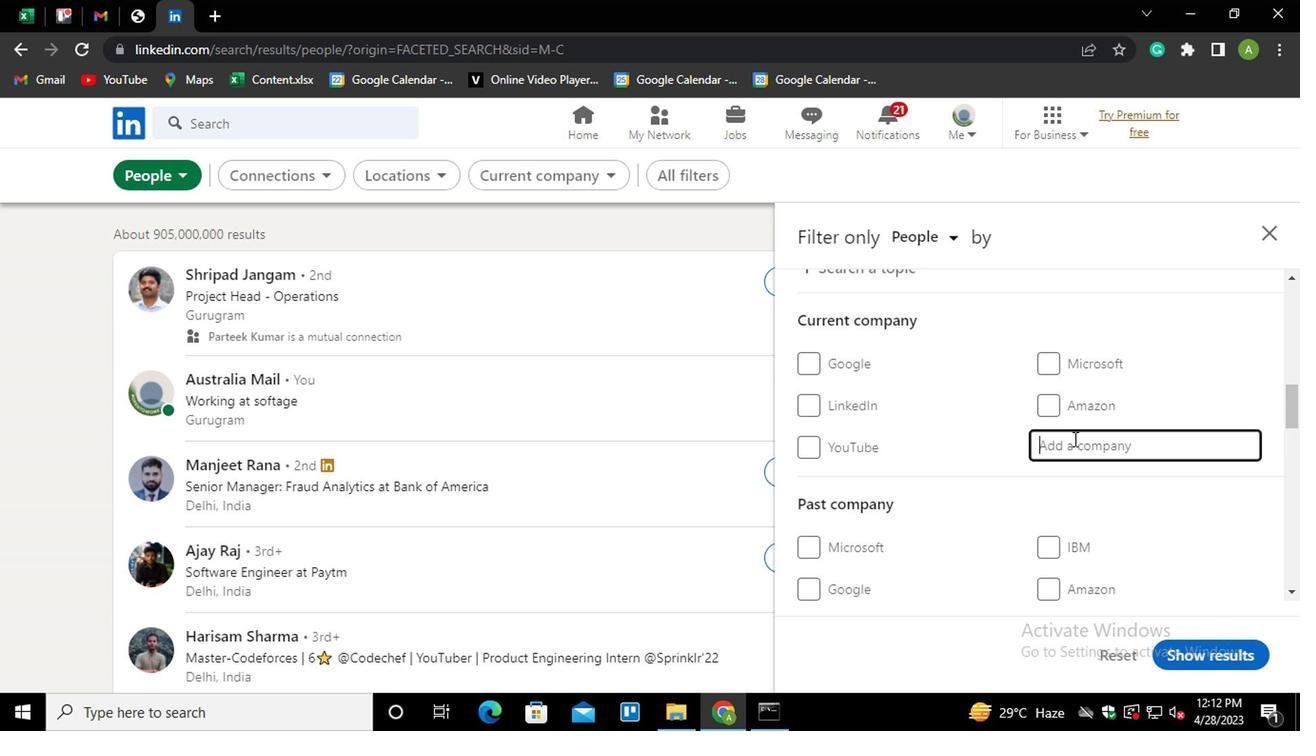 
Action: Mouse moved to (1071, 434)
Screenshot: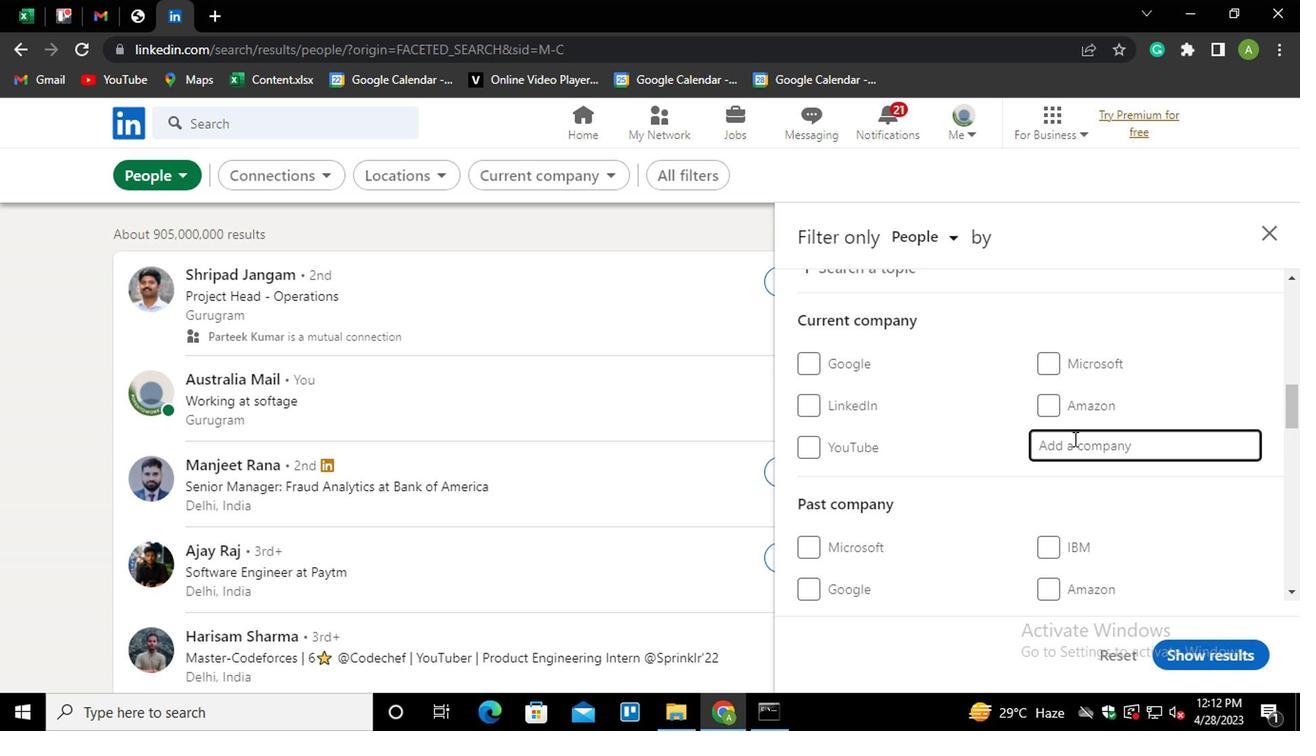 
Action: Key pressed <Key.shift><Key.shift><Key.shift><Key.shift><Key.shift>B
Screenshot: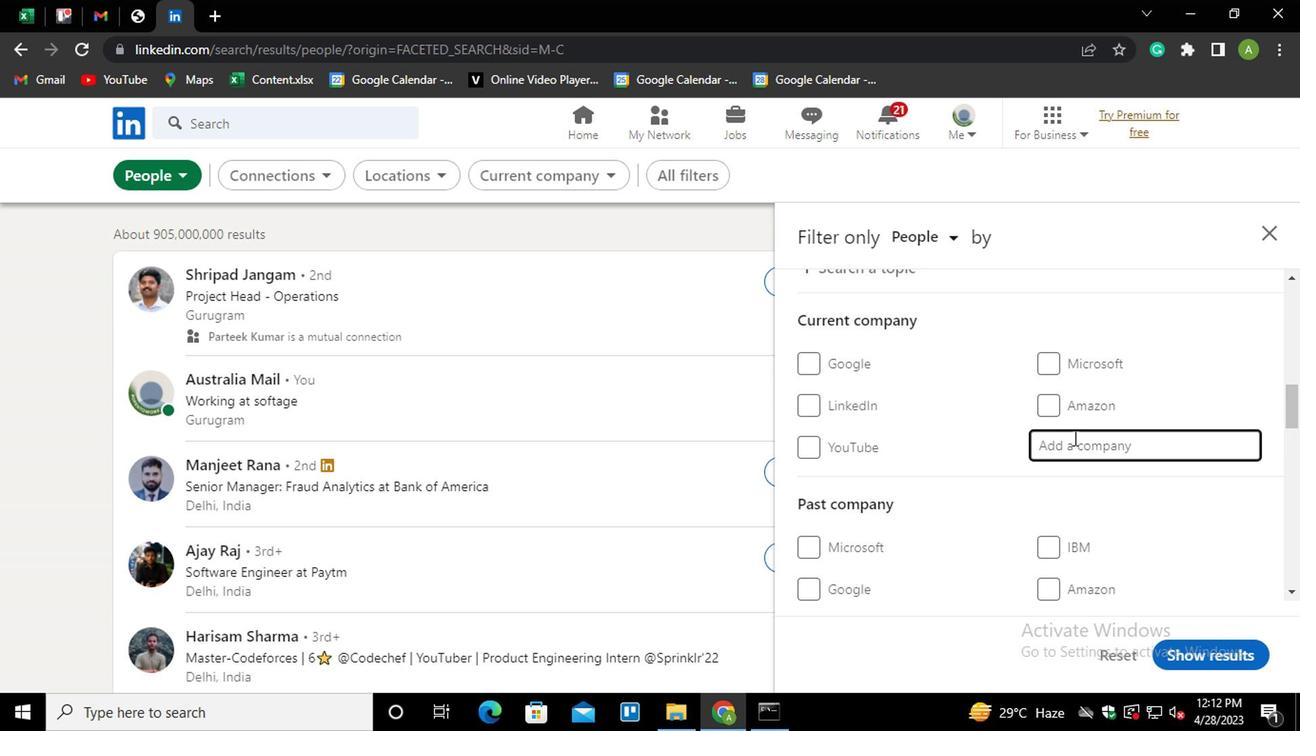 
Action: Mouse moved to (1069, 434)
Screenshot: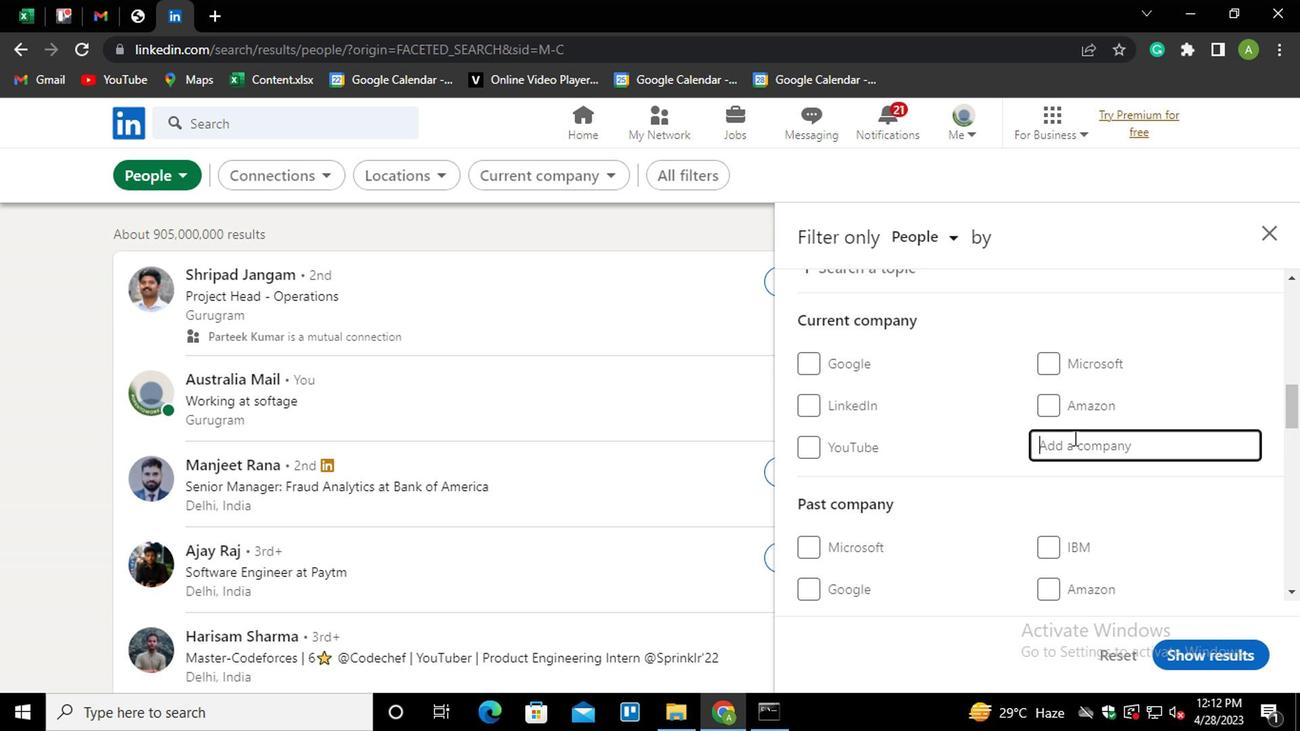 
Action: Key pressed E<Key.backspace>IESSE<Key.down><Key.enter>
Screenshot: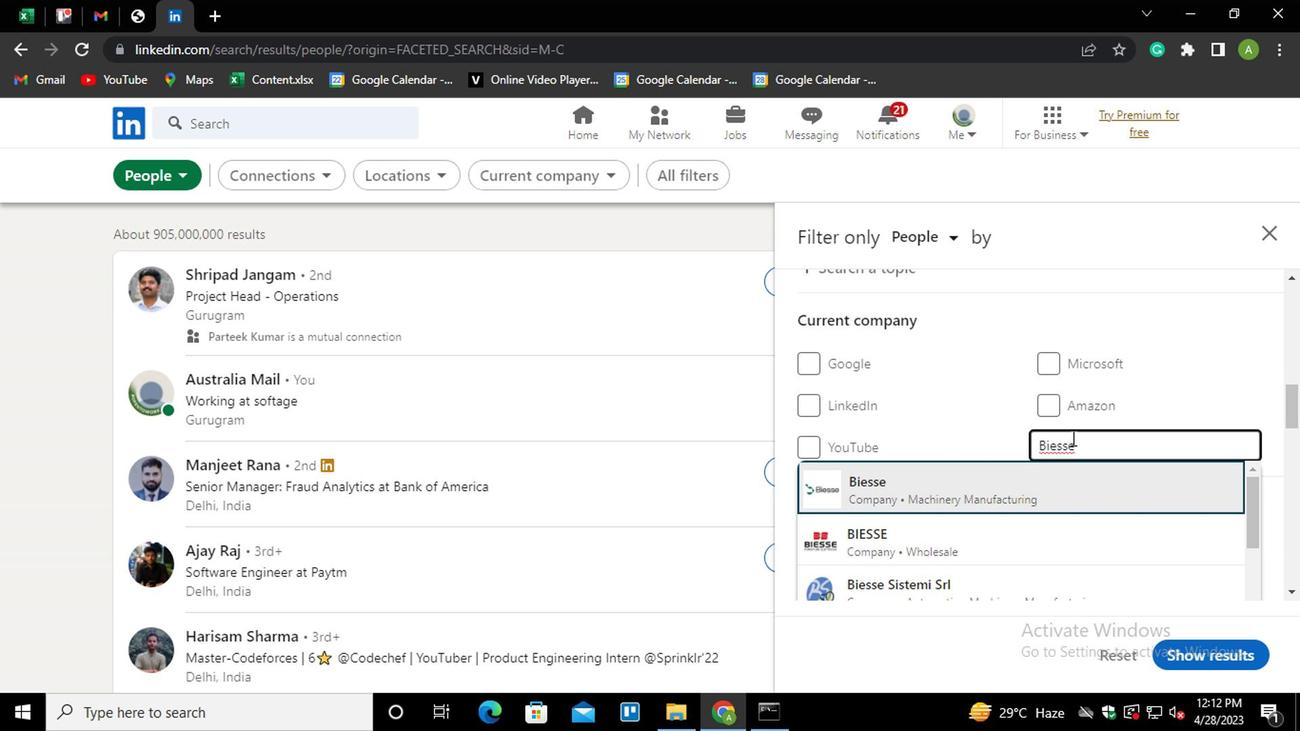 
Action: Mouse moved to (1051, 446)
Screenshot: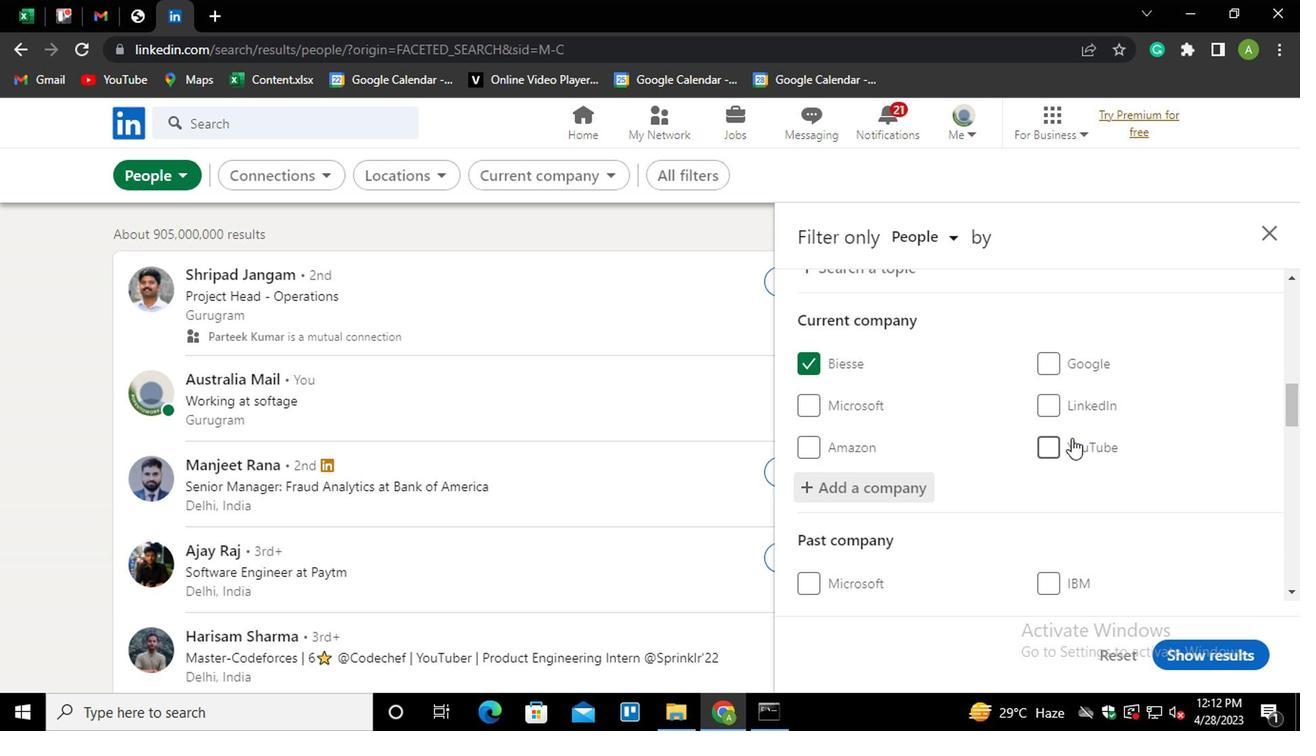 
Action: Mouse scrolled (1051, 444) with delta (0, -1)
Screenshot: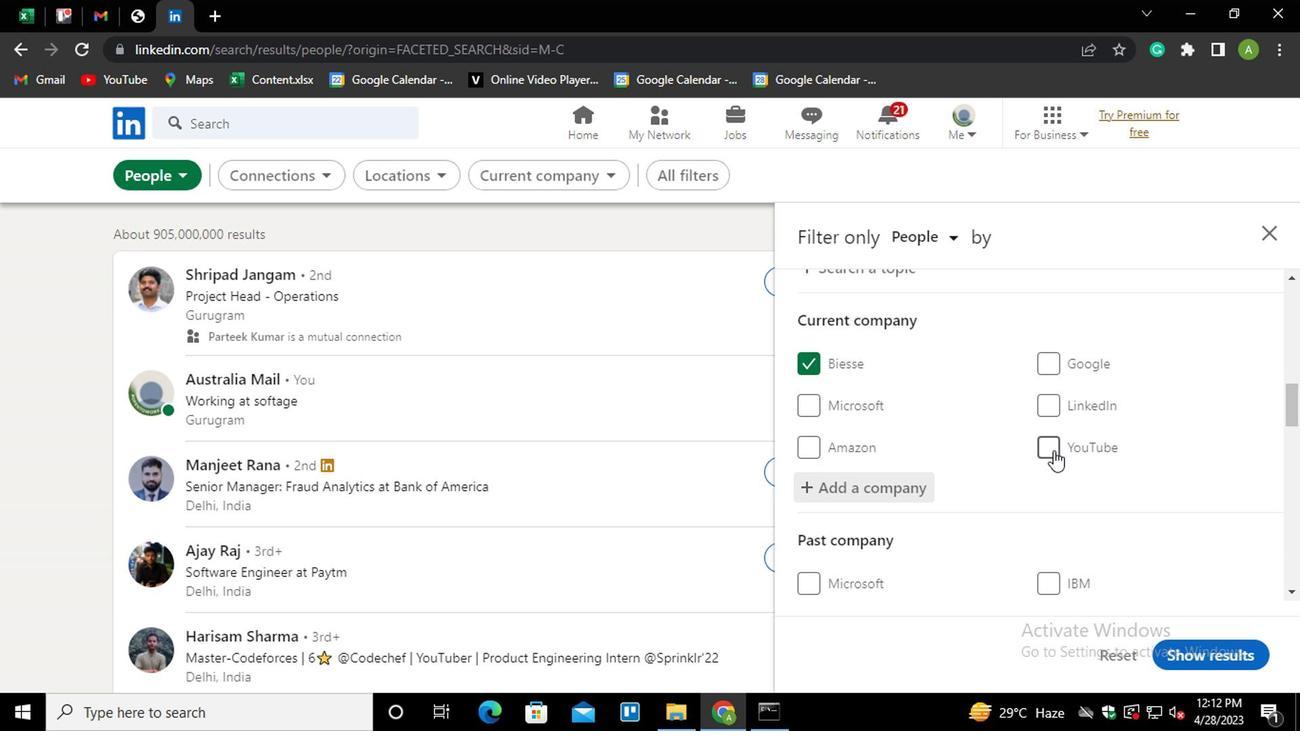 
Action: Mouse scrolled (1051, 444) with delta (0, -1)
Screenshot: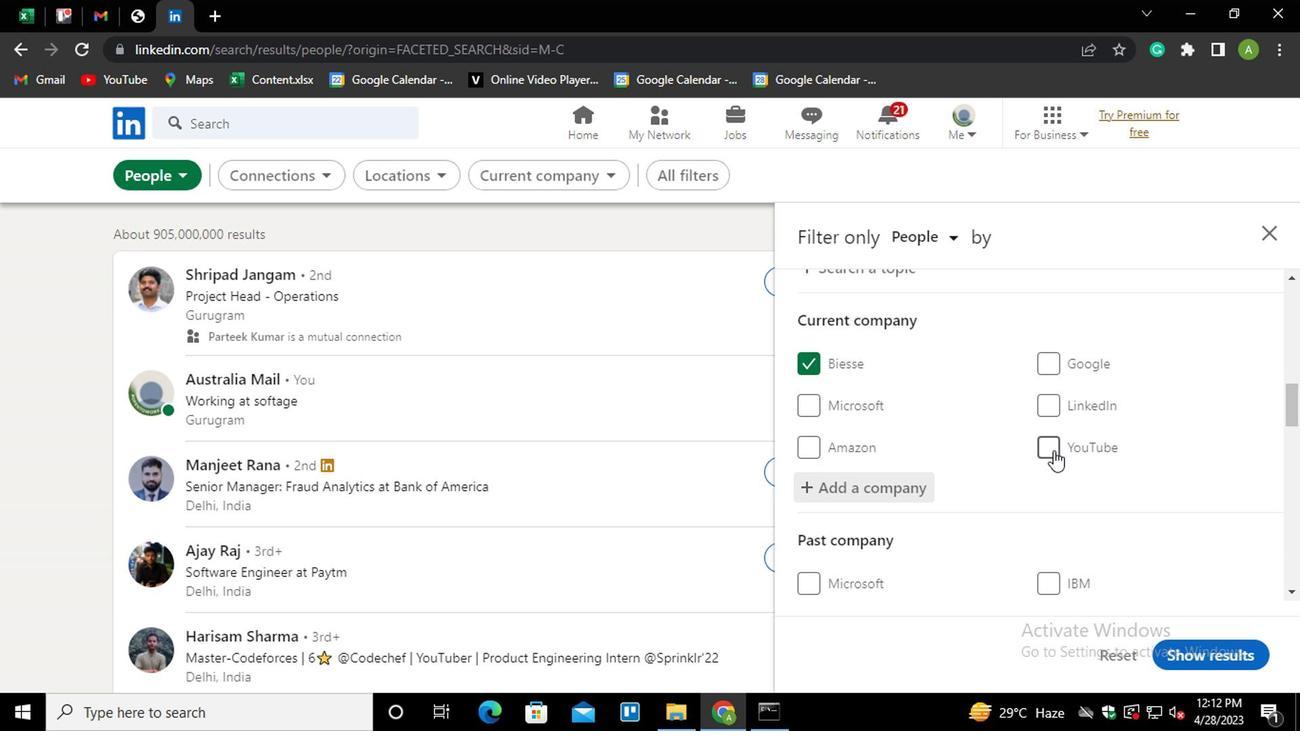 
Action: Mouse scrolled (1051, 444) with delta (0, -1)
Screenshot: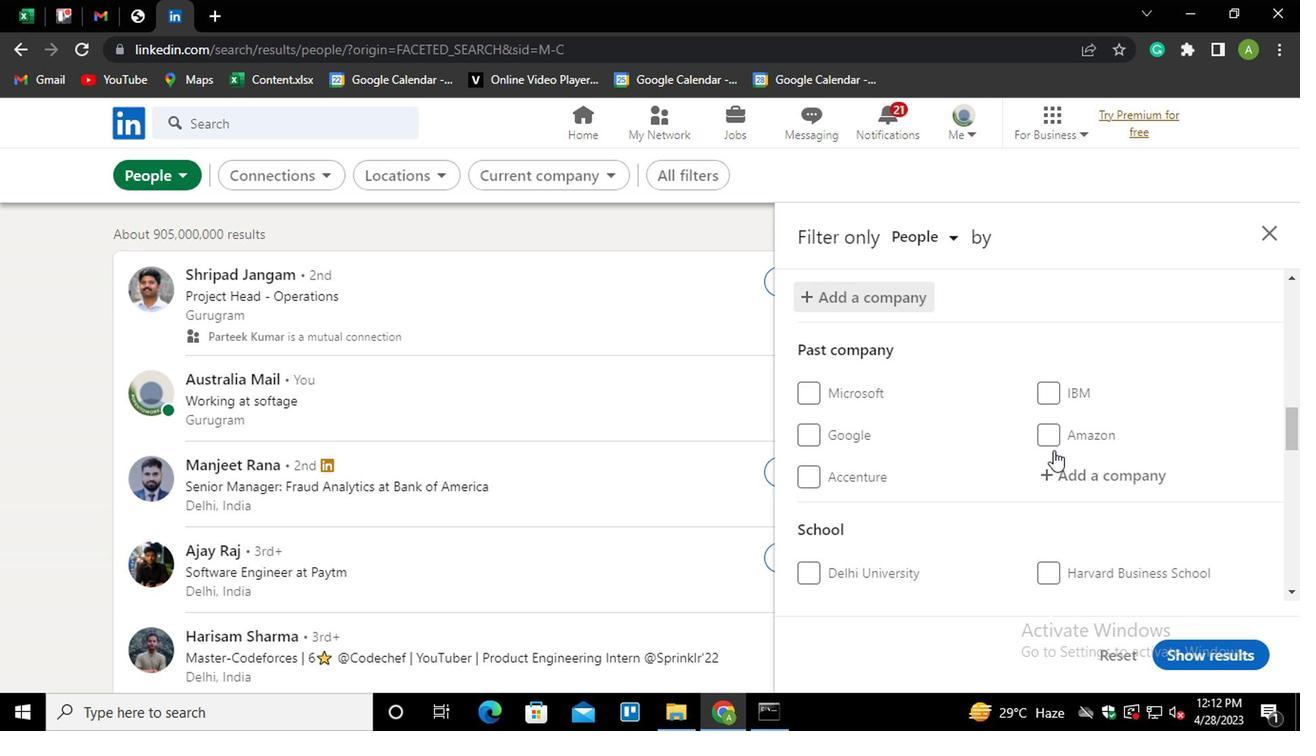 
Action: Mouse moved to (1057, 454)
Screenshot: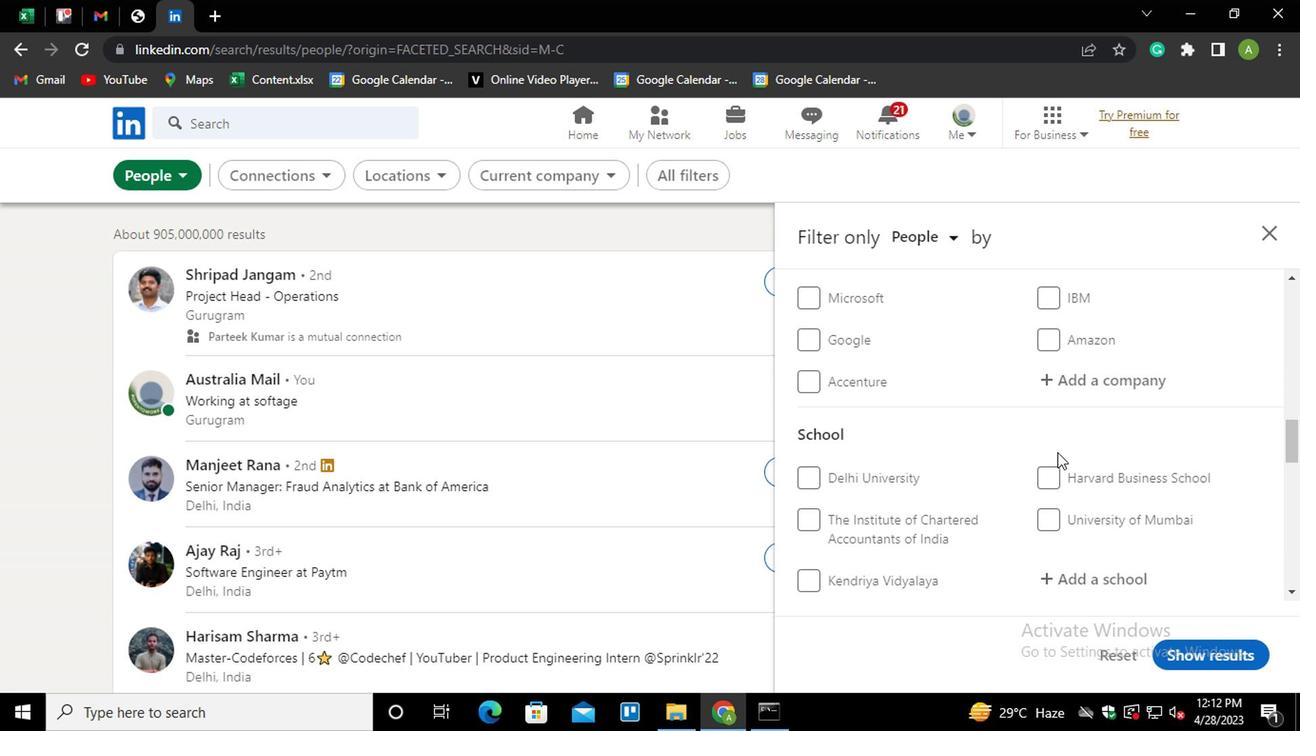 
Action: Mouse scrolled (1057, 453) with delta (0, 0)
Screenshot: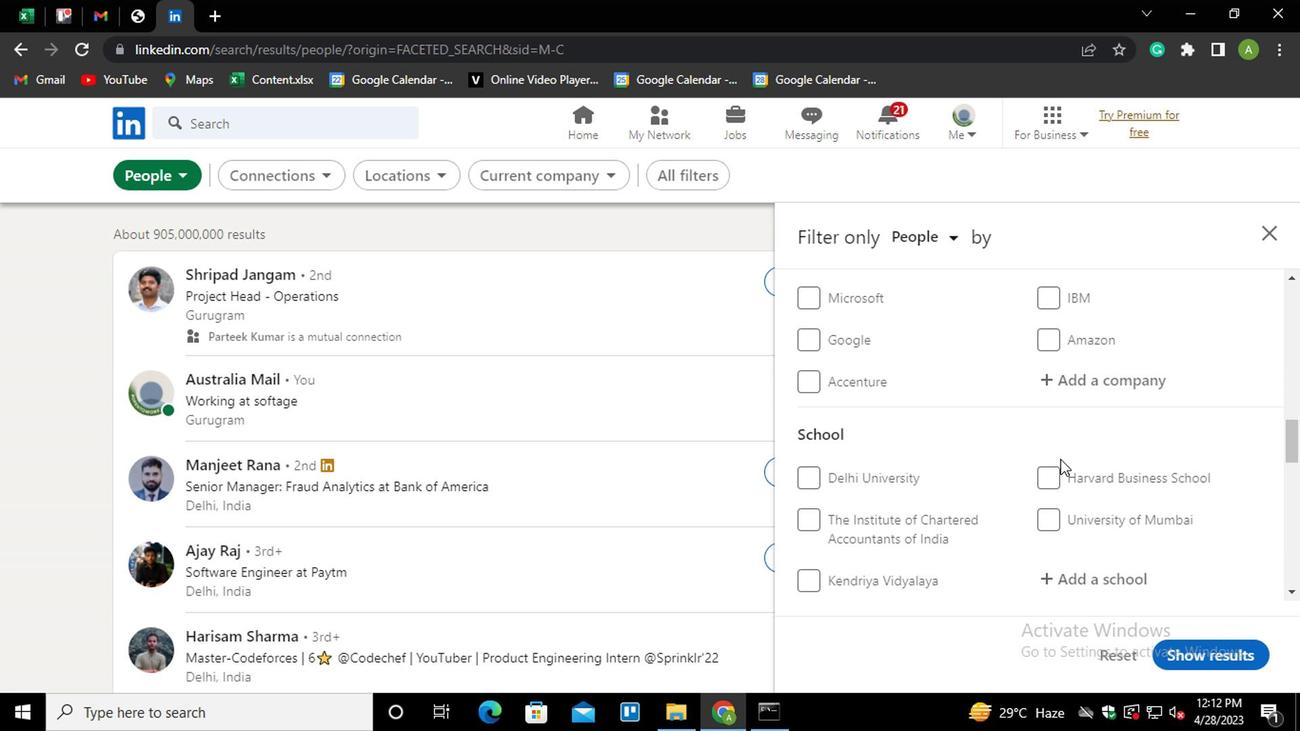 
Action: Mouse moved to (1068, 477)
Screenshot: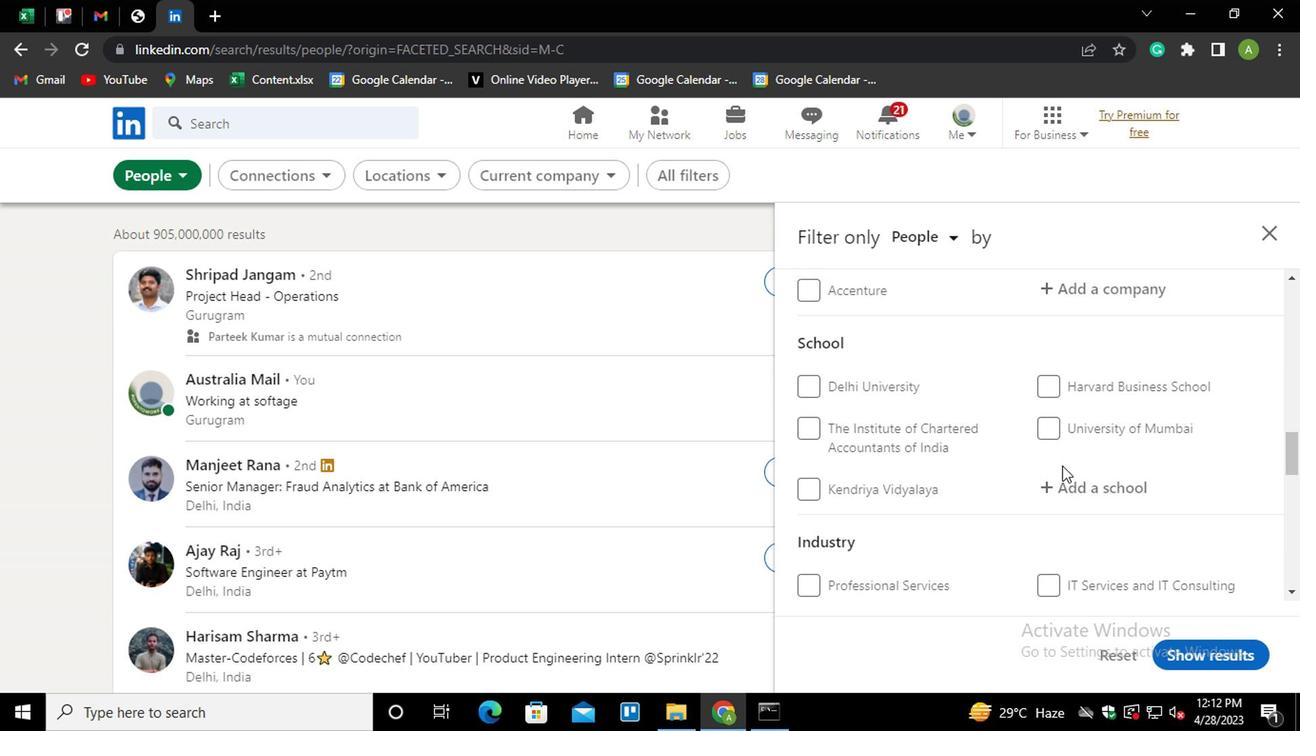 
Action: Mouse pressed left at (1068, 477)
Screenshot: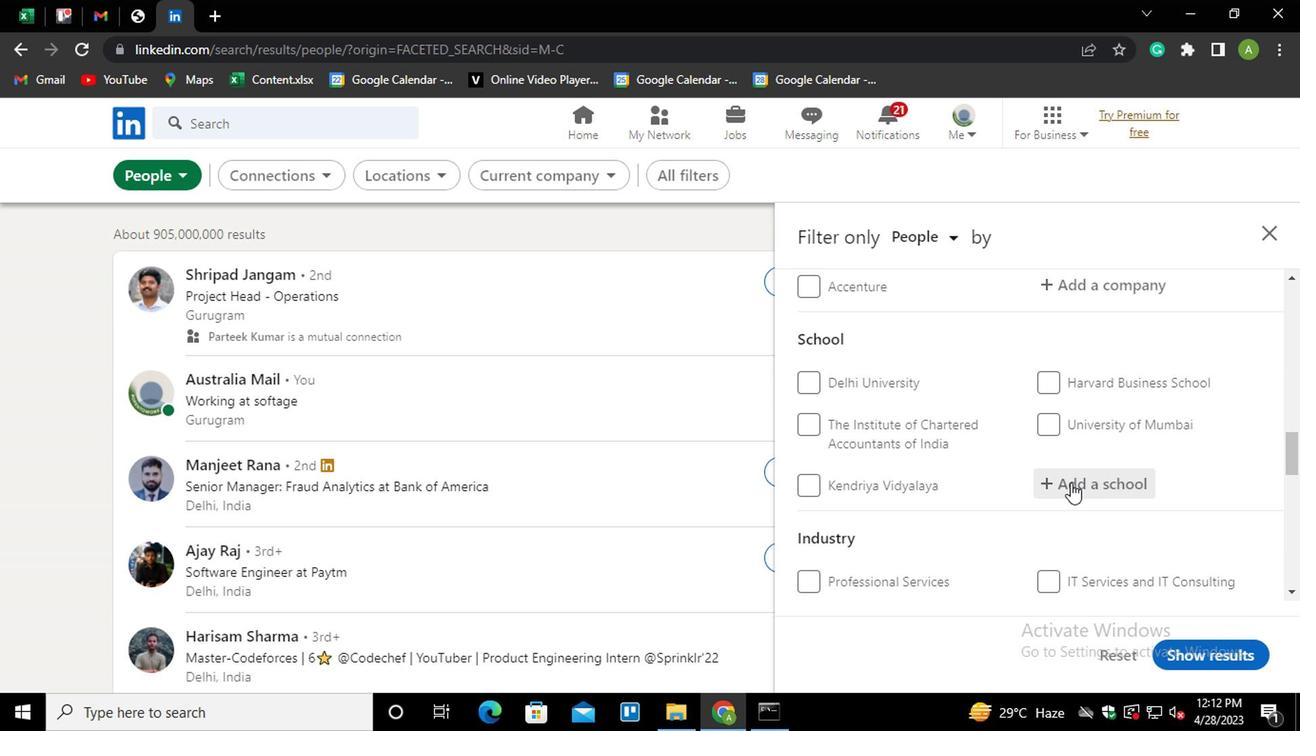 
Action: Key pressed <Key.shift>
Screenshot: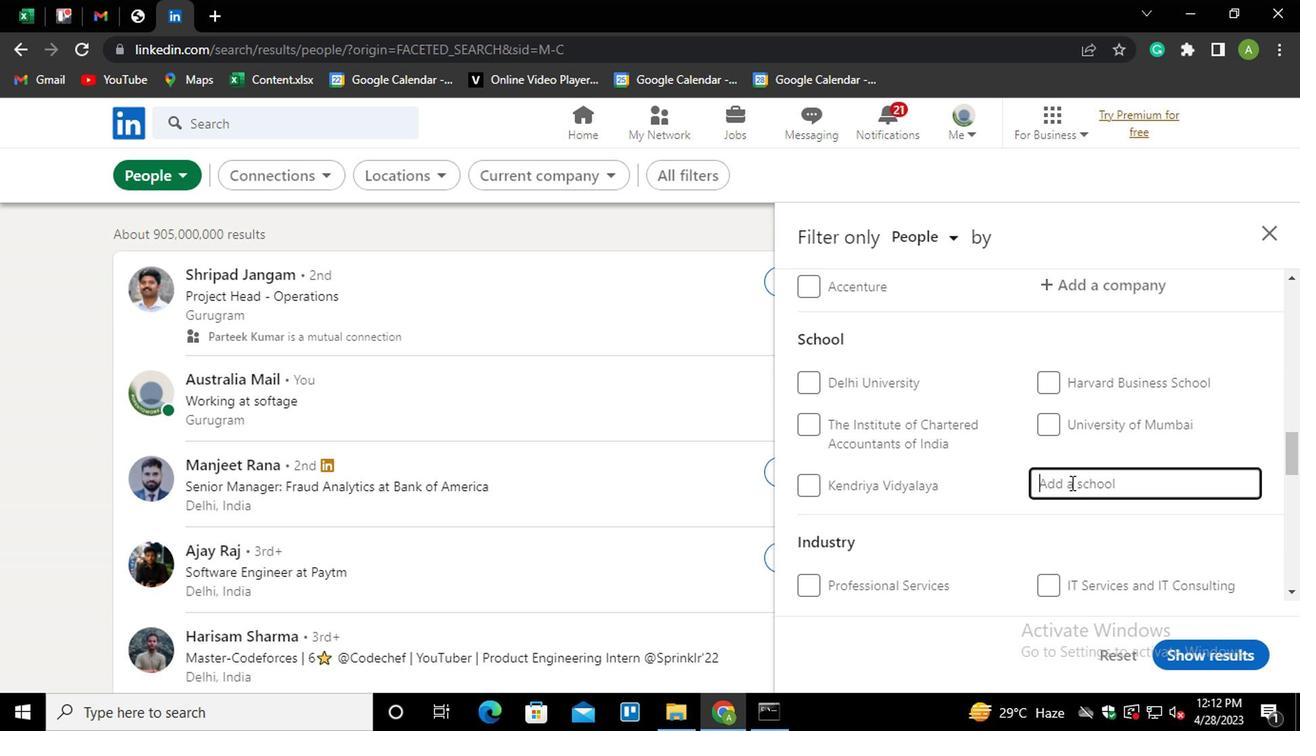 
Action: Mouse moved to (1068, 478)
Screenshot: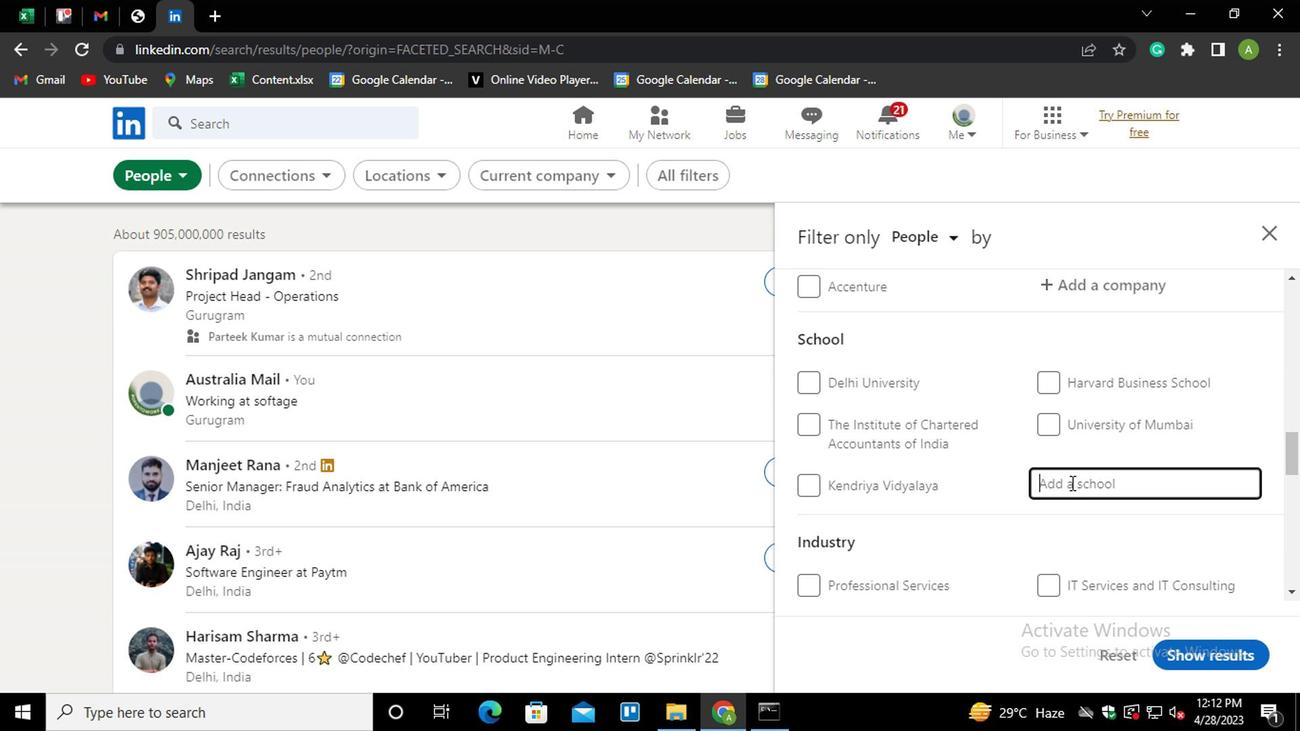 
Action: Key pressed W
Screenshot: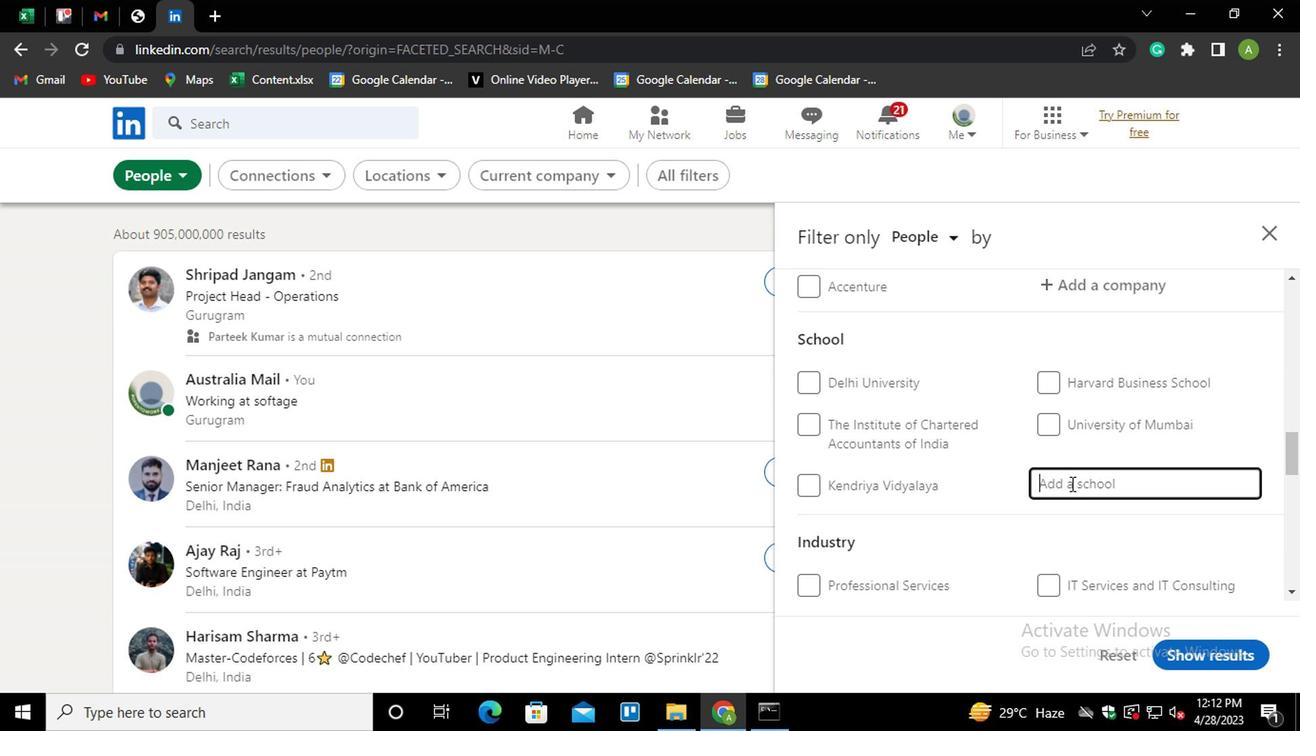 
Action: Mouse moved to (1068, 479)
Screenshot: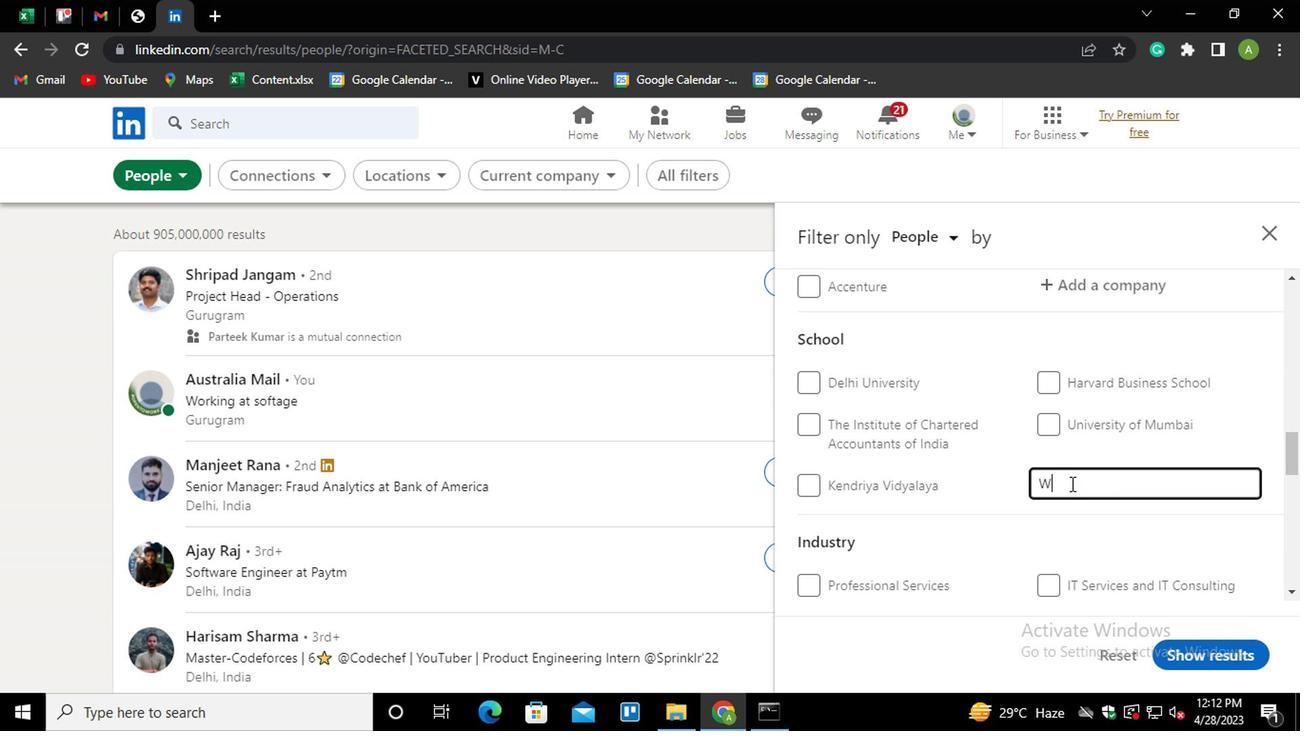 
Action: Key pressed EST<Key.space><Key.shift>BENGAL<Key.space>JOBS<Key.down><Key.down><Key.enter>
Screenshot: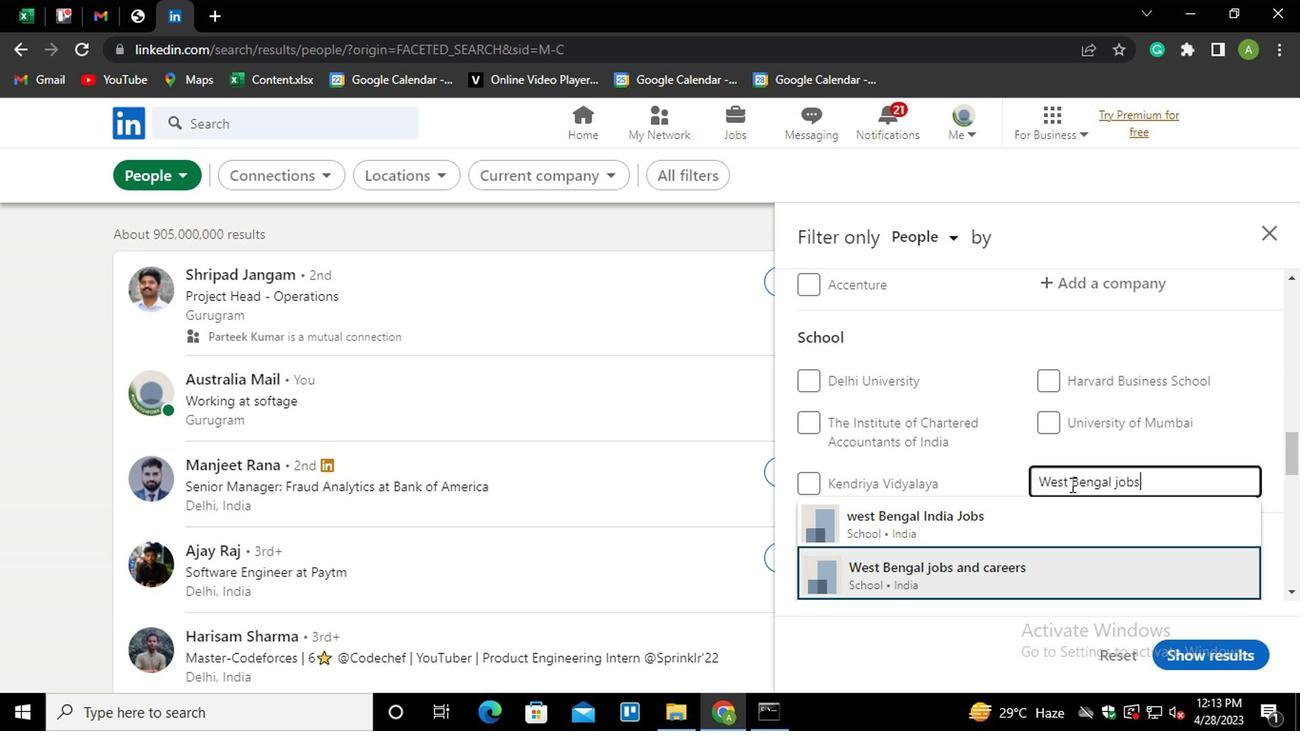 
Action: Mouse scrolled (1068, 478) with delta (0, 0)
Screenshot: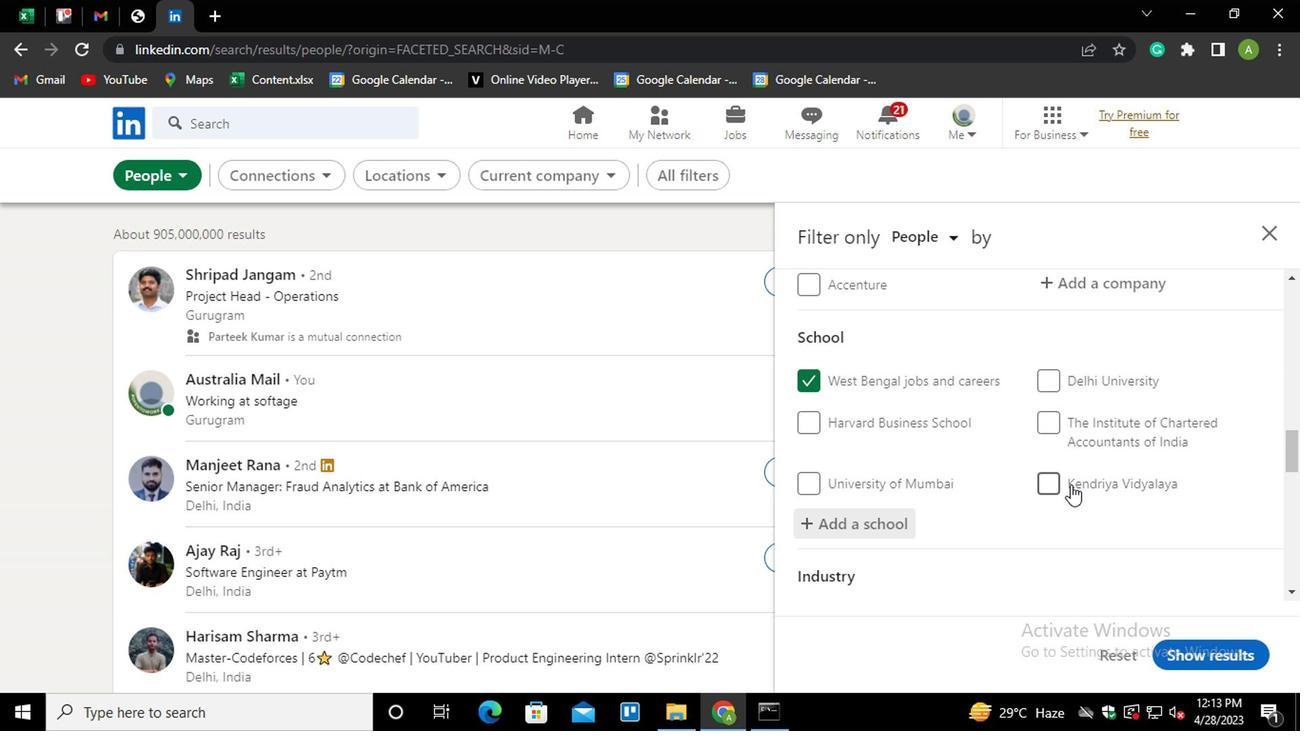 
Action: Mouse scrolled (1068, 478) with delta (0, 0)
Screenshot: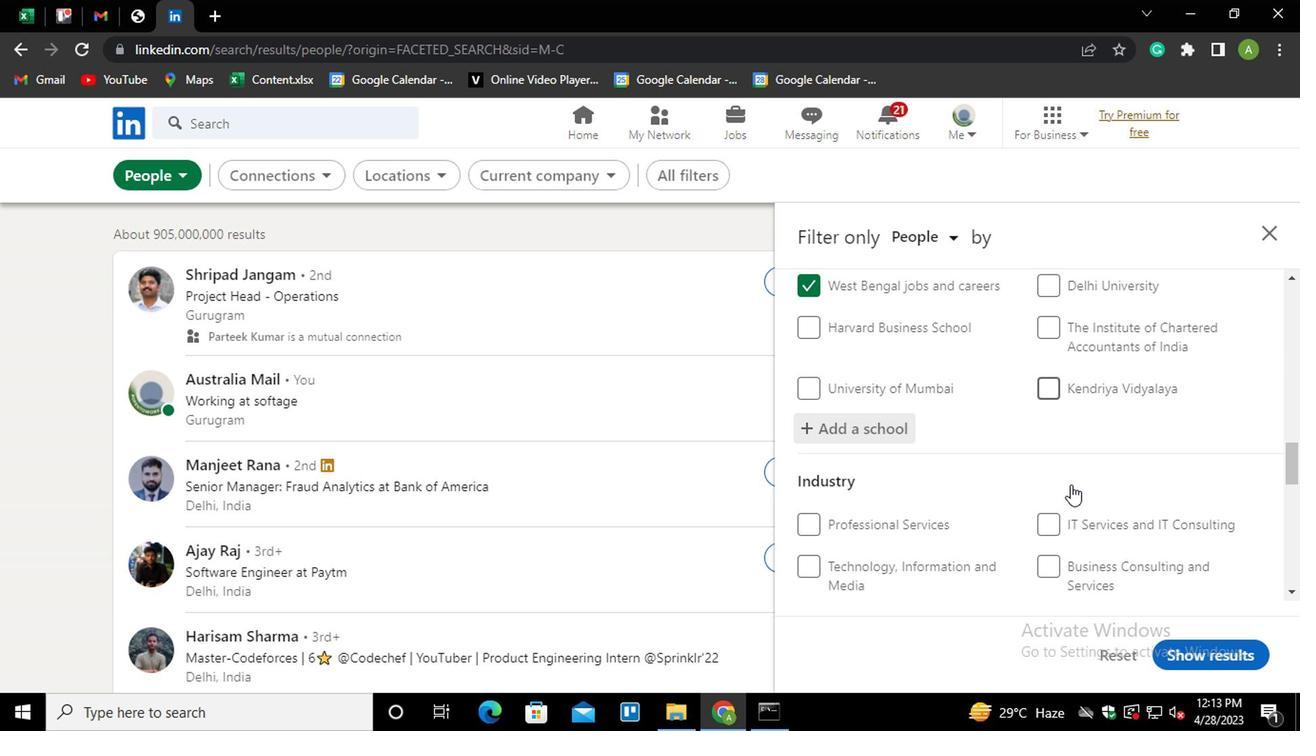 
Action: Mouse scrolled (1068, 478) with delta (0, 0)
Screenshot: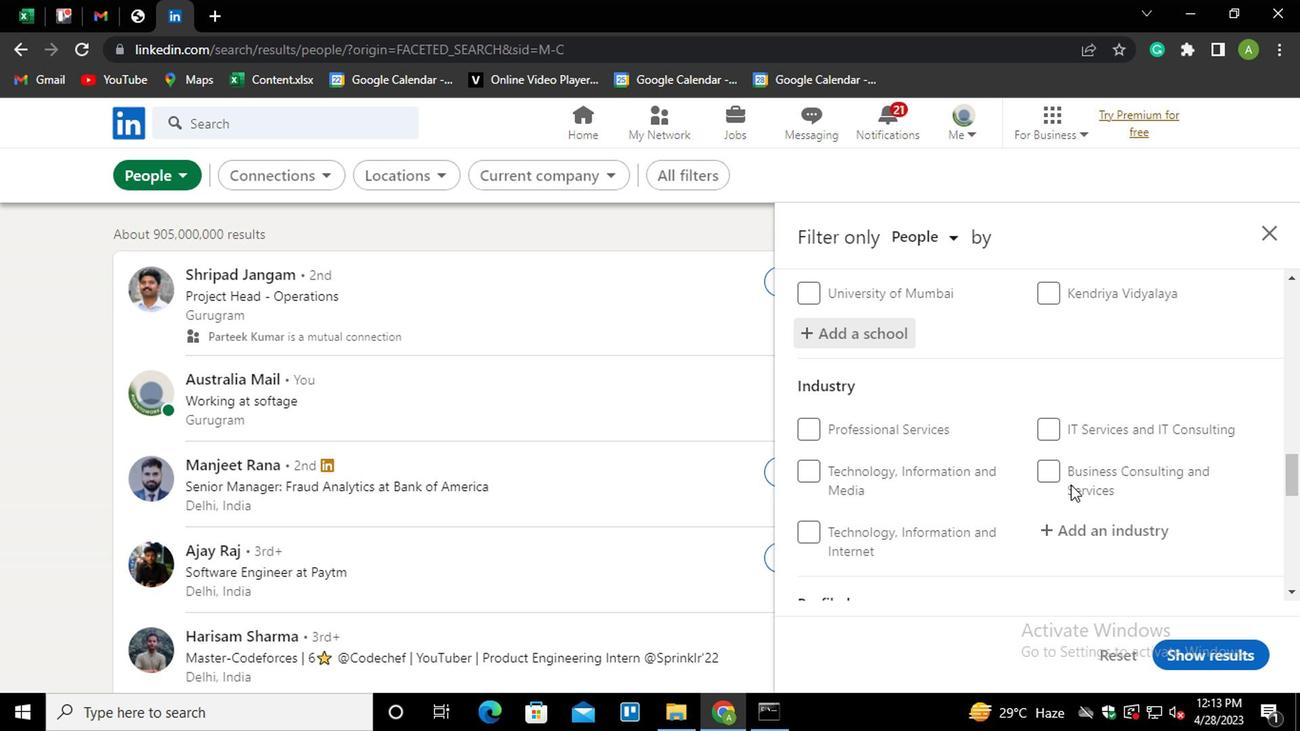 
Action: Mouse moved to (1068, 428)
Screenshot: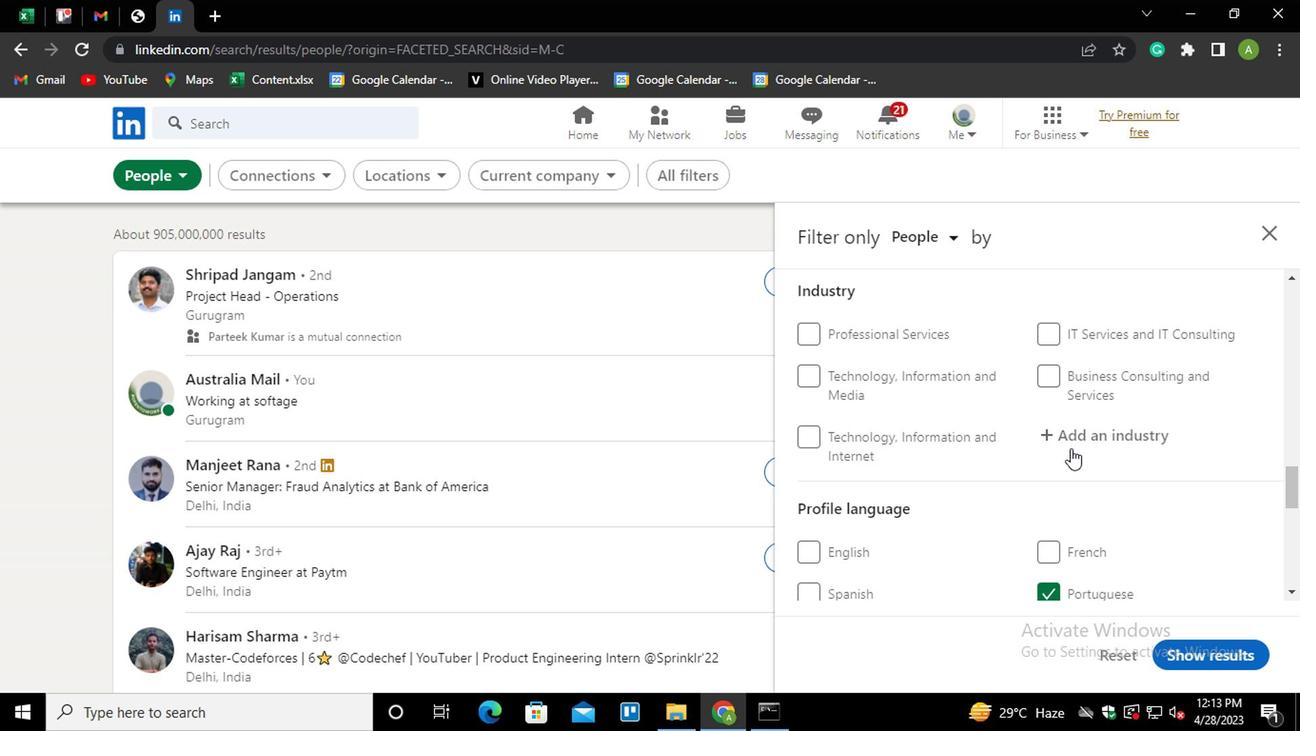 
Action: Mouse pressed left at (1068, 428)
Screenshot: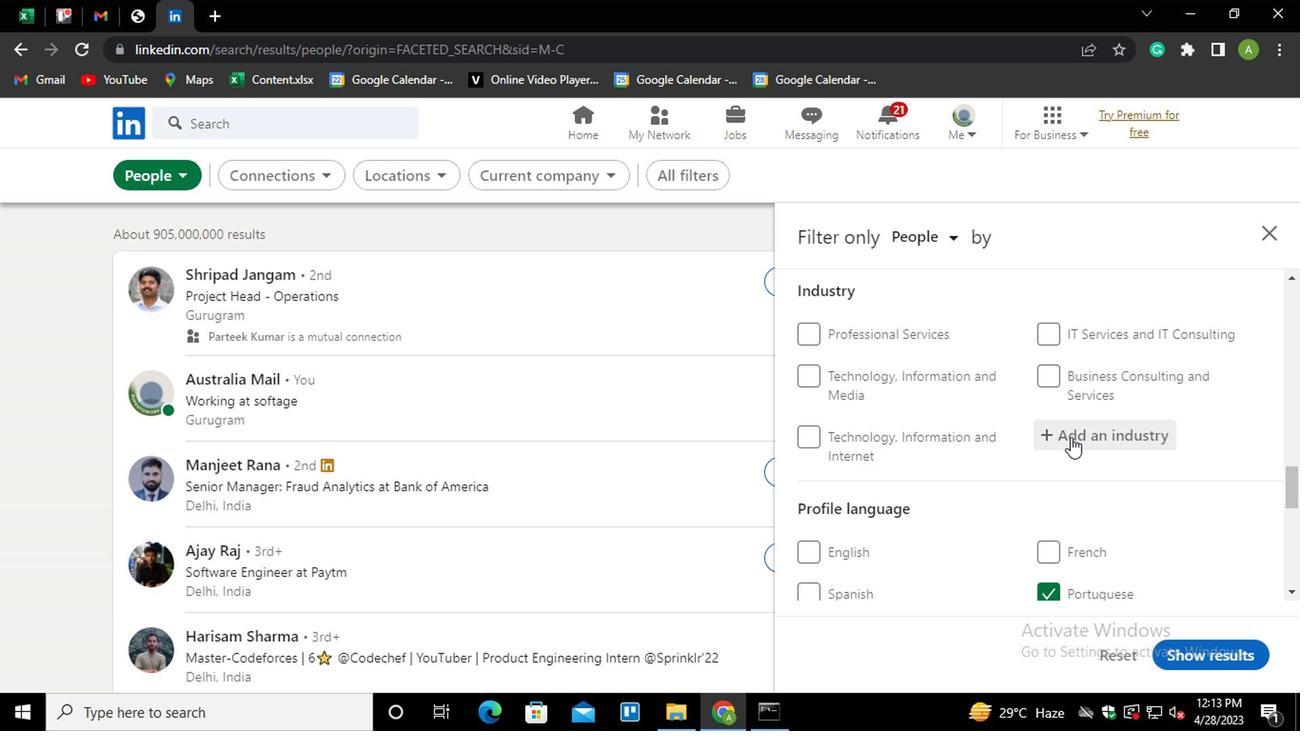 
Action: Mouse moved to (1059, 429)
Screenshot: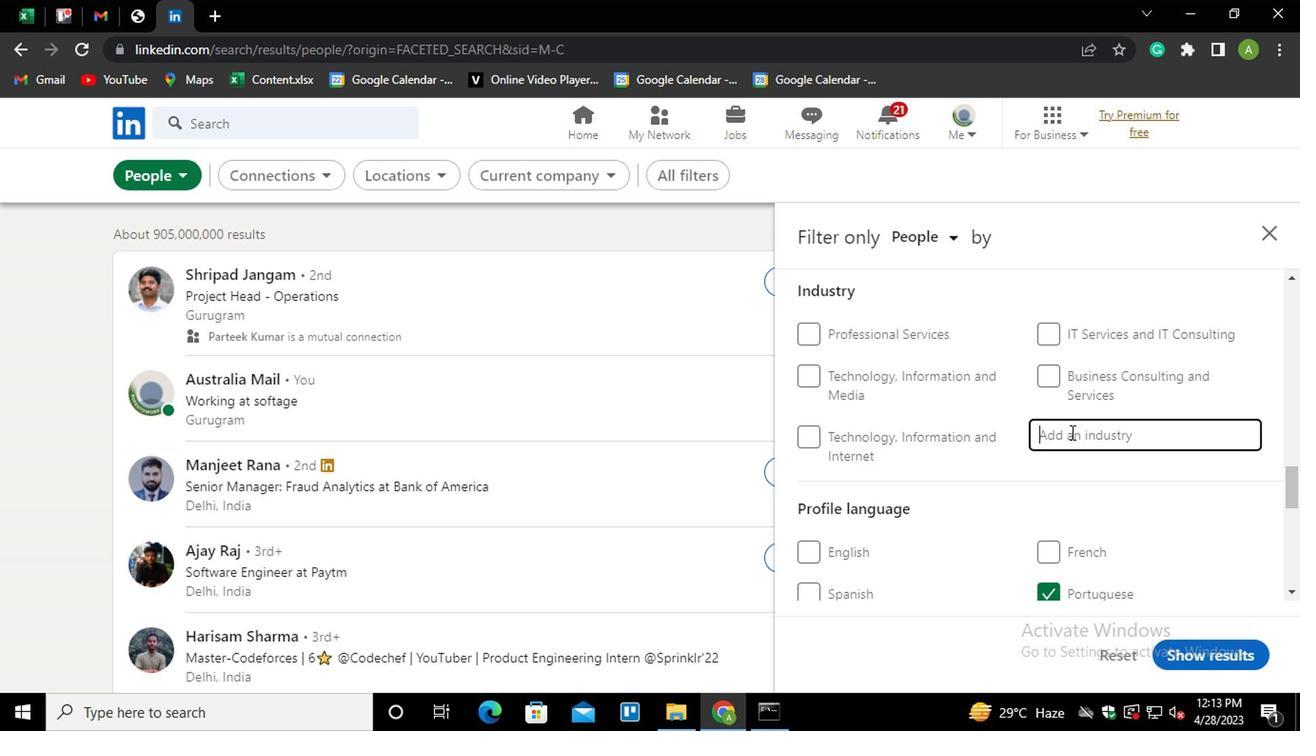 
Action: Key pressed <Key.shift>PUBLIC<Key.space><Key.down><Key.enter>
Screenshot: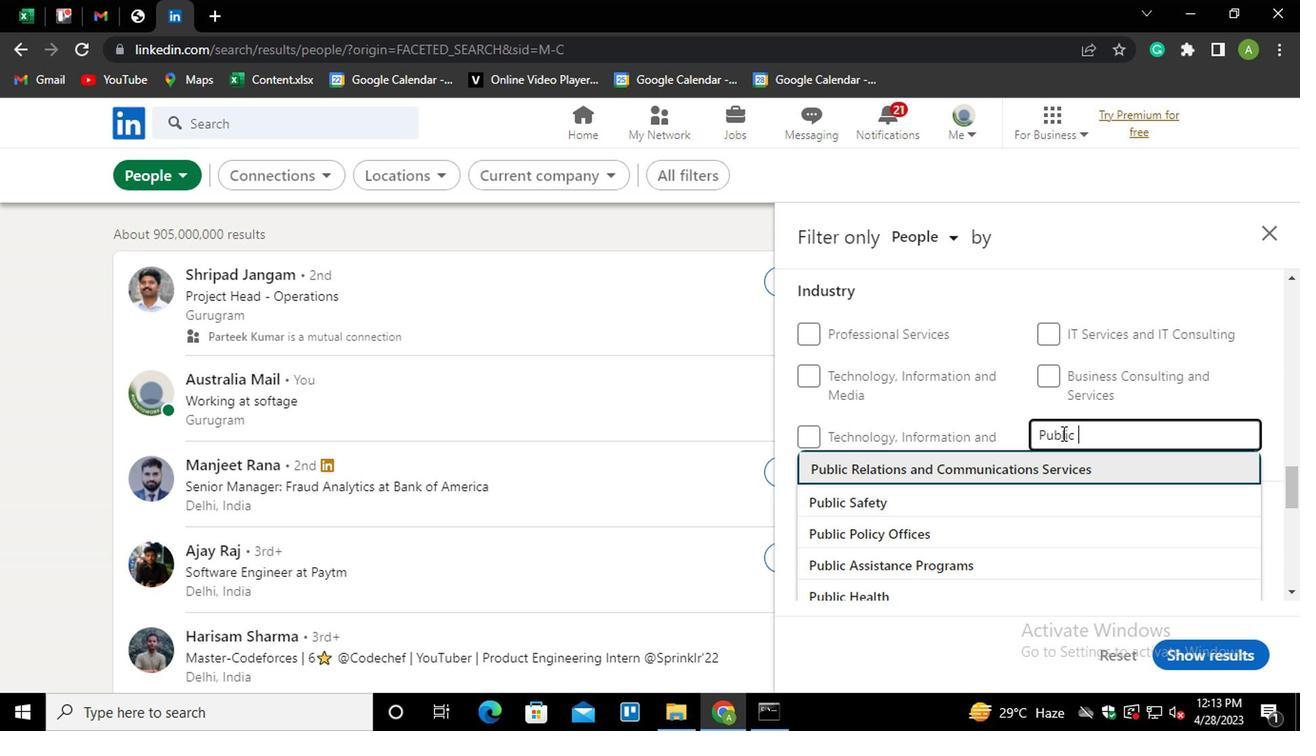 
Action: Mouse scrolled (1059, 428) with delta (0, -1)
Screenshot: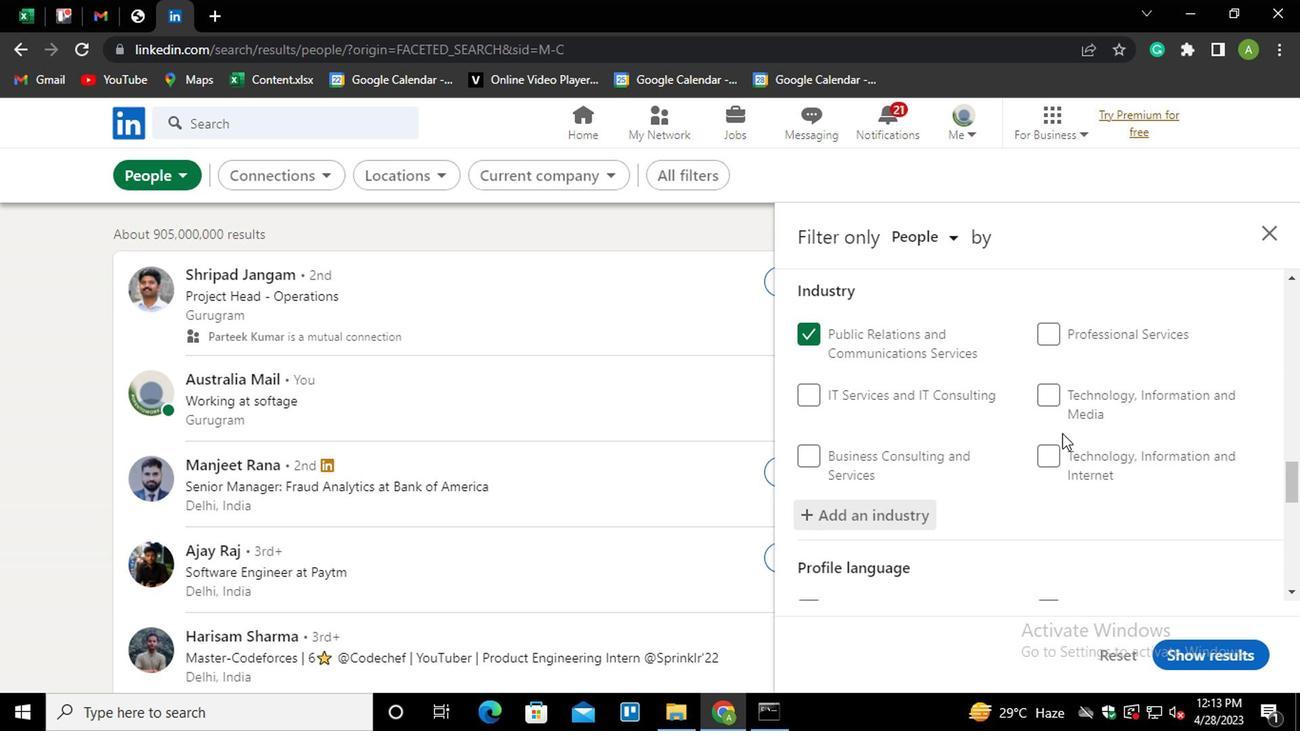 
Action: Mouse scrolled (1059, 428) with delta (0, -1)
Screenshot: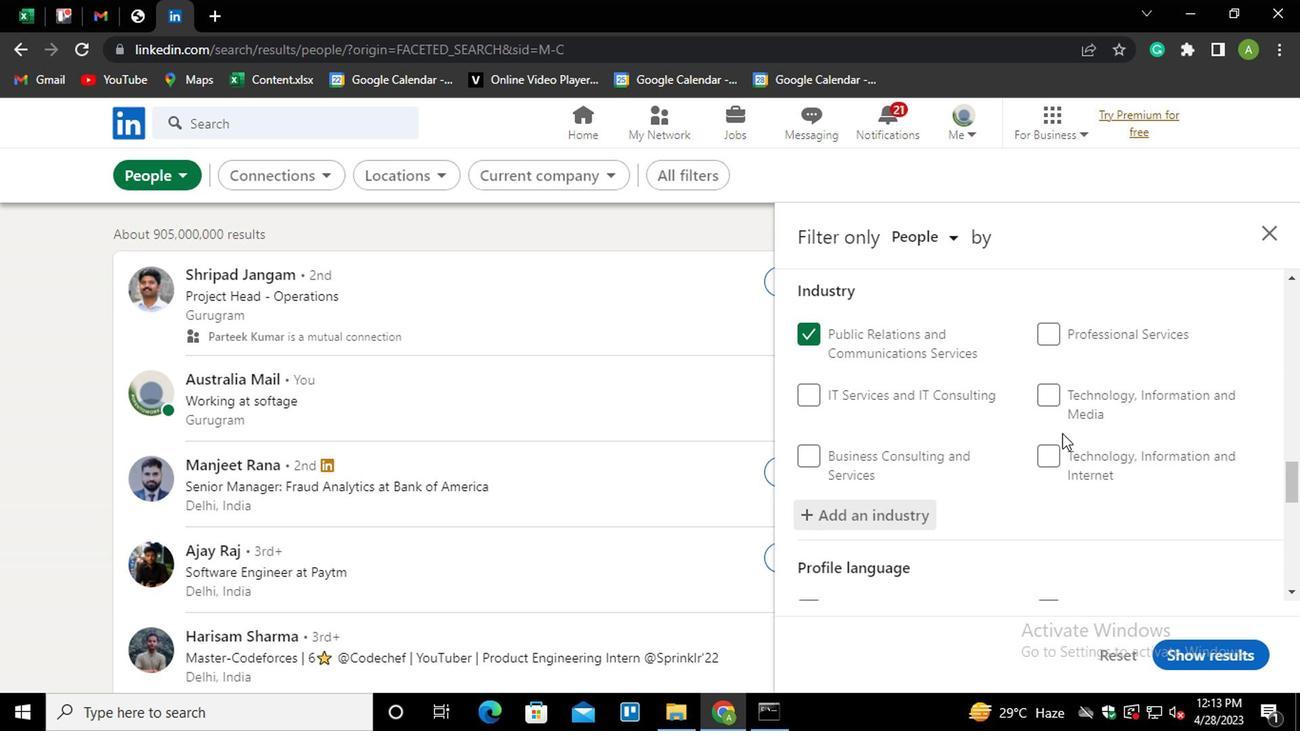 
Action: Mouse scrolled (1059, 428) with delta (0, -1)
Screenshot: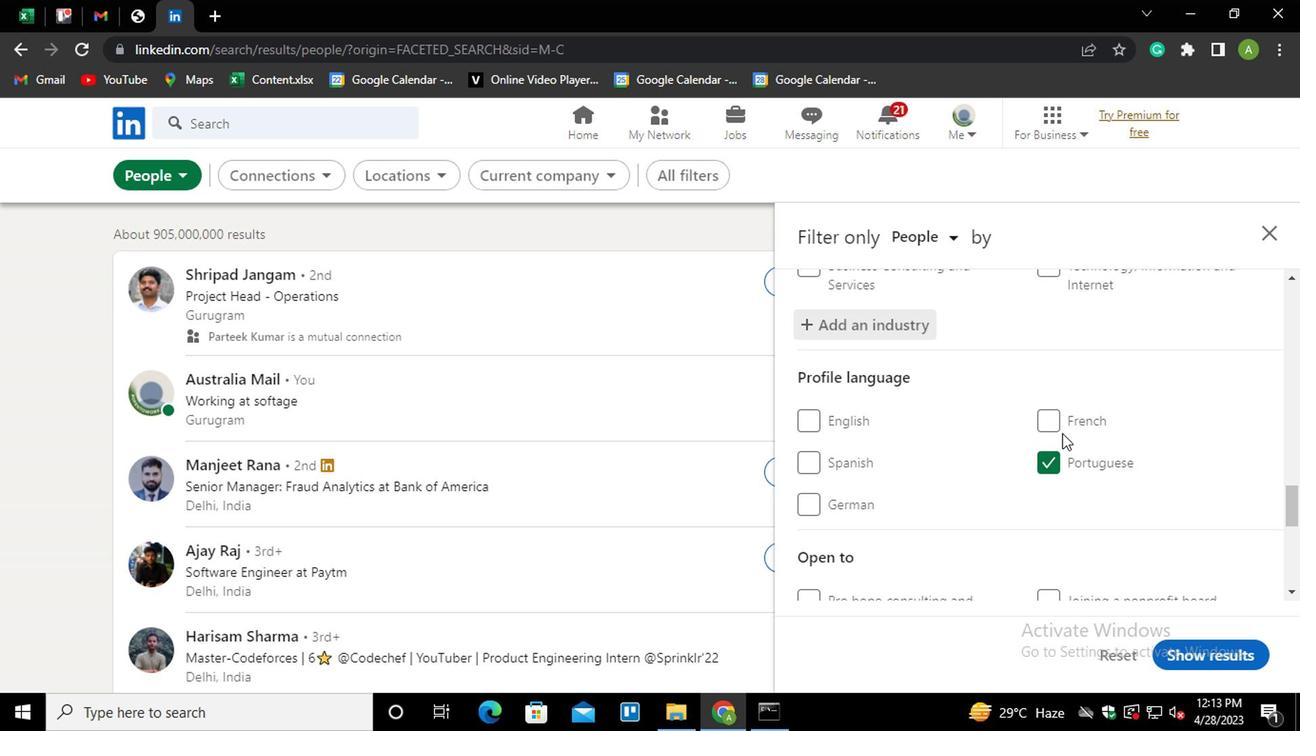 
Action: Mouse scrolled (1059, 428) with delta (0, -1)
Screenshot: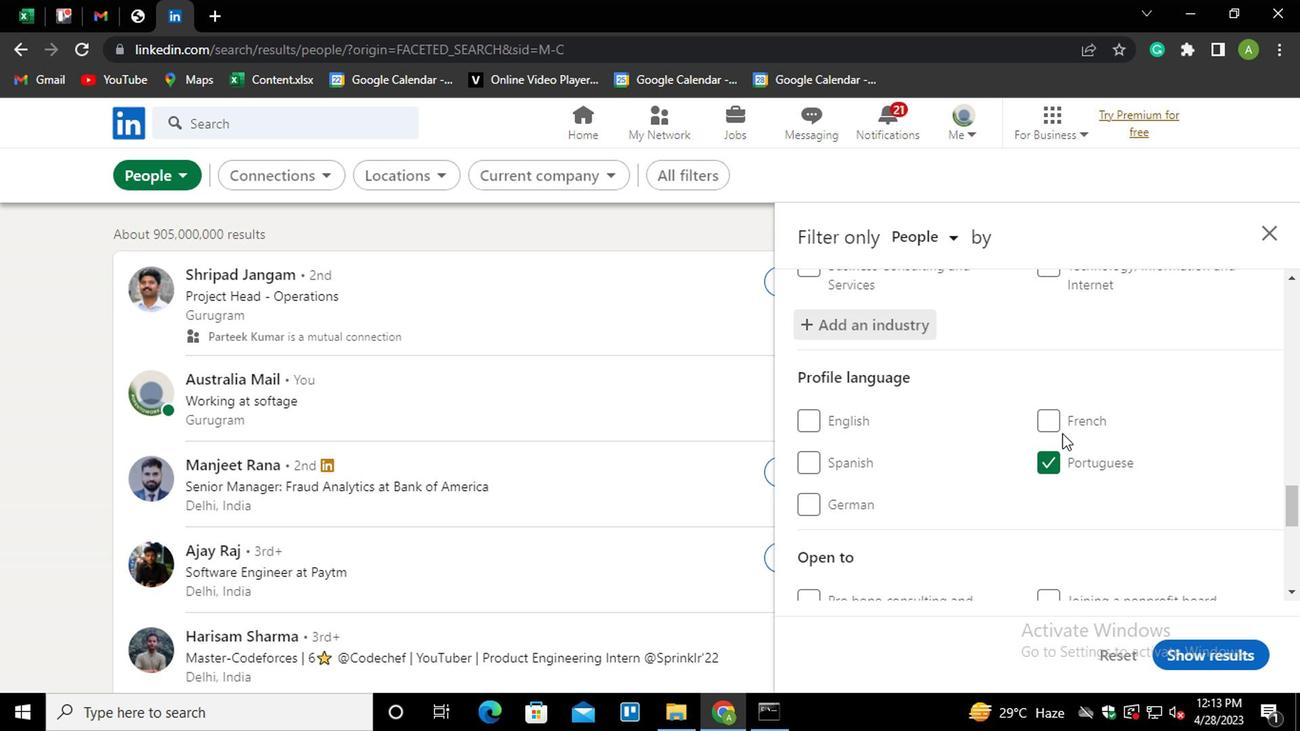 
Action: Mouse scrolled (1059, 428) with delta (0, -1)
Screenshot: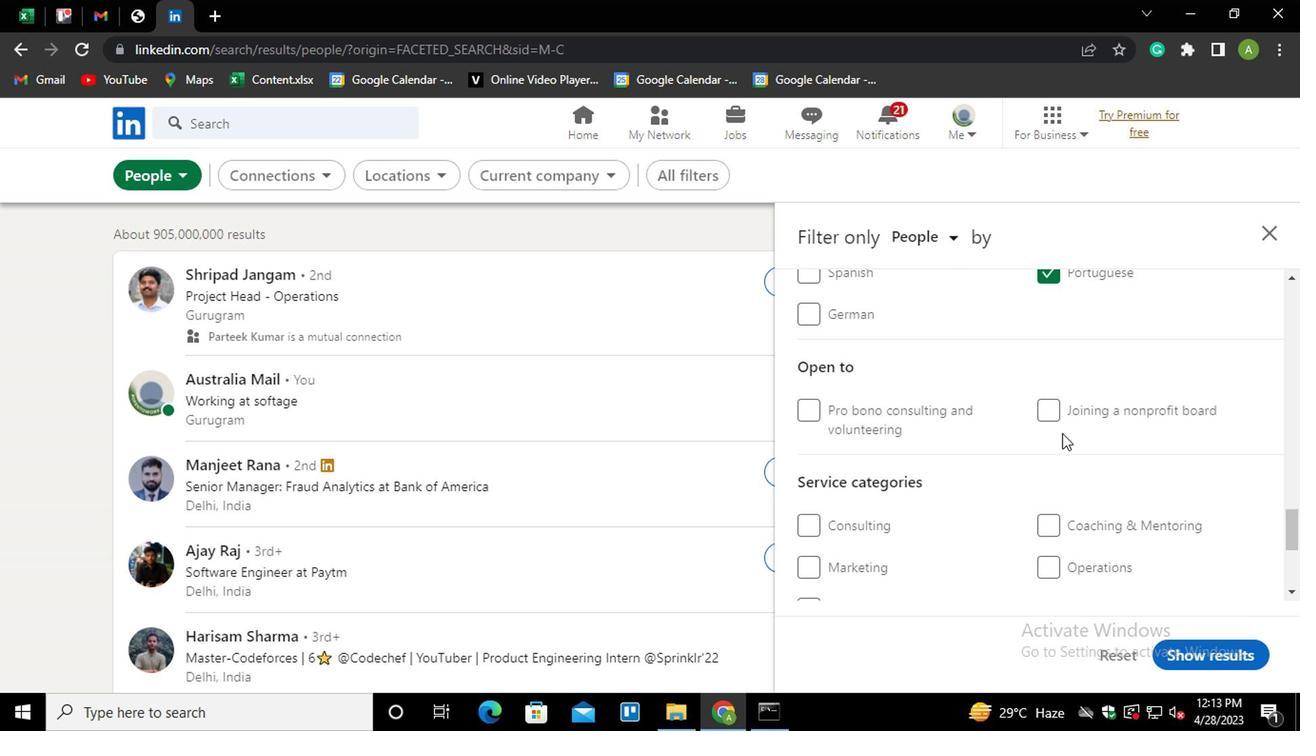 
Action: Mouse scrolled (1059, 428) with delta (0, -1)
Screenshot: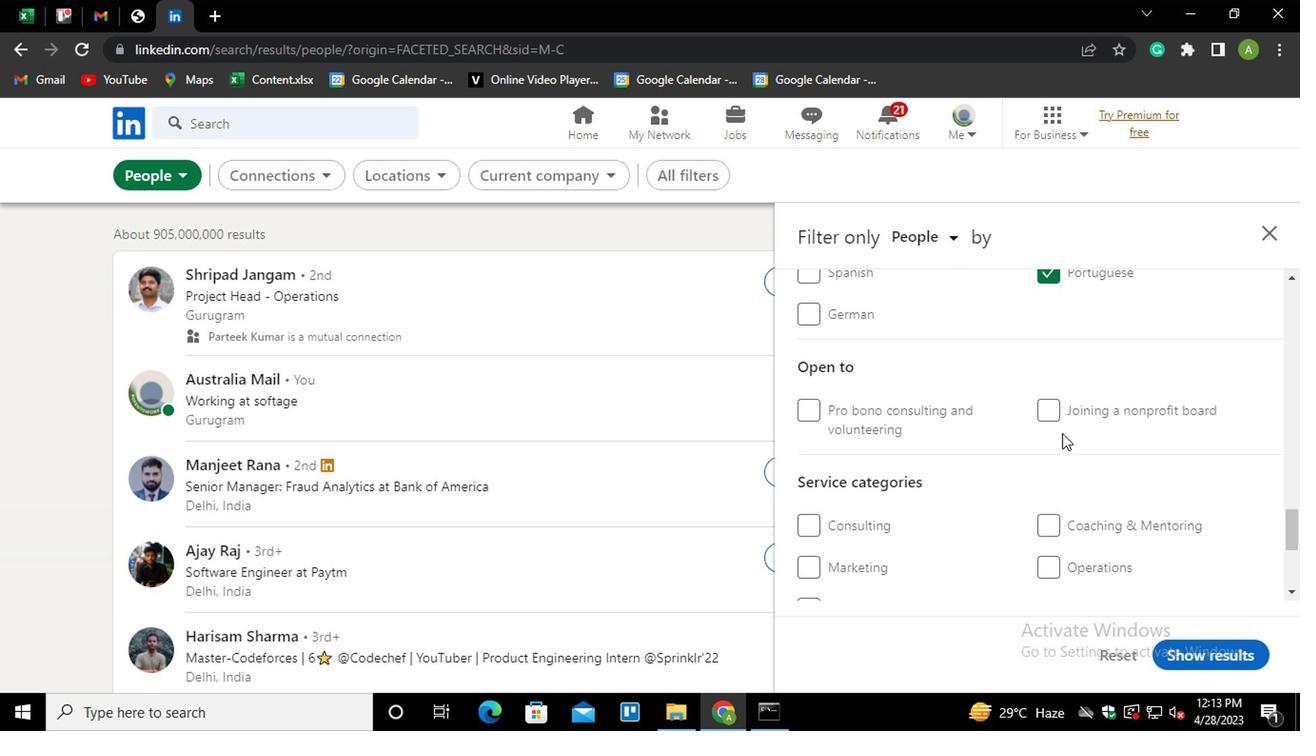 
Action: Mouse moved to (1078, 417)
Screenshot: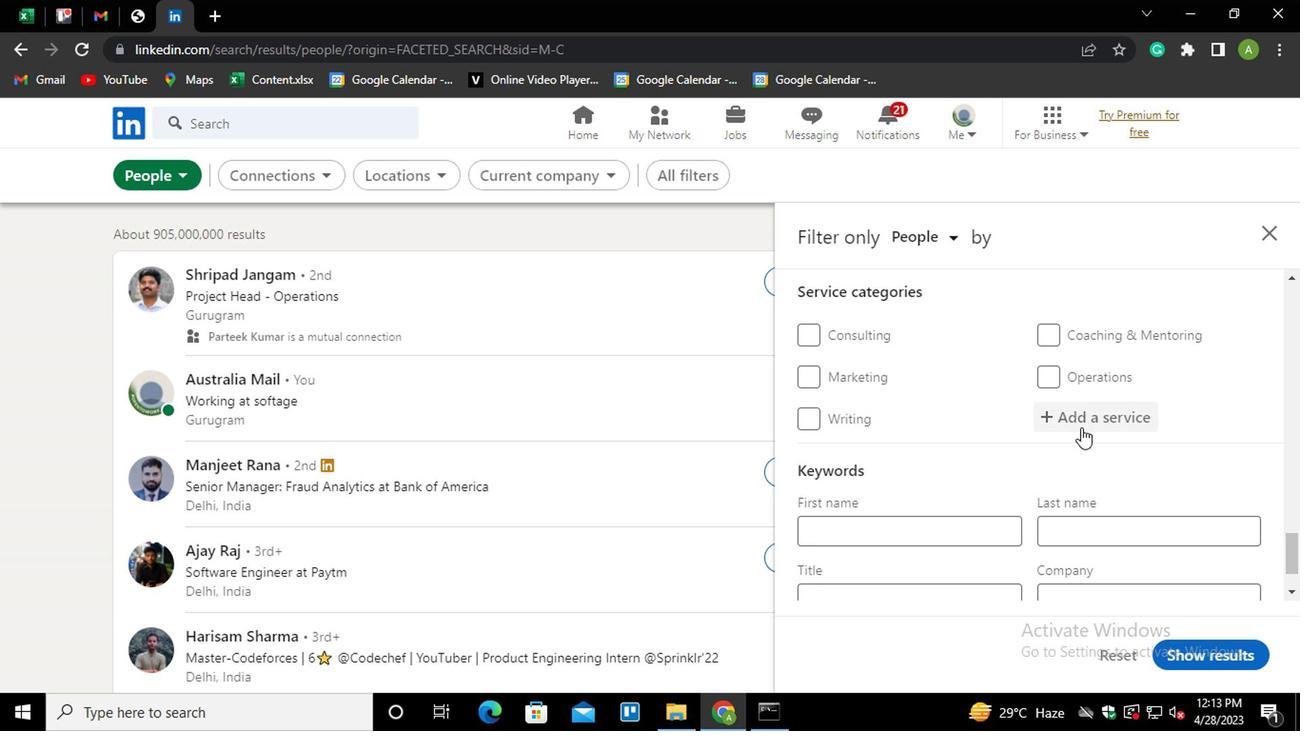 
Action: Mouse pressed left at (1078, 417)
Screenshot: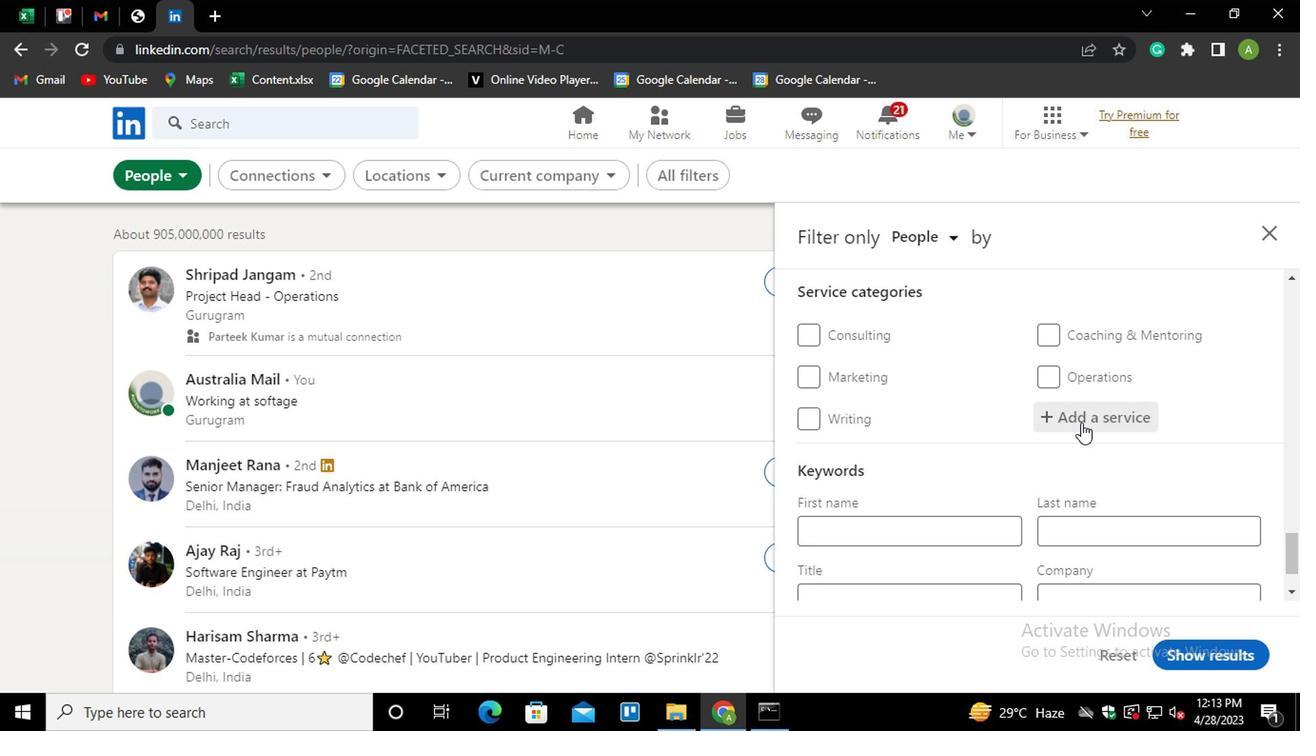 
Action: Mouse moved to (1078, 417)
Screenshot: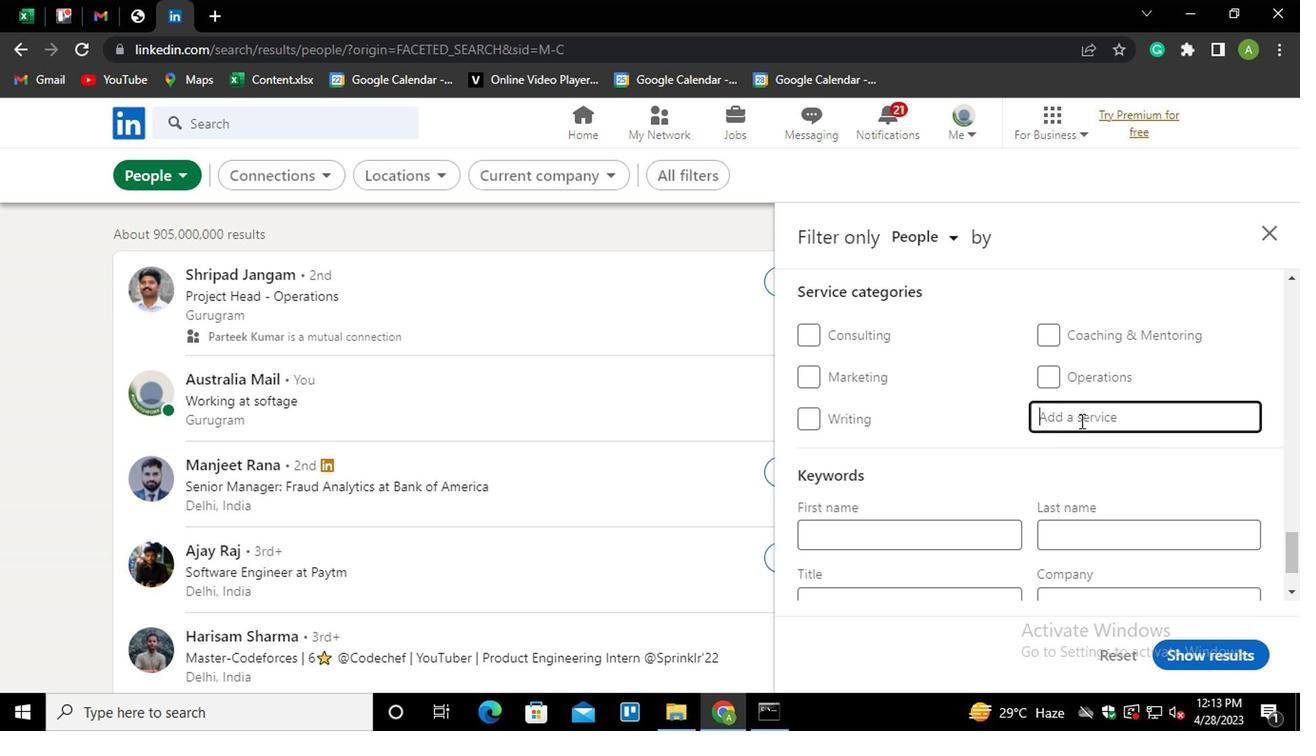 
Action: Key pressed <Key.shift>
Screenshot: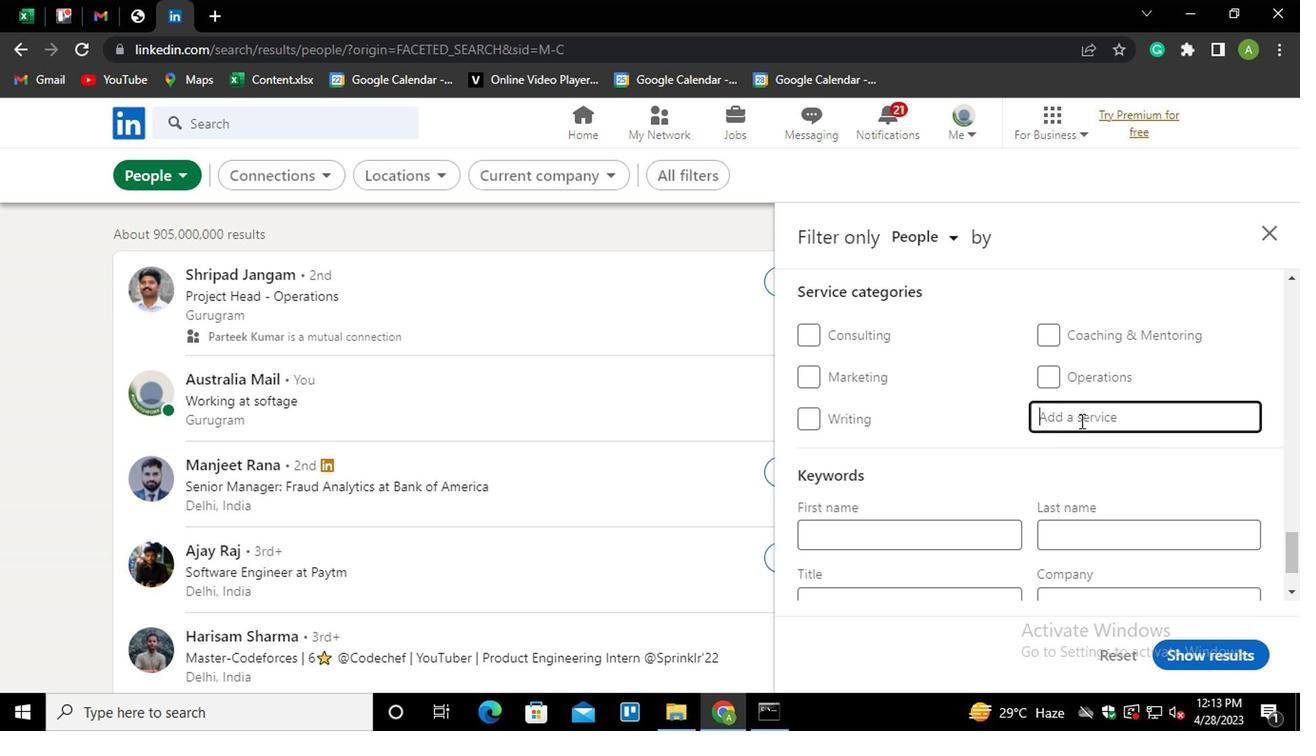 
Action: Mouse moved to (1076, 417)
Screenshot: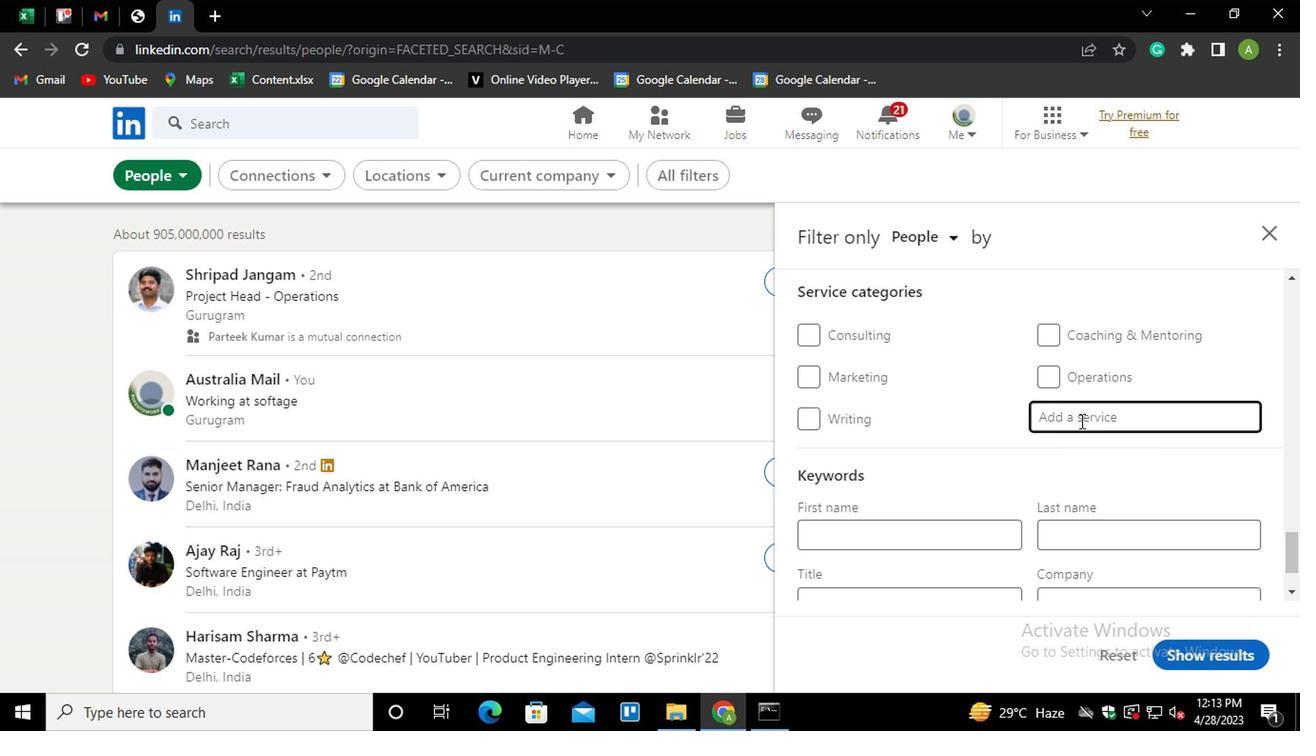 
Action: Key pressed <Key.shift><Key.shift><Key.shift><Key.shift><Key.shift><Key.shift><Key.shift><Key.shift>W
Screenshot: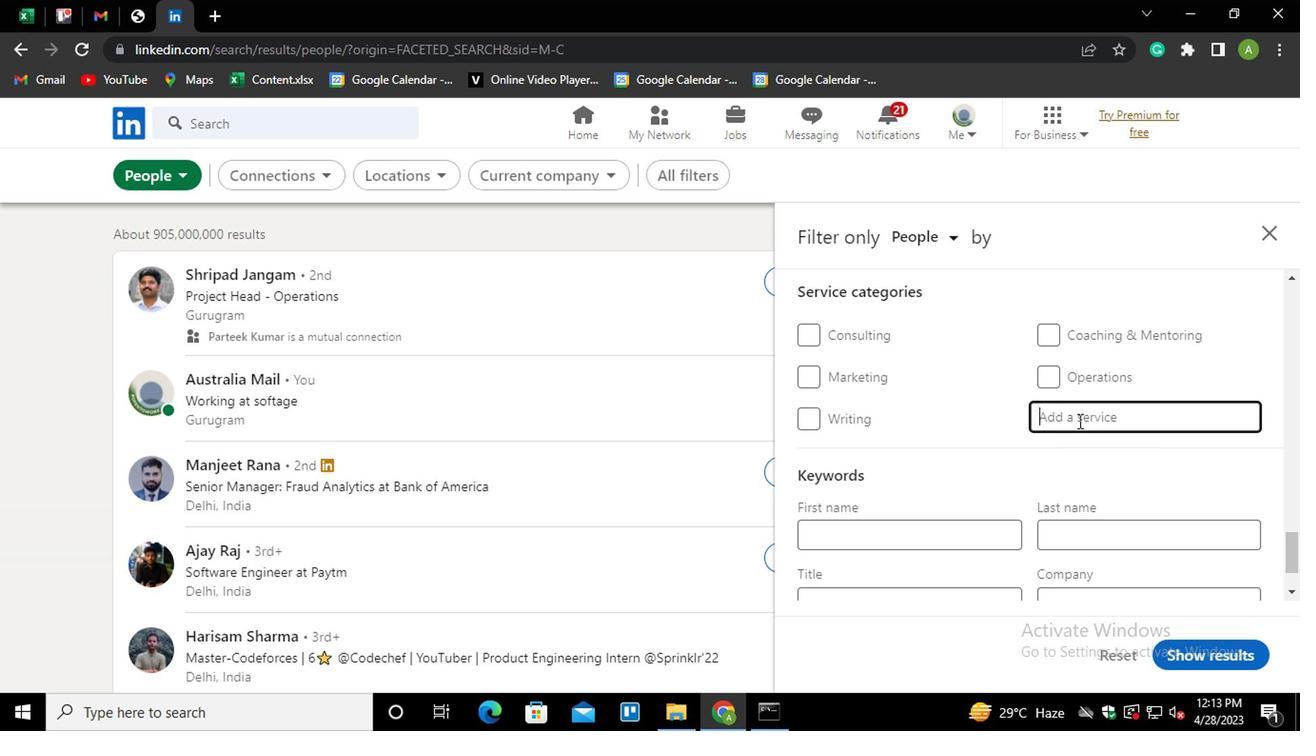 
Action: Mouse moved to (1074, 419)
Screenshot: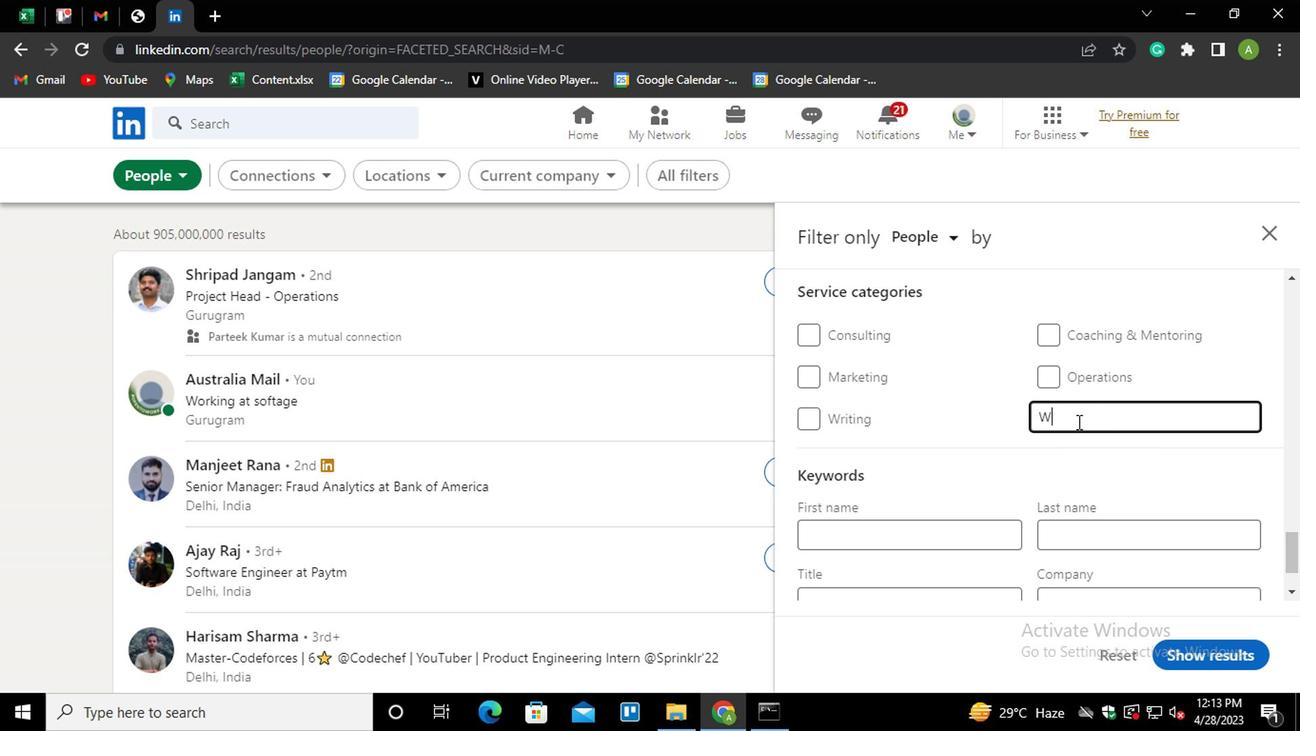 
Action: Key pressed EALTH<Key.space><Key.shift>MANAGEMENT
Screenshot: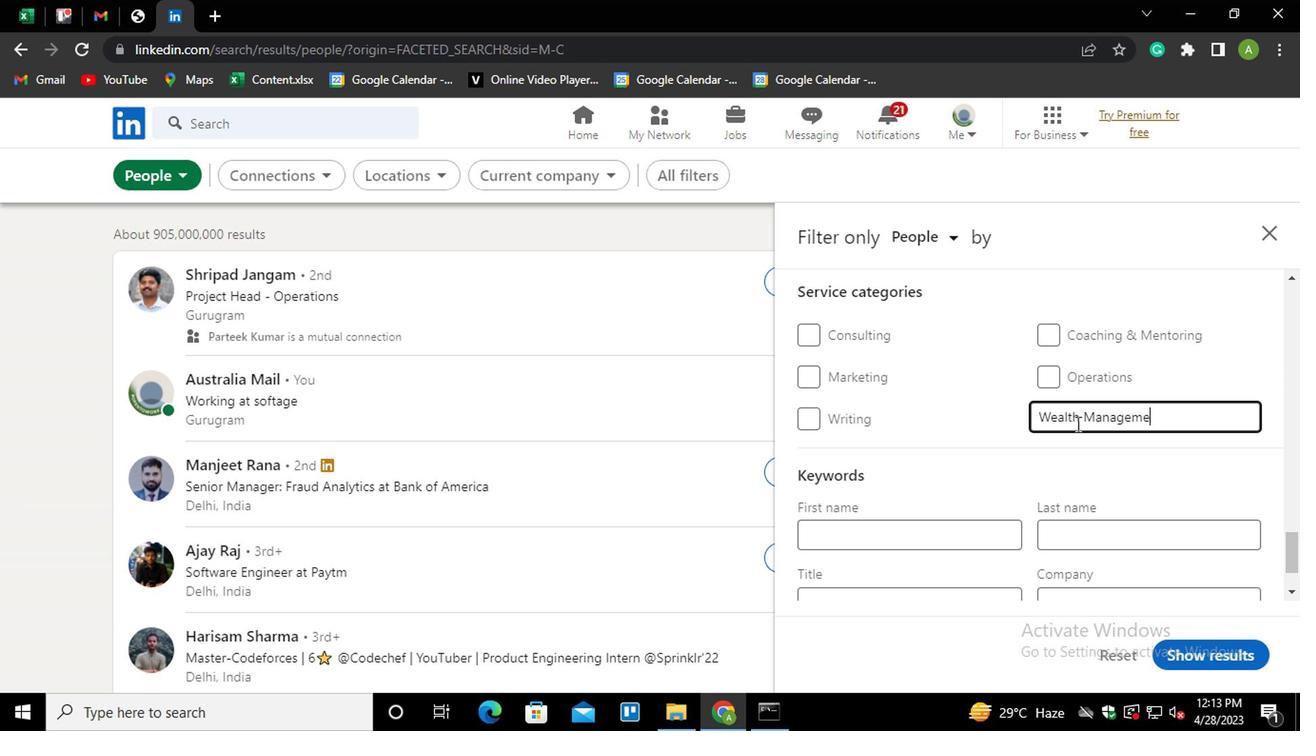 
Action: Mouse moved to (994, 450)
Screenshot: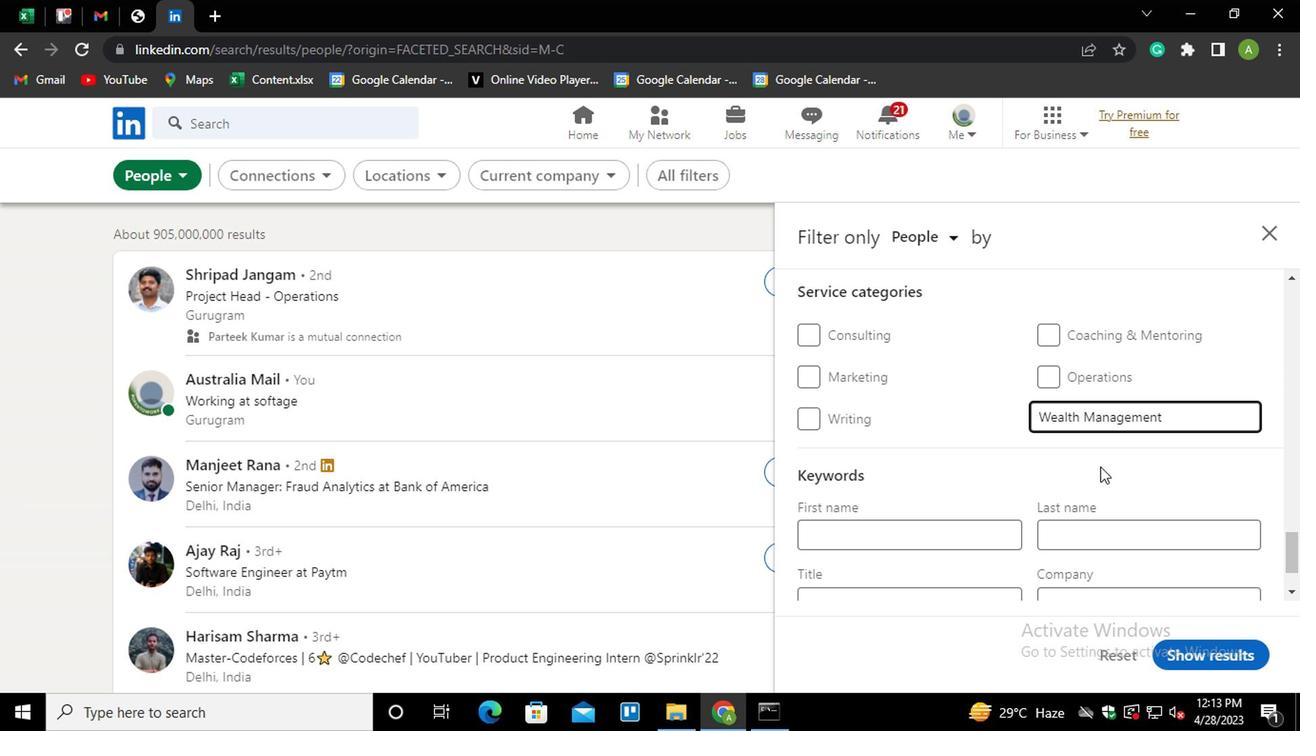 
Action: Mouse pressed left at (994, 450)
Screenshot: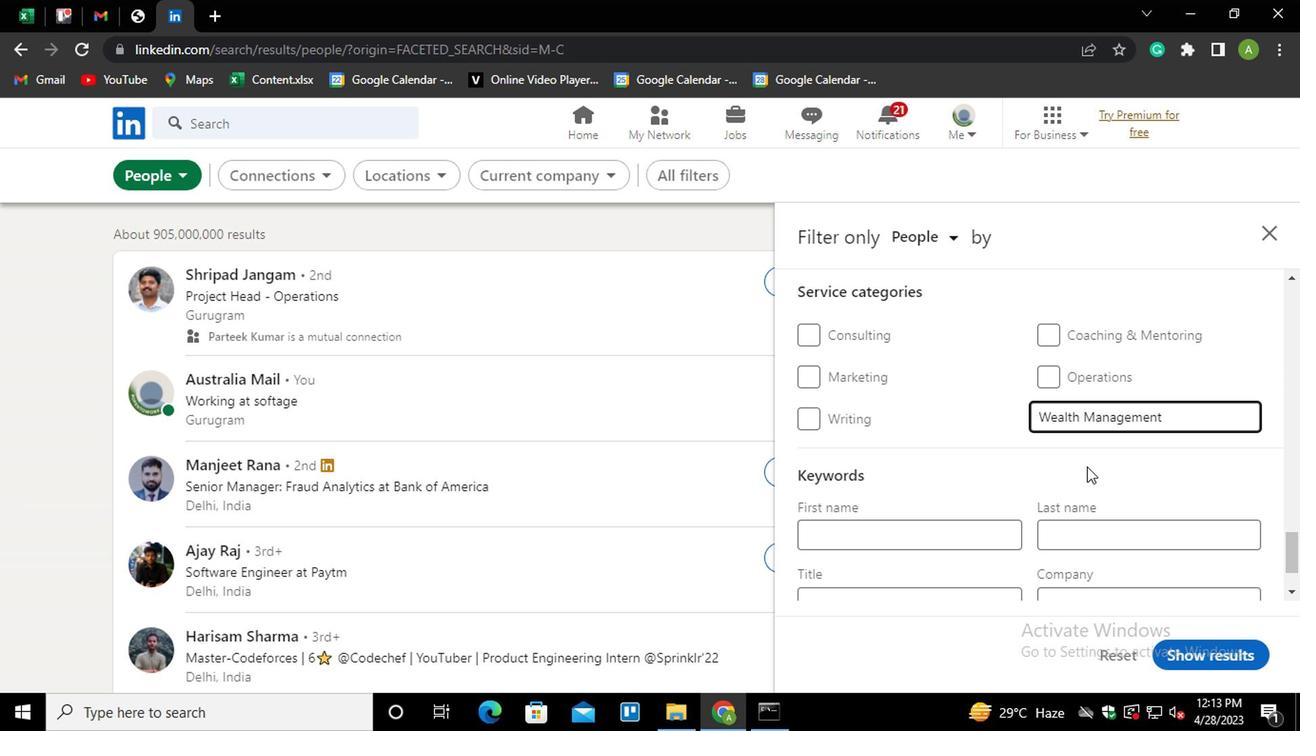 
Action: Mouse moved to (927, 588)
Screenshot: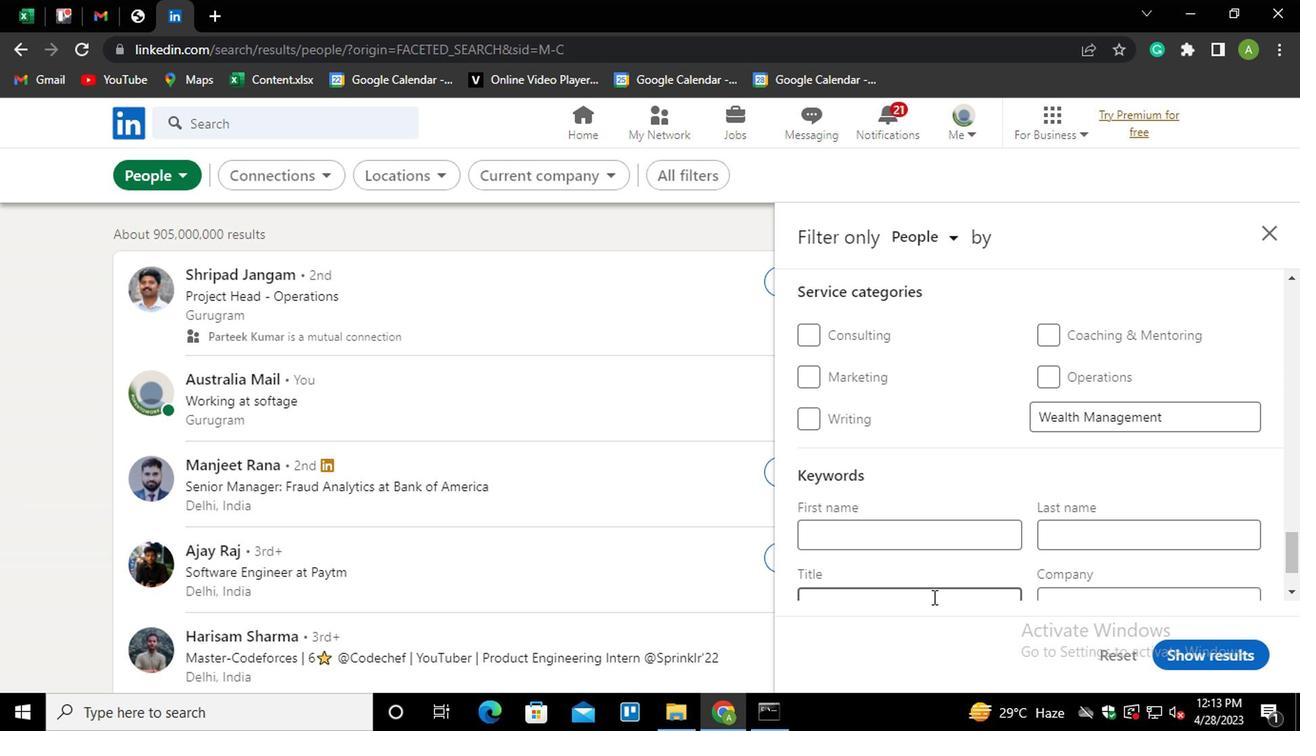 
Action: Mouse scrolled (927, 587) with delta (0, 0)
Screenshot: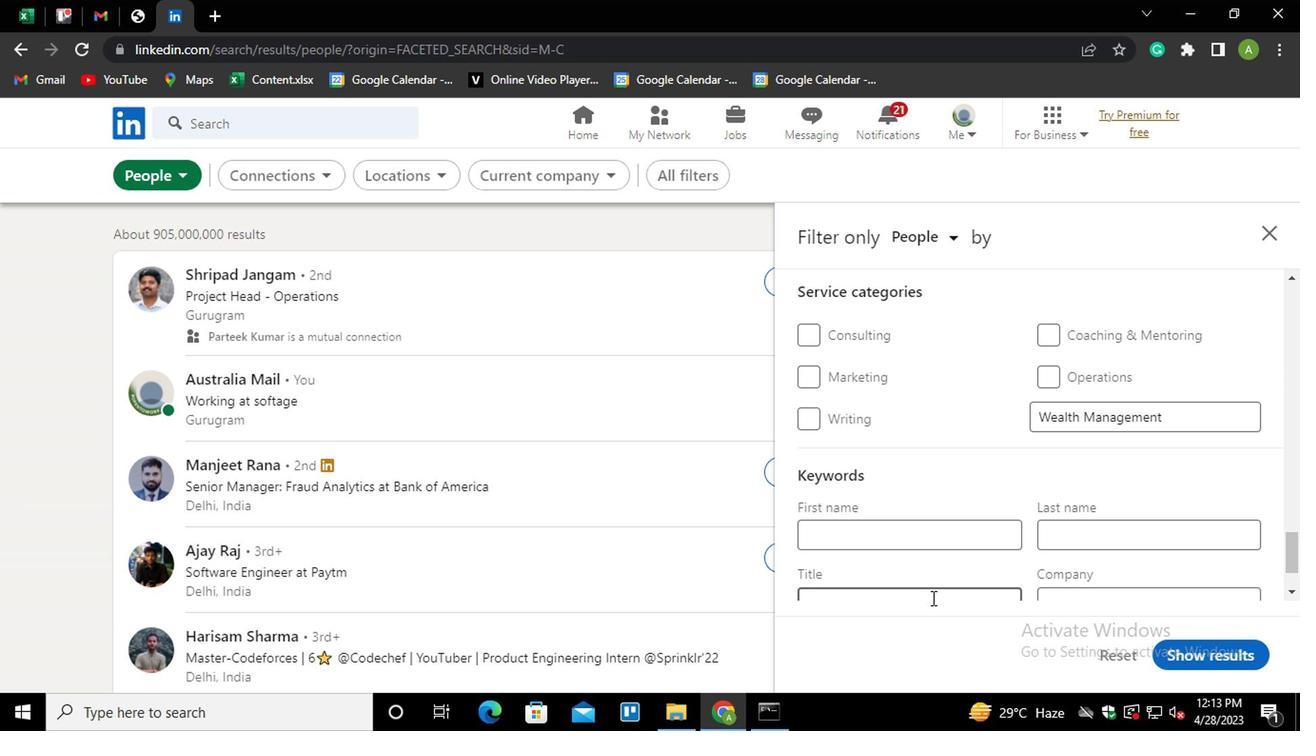 
Action: Mouse scrolled (927, 587) with delta (0, 0)
Screenshot: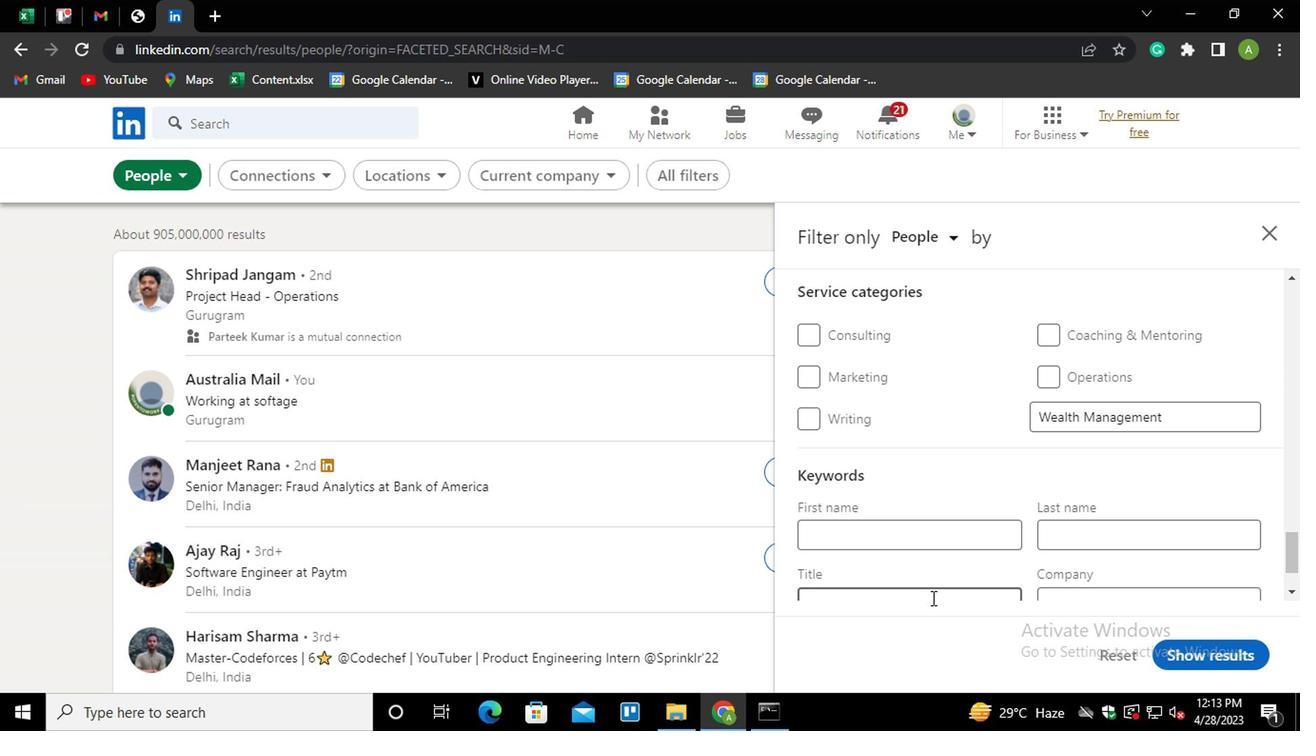 
Action: Mouse moved to (881, 503)
Screenshot: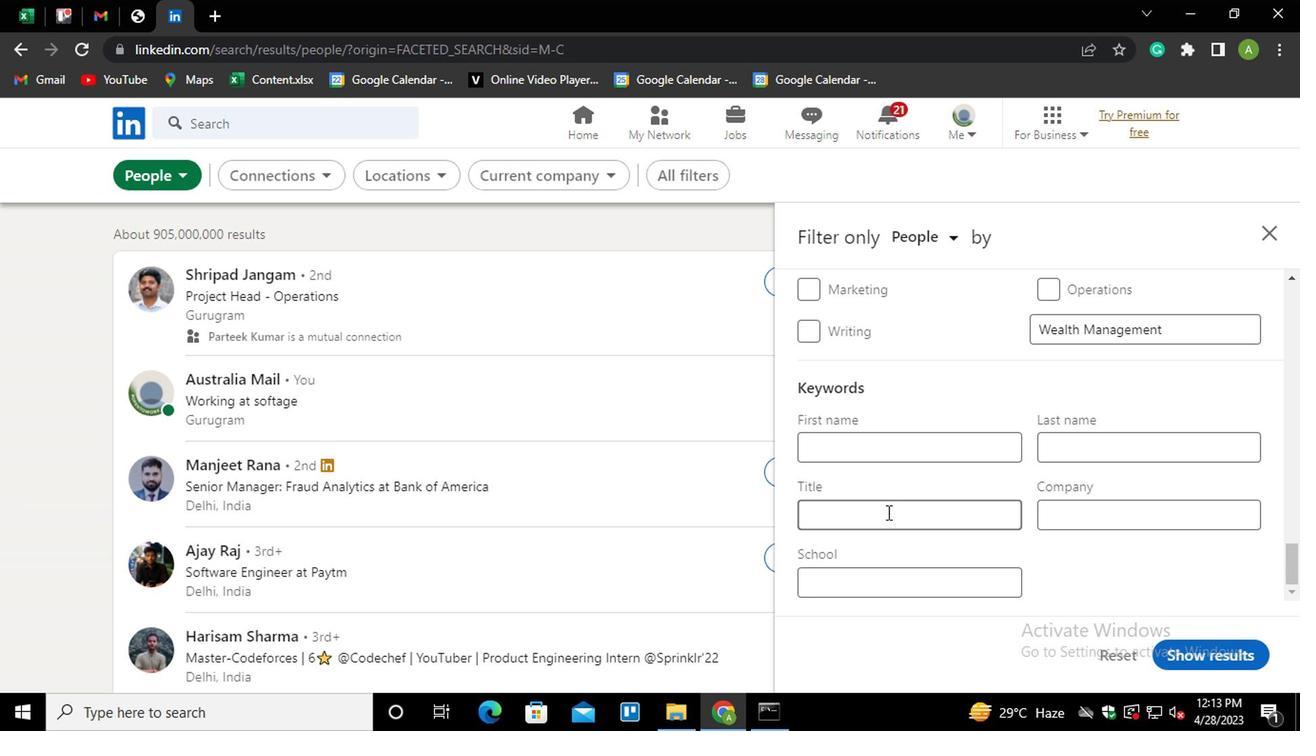 
Action: Mouse pressed left at (881, 503)
Screenshot: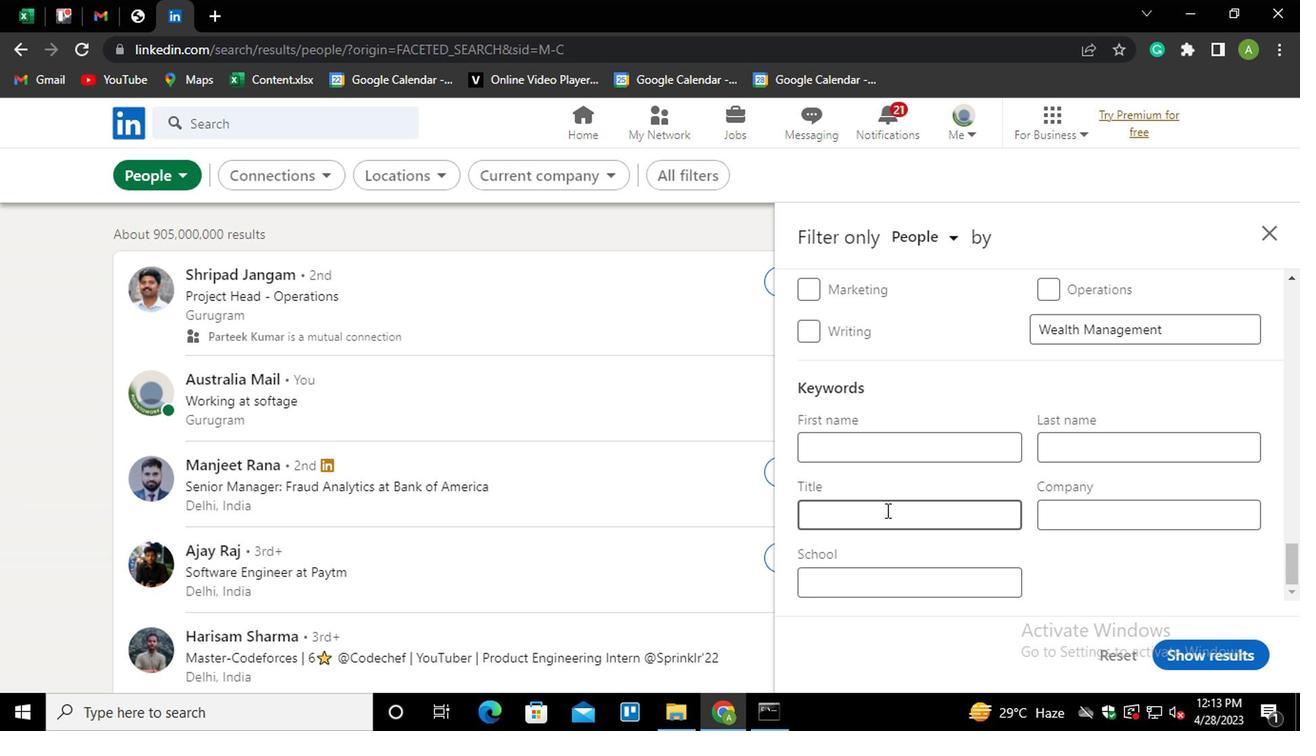 
Action: Key pressed <Key.shift>ECONOMIST
Screenshot: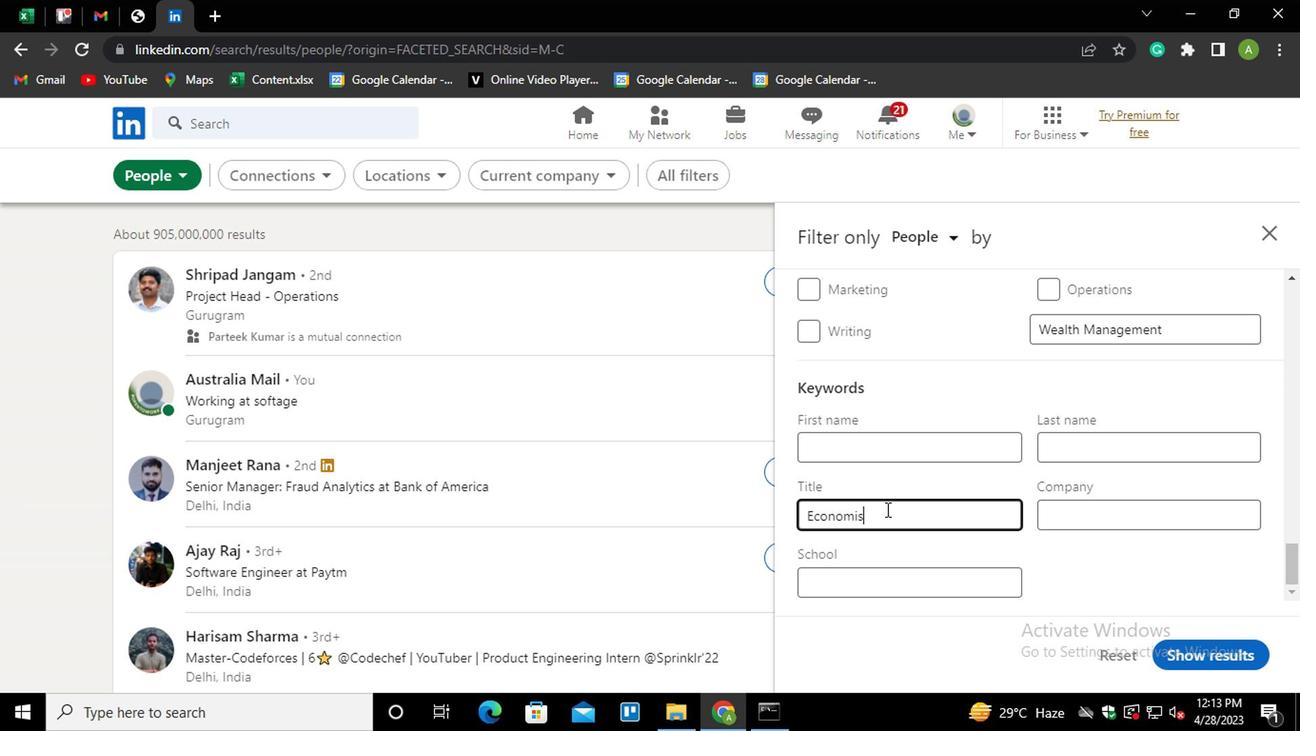 
Action: Mouse moved to (1220, 570)
Screenshot: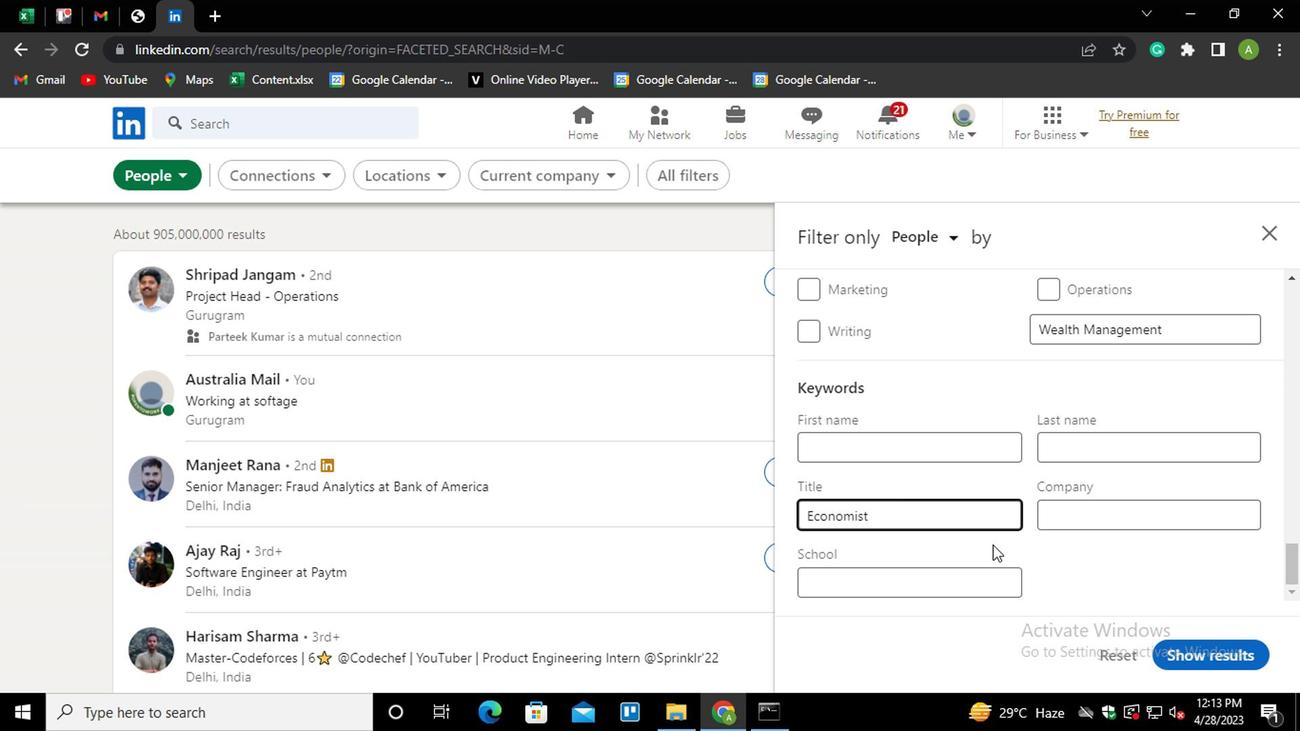 
Action: Mouse pressed left at (1220, 570)
Screenshot: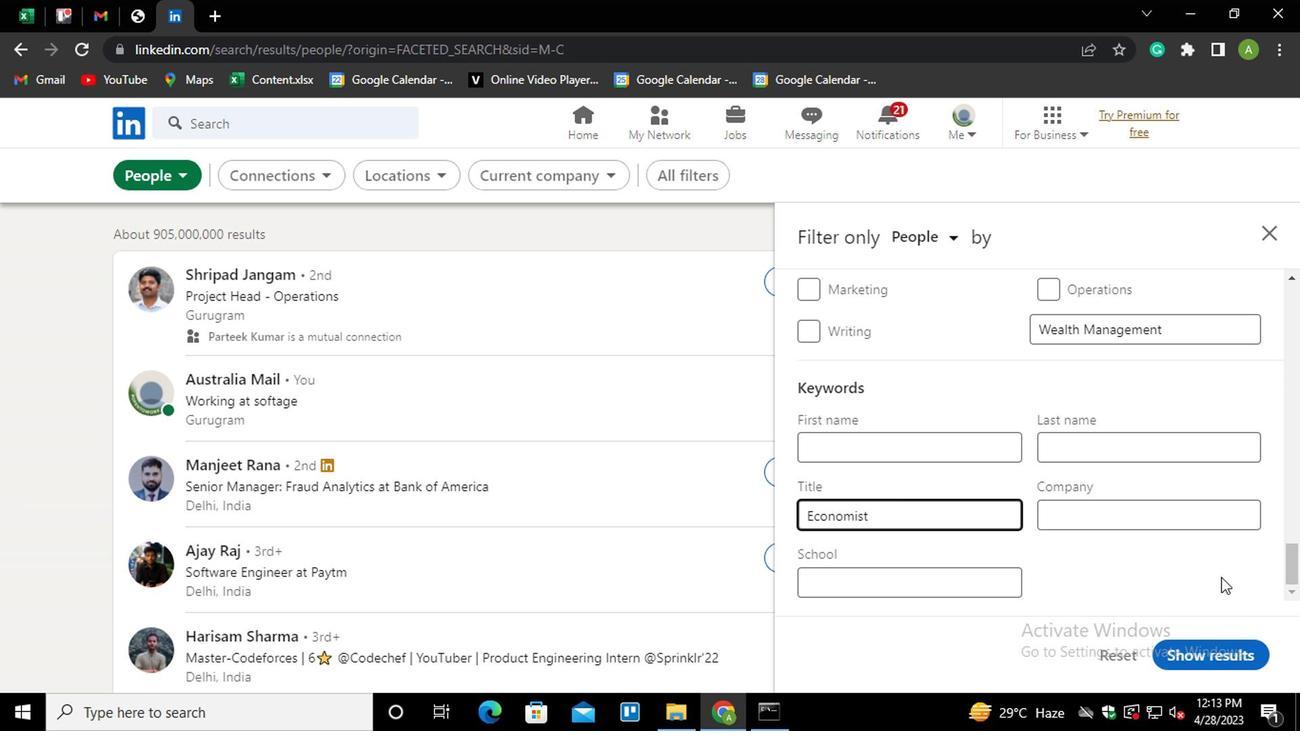 
Action: Mouse moved to (1218, 637)
Screenshot: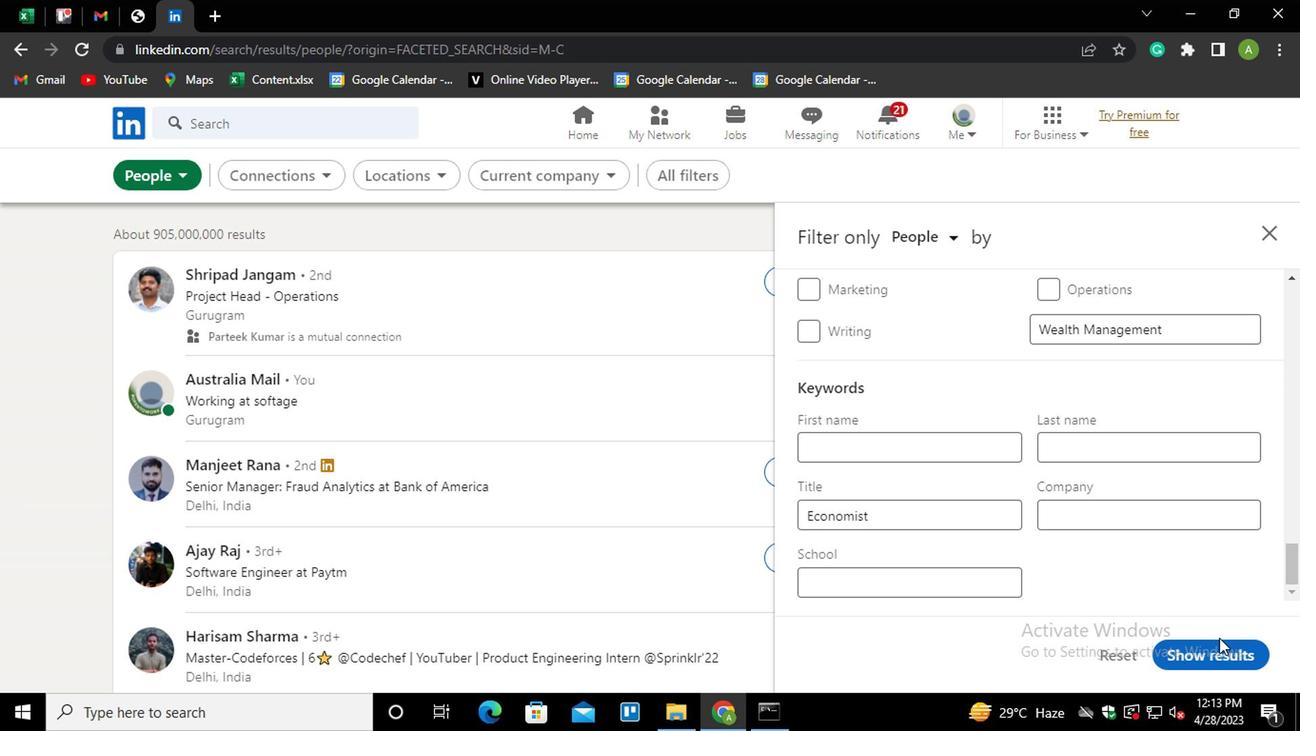 
Action: Mouse pressed left at (1218, 637)
Screenshot: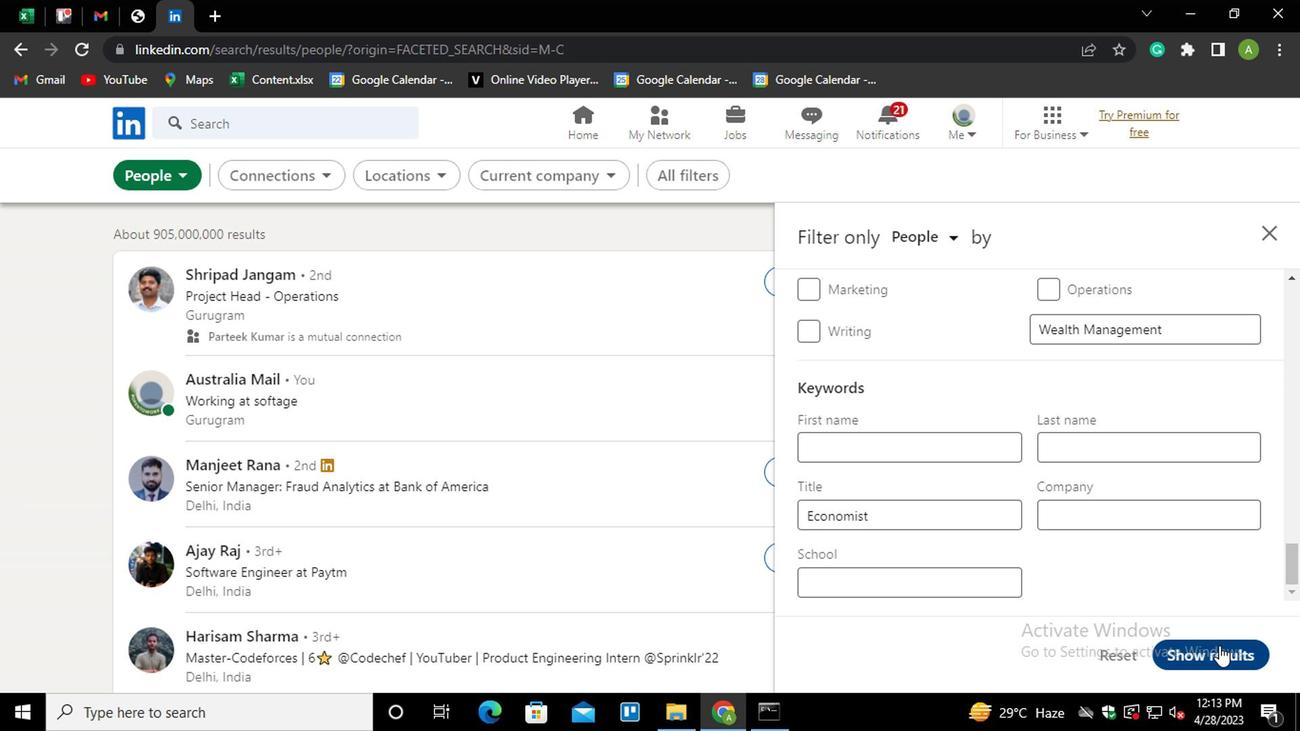 
